 Task: Look for space in Libeň, Czech Republic from 8th June, 2023 to 19th June, 2023 for 1 adult in price range Rs.5000 to Rs.12000. Place can be shared room with 1  bedroom having 1 bed and 1 bathroom. Property type can be house, flat, guest house, hotel. Booking option can be shelf check-in. Required host language is English.
Action: Mouse moved to (453, 91)
Screenshot: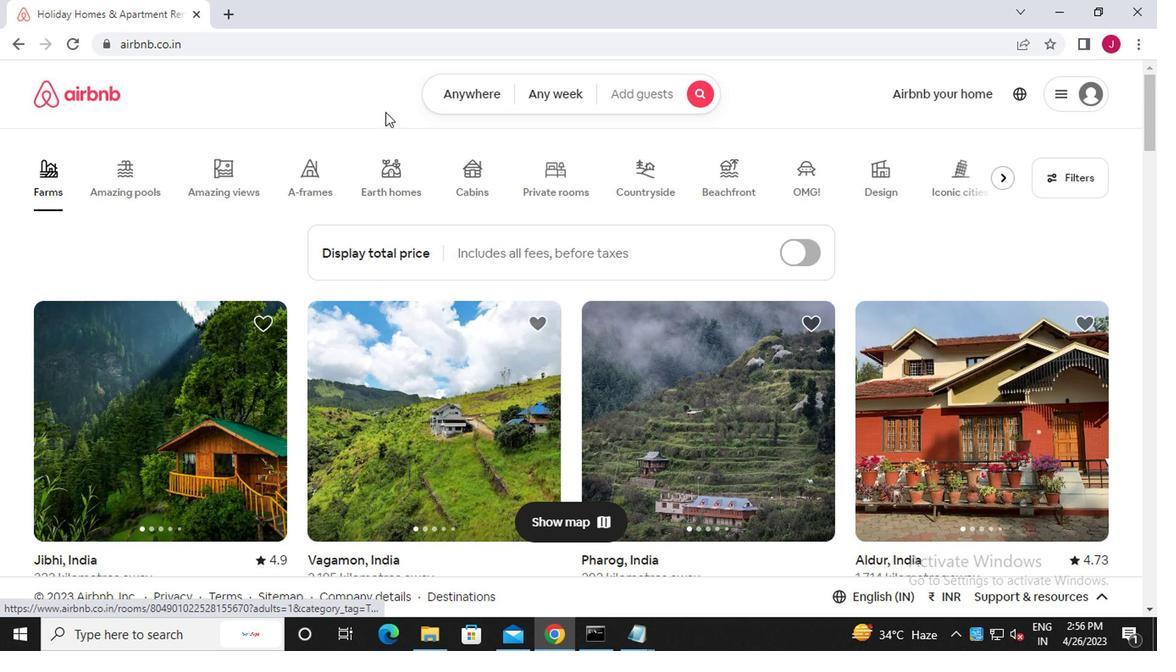 
Action: Mouse pressed left at (453, 91)
Screenshot: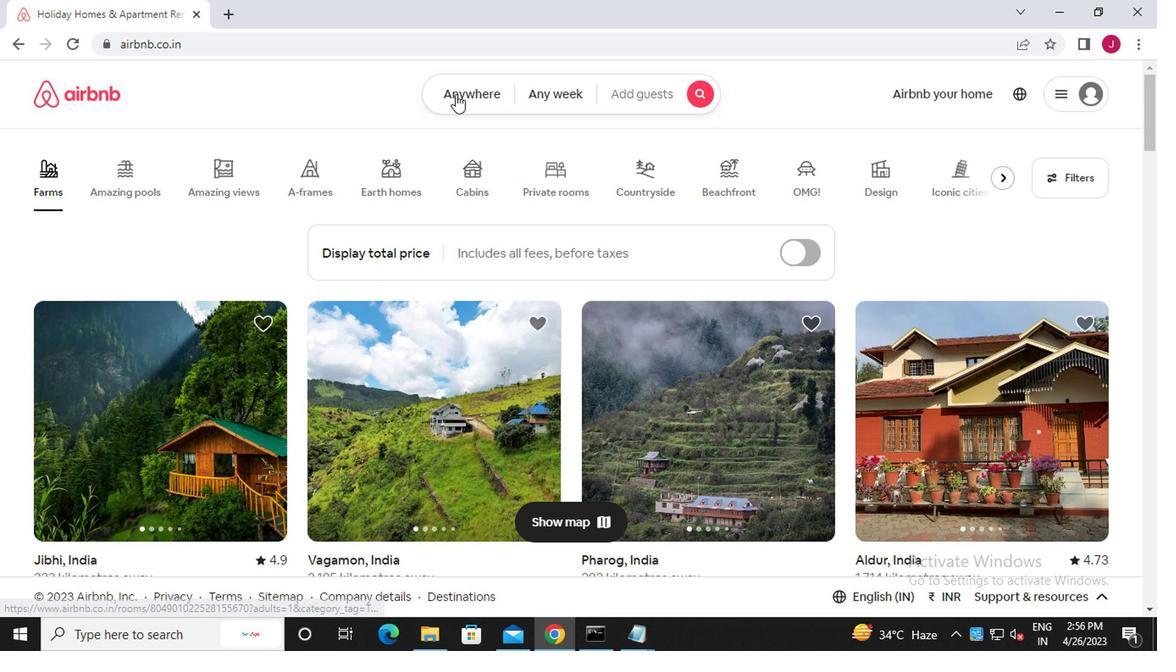 
Action: Mouse moved to (285, 164)
Screenshot: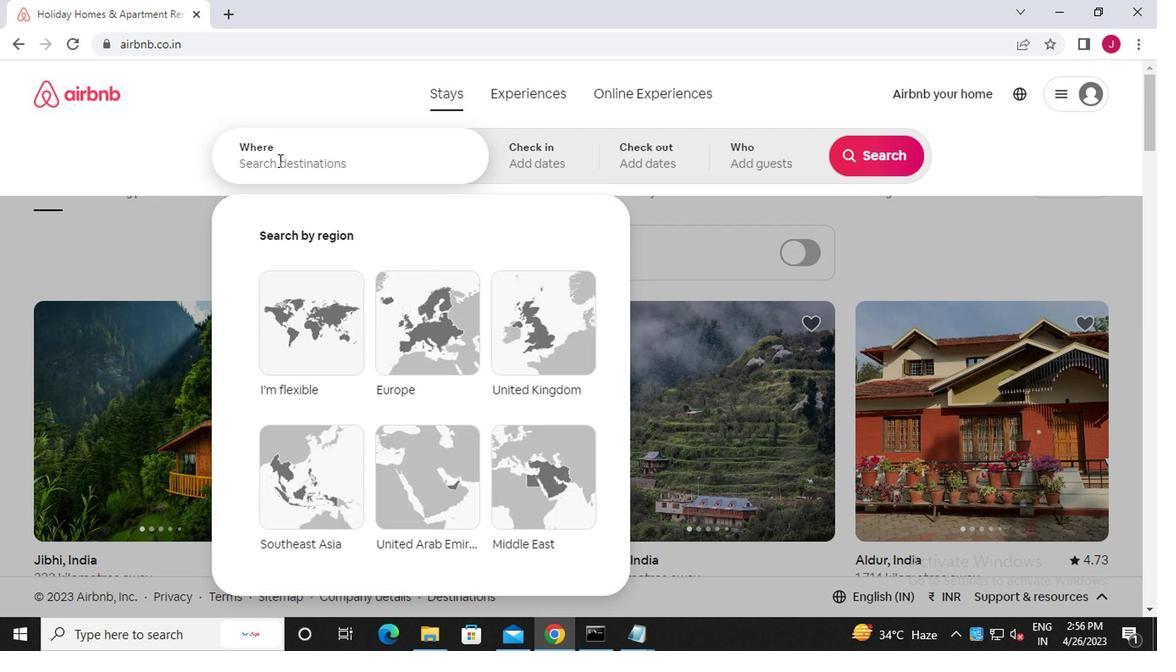 
Action: Mouse pressed left at (285, 164)
Screenshot: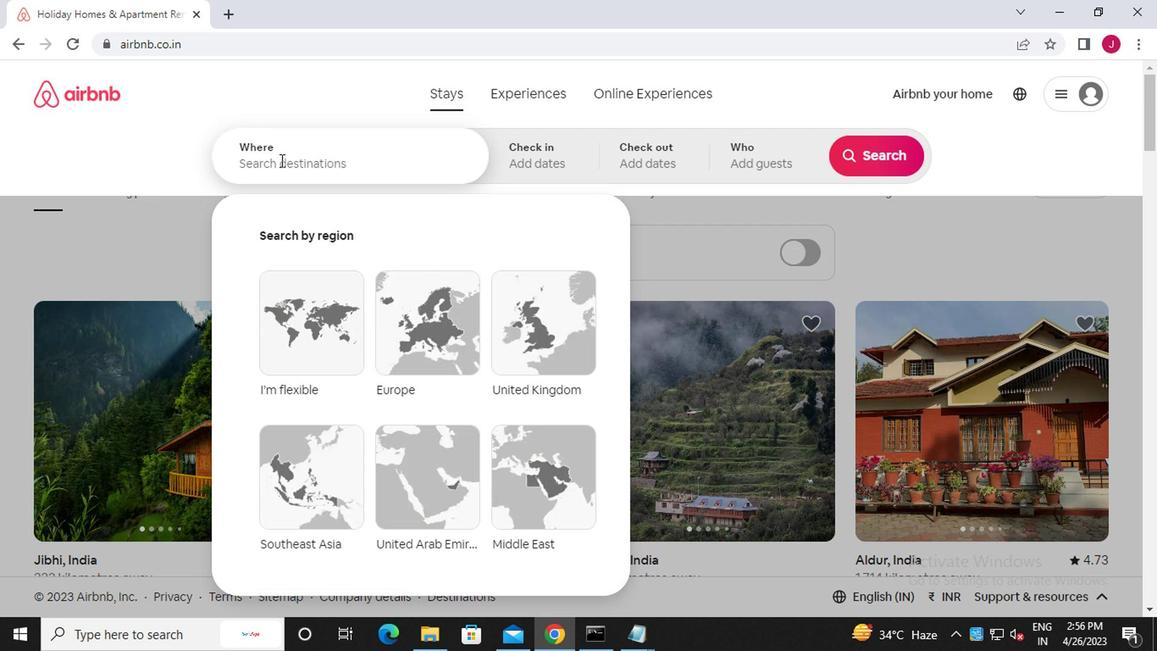 
Action: Key pressed <Key.caps_lock>l<Key.caps_lock>iben,<Key.caps_lock>c<Key.caps_lock>zech<Key.space><Key.caps_lock>r<Key.caps_lock>epublic
Screenshot: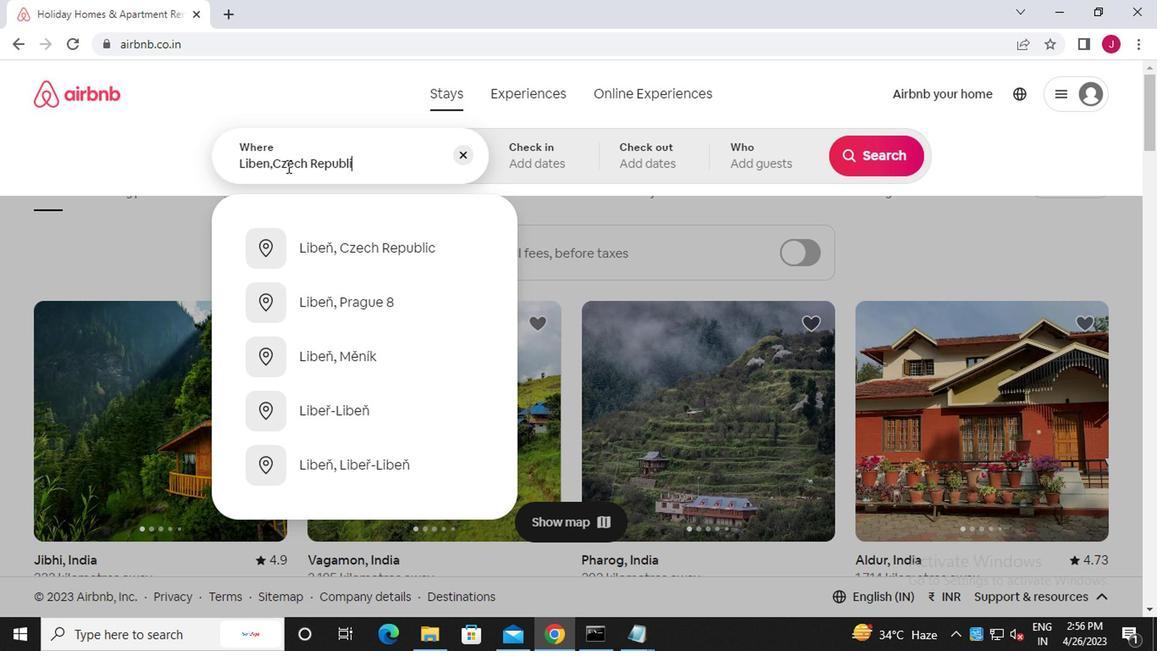 
Action: Mouse moved to (386, 244)
Screenshot: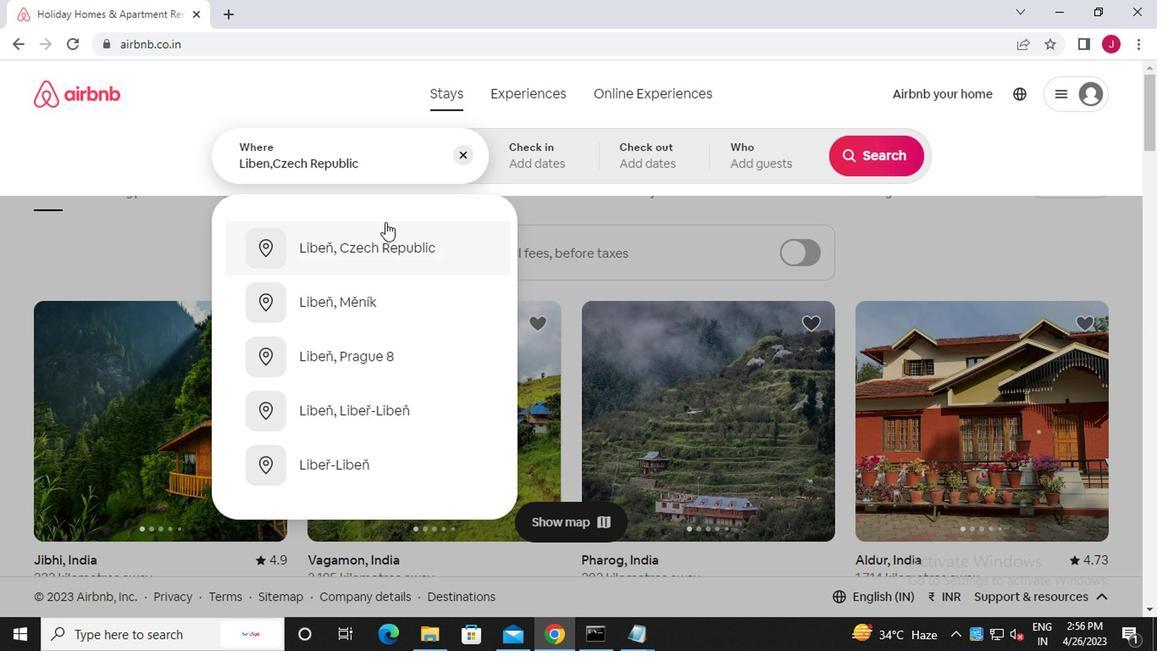 
Action: Mouse pressed left at (386, 244)
Screenshot: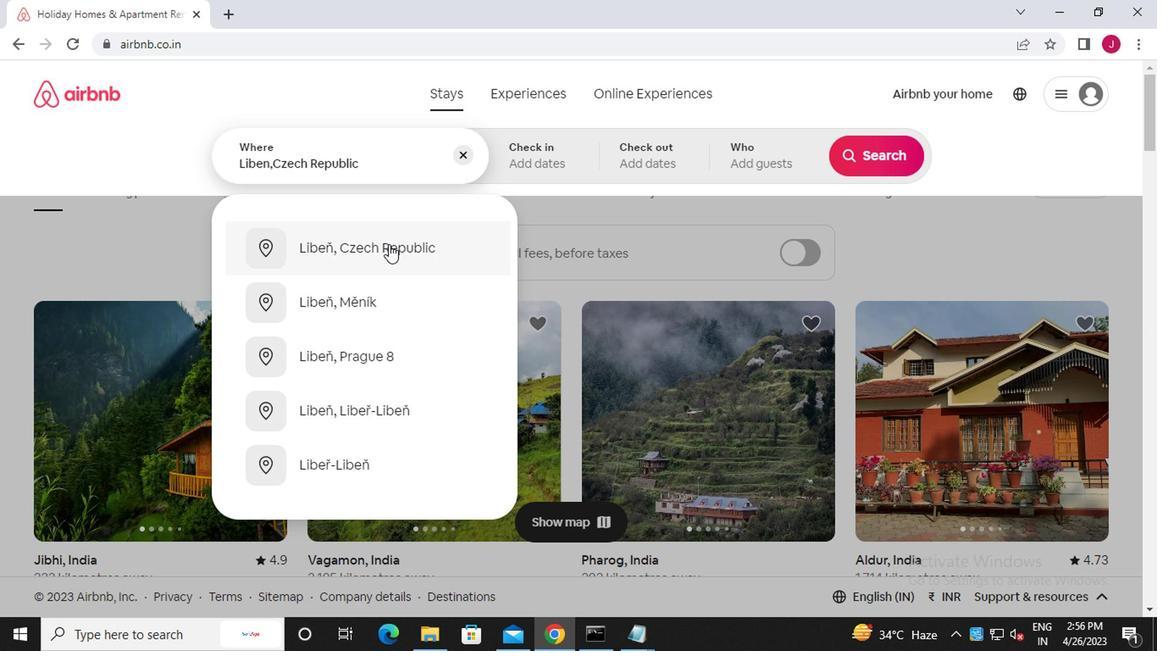 
Action: Mouse moved to (861, 295)
Screenshot: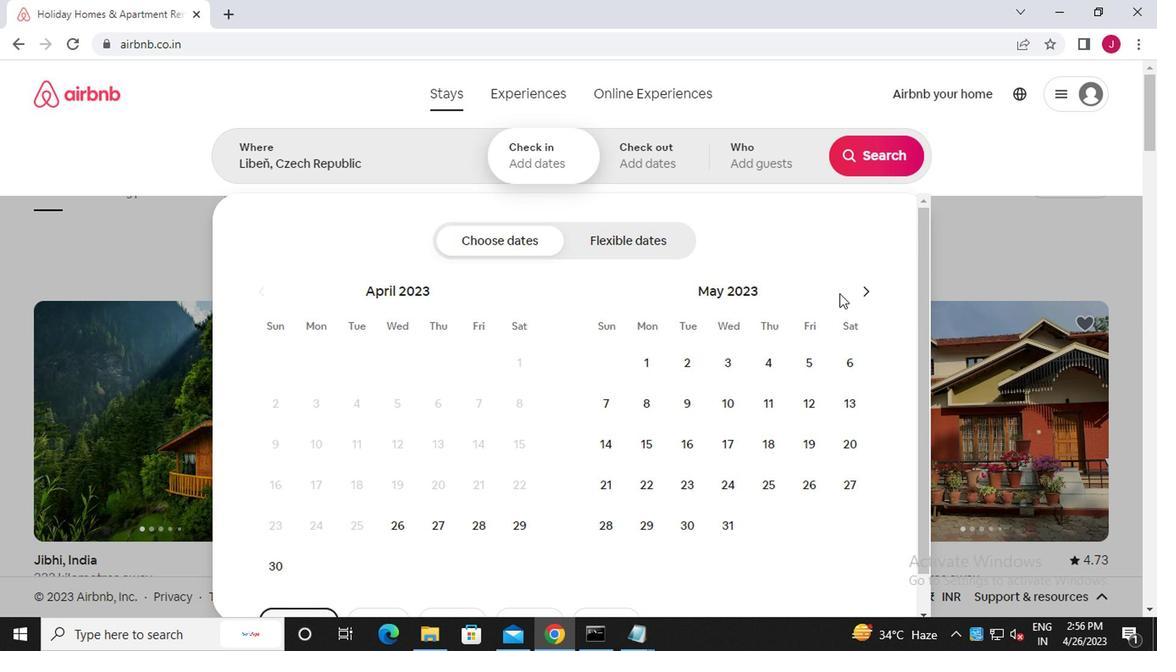 
Action: Mouse pressed left at (861, 295)
Screenshot: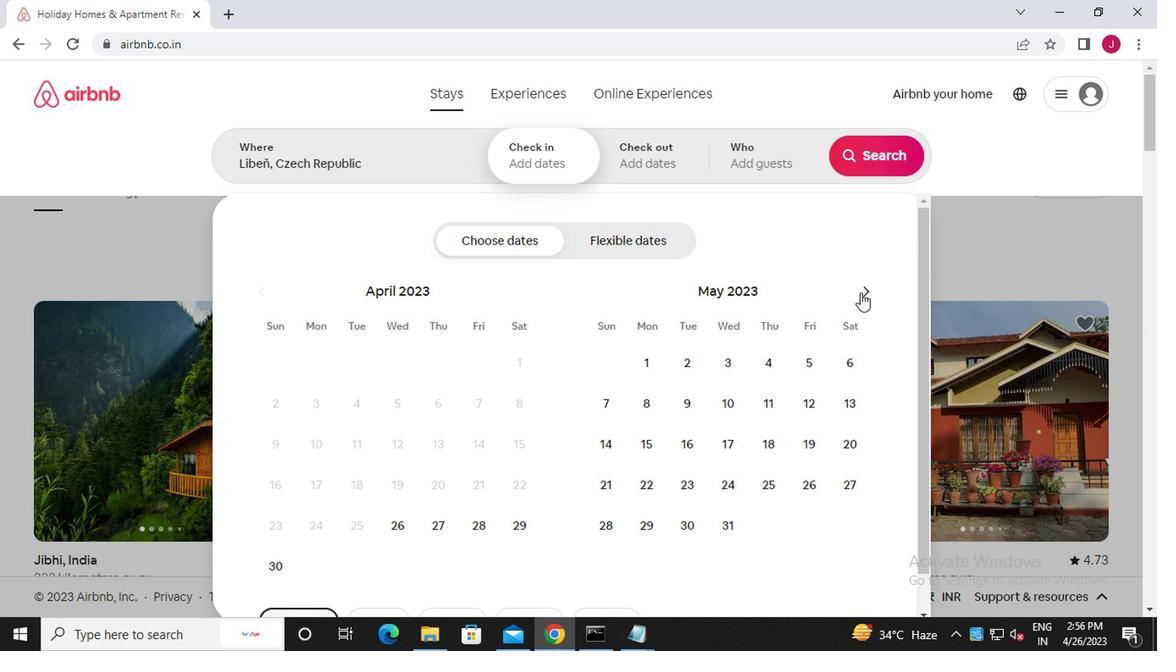 
Action: Mouse moved to (770, 407)
Screenshot: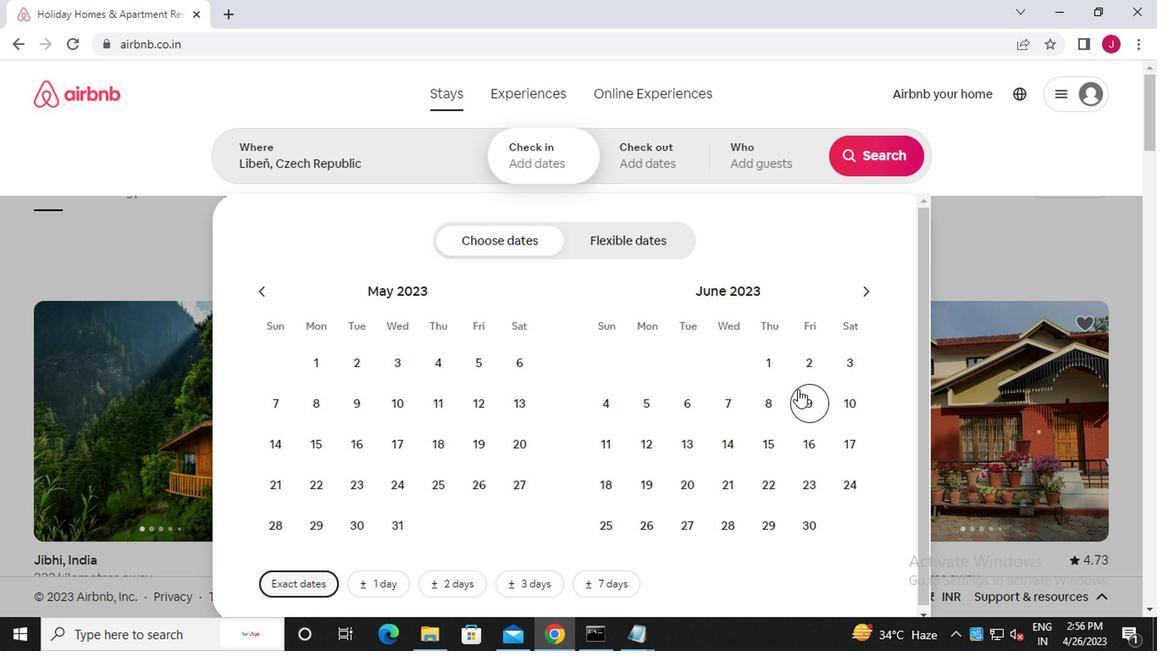
Action: Mouse pressed left at (770, 407)
Screenshot: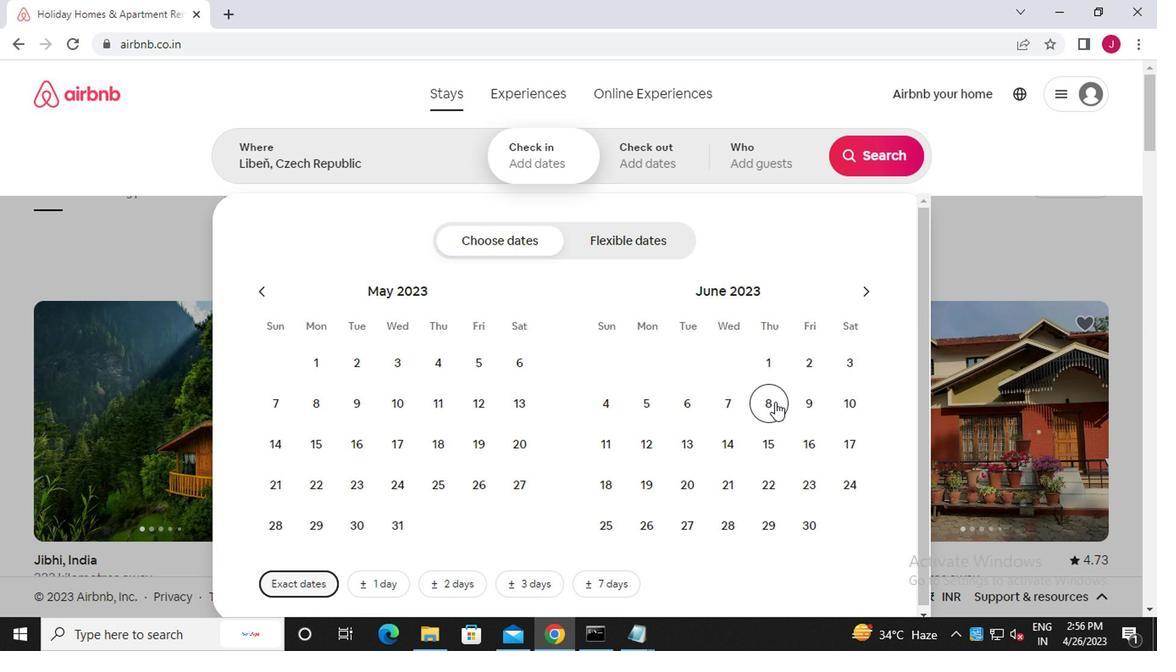 
Action: Mouse moved to (651, 489)
Screenshot: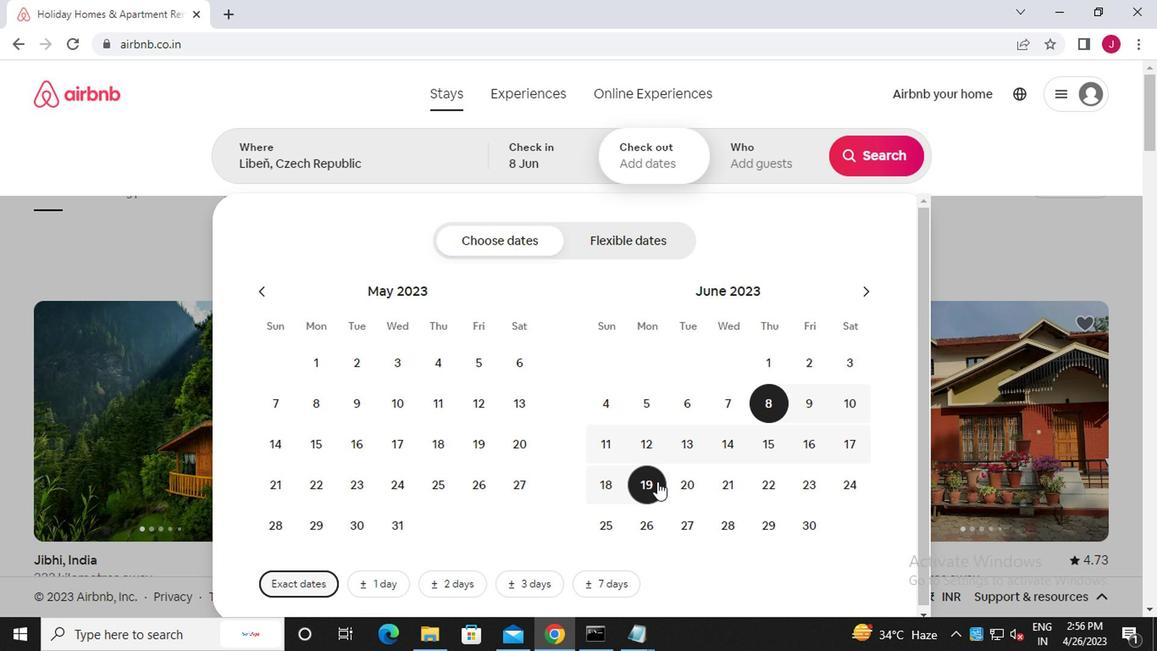 
Action: Mouse pressed left at (651, 489)
Screenshot: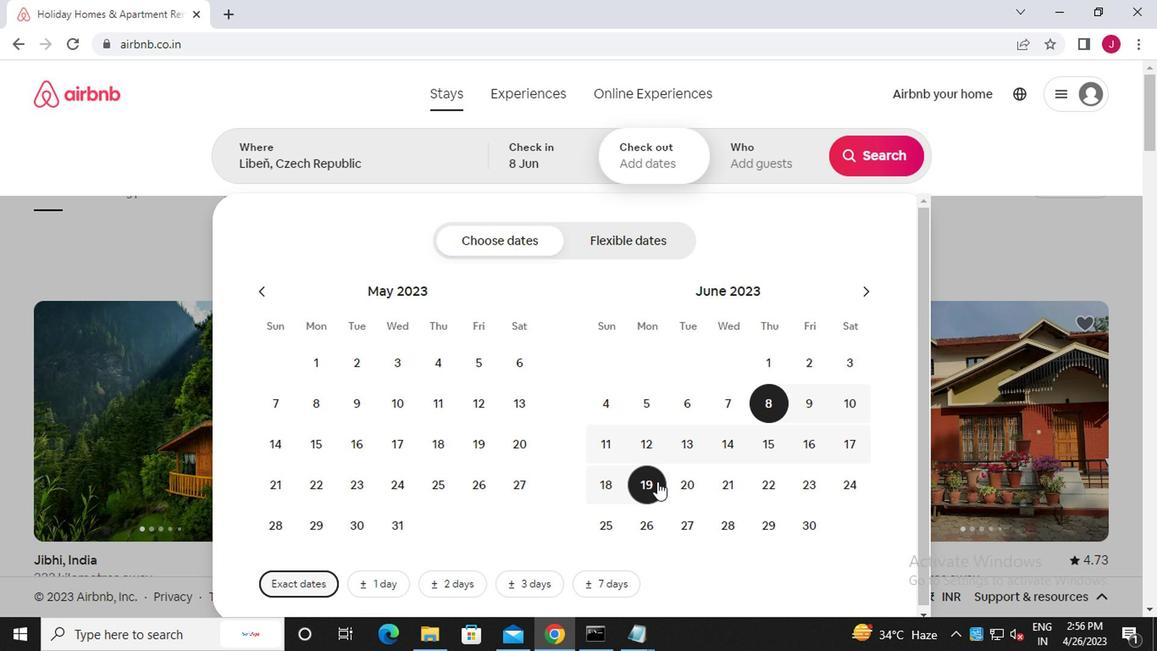 
Action: Mouse moved to (756, 150)
Screenshot: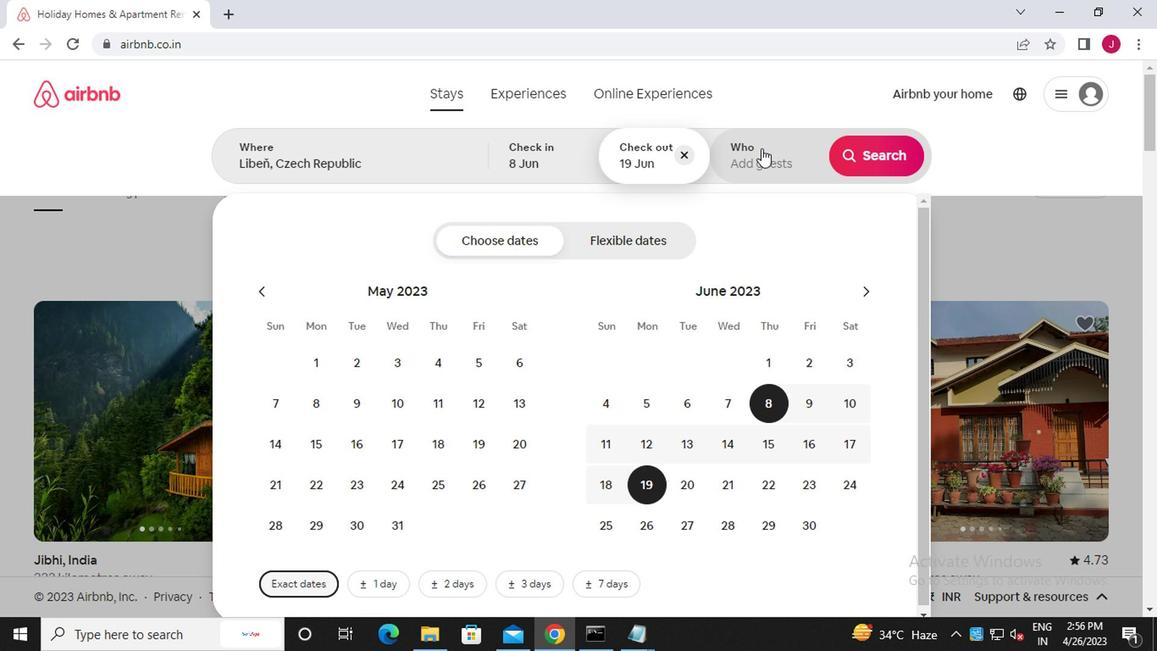 
Action: Mouse pressed left at (756, 150)
Screenshot: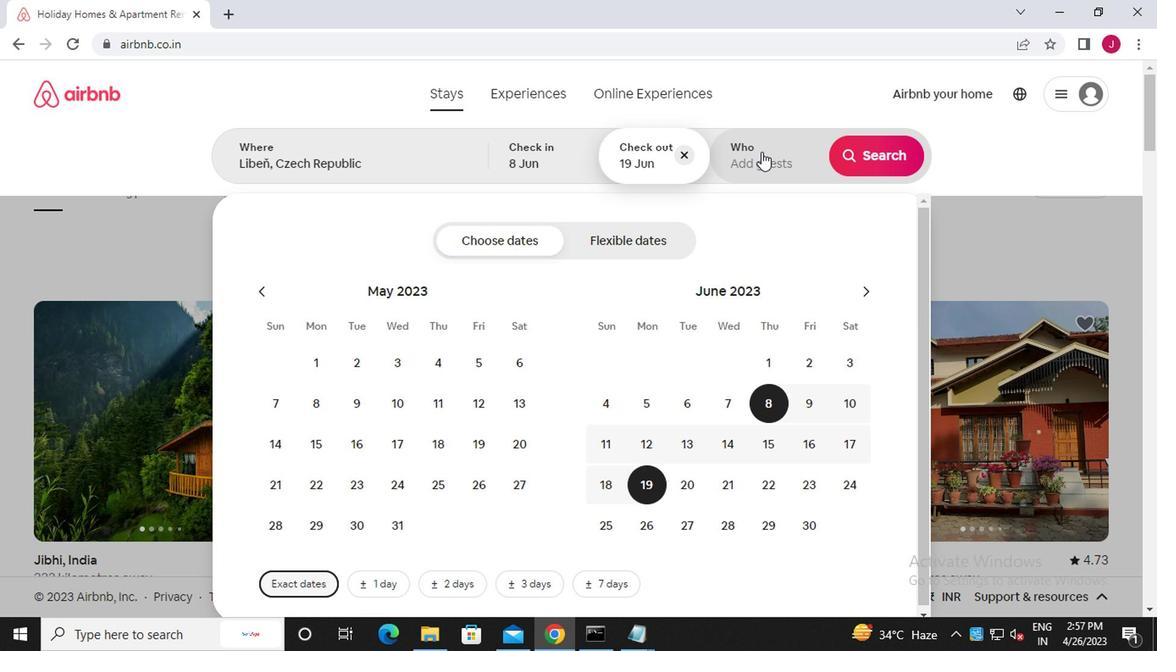 
Action: Mouse moved to (867, 252)
Screenshot: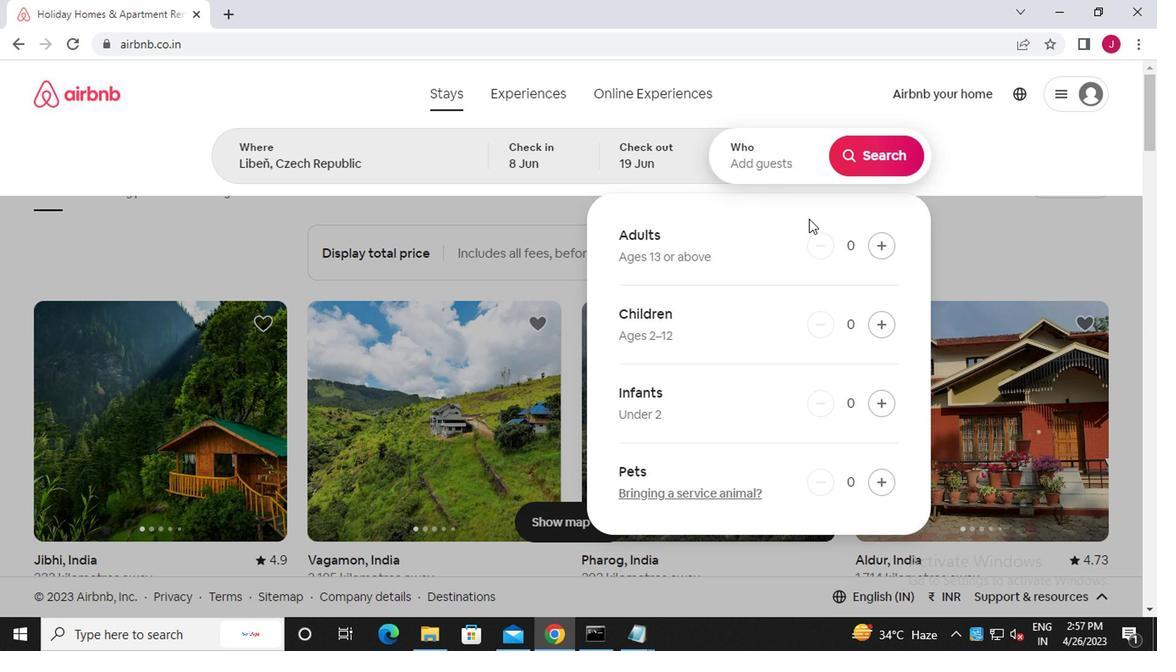 
Action: Mouse pressed left at (867, 252)
Screenshot: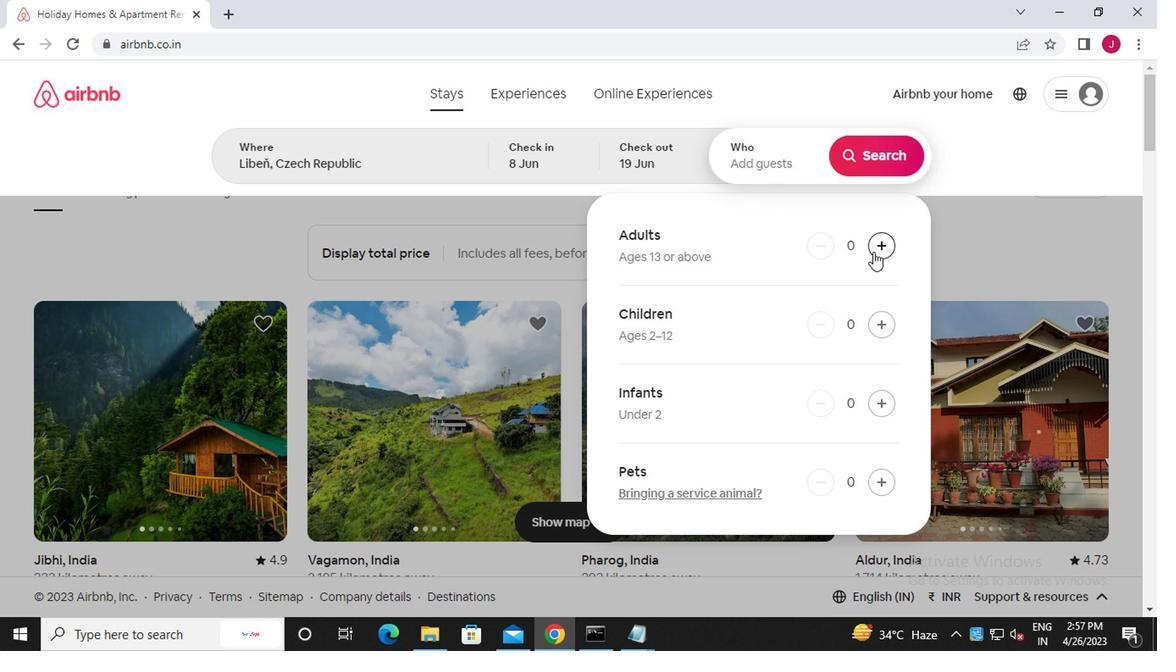 
Action: Mouse moved to (871, 147)
Screenshot: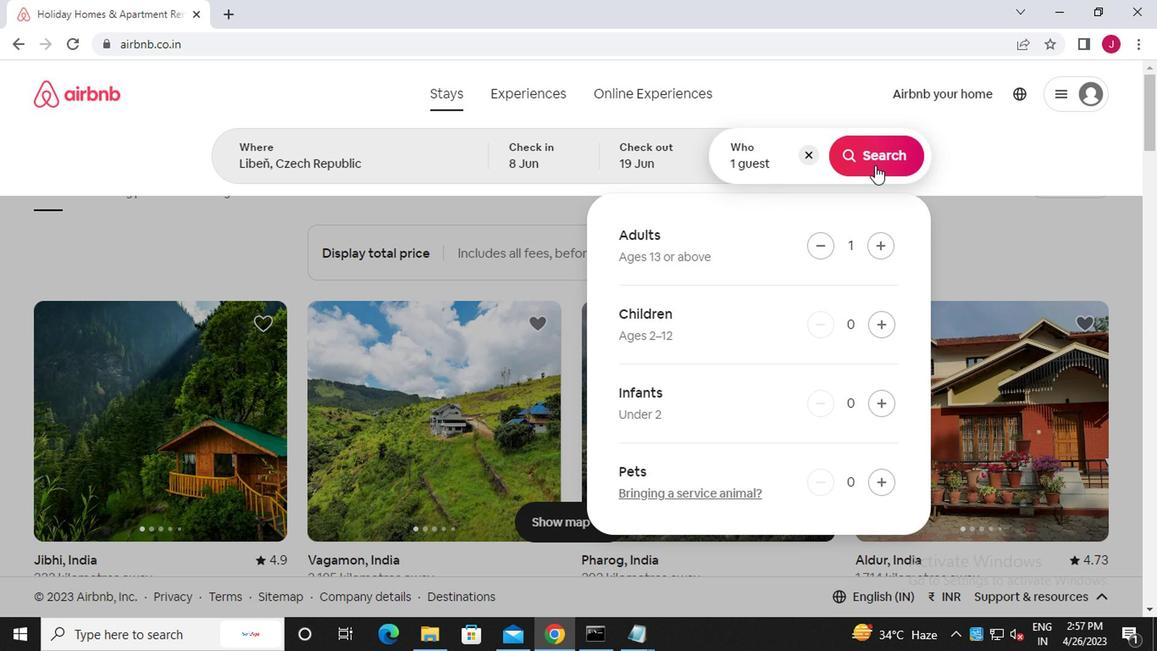 
Action: Mouse pressed left at (871, 147)
Screenshot: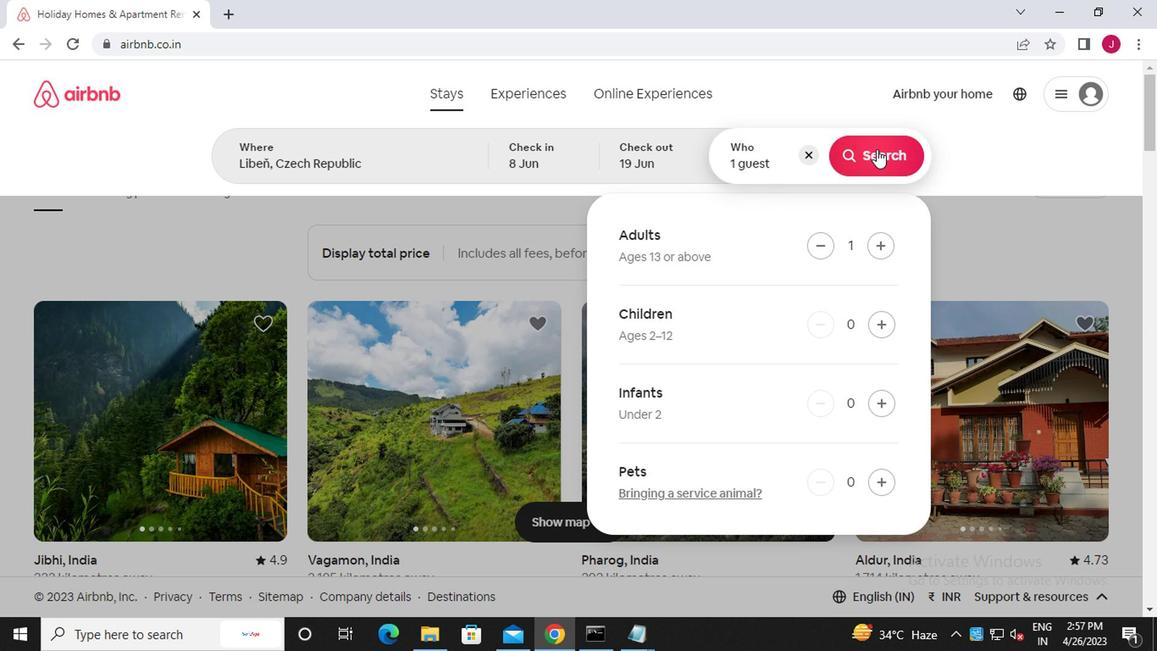 
Action: Mouse moved to (1089, 154)
Screenshot: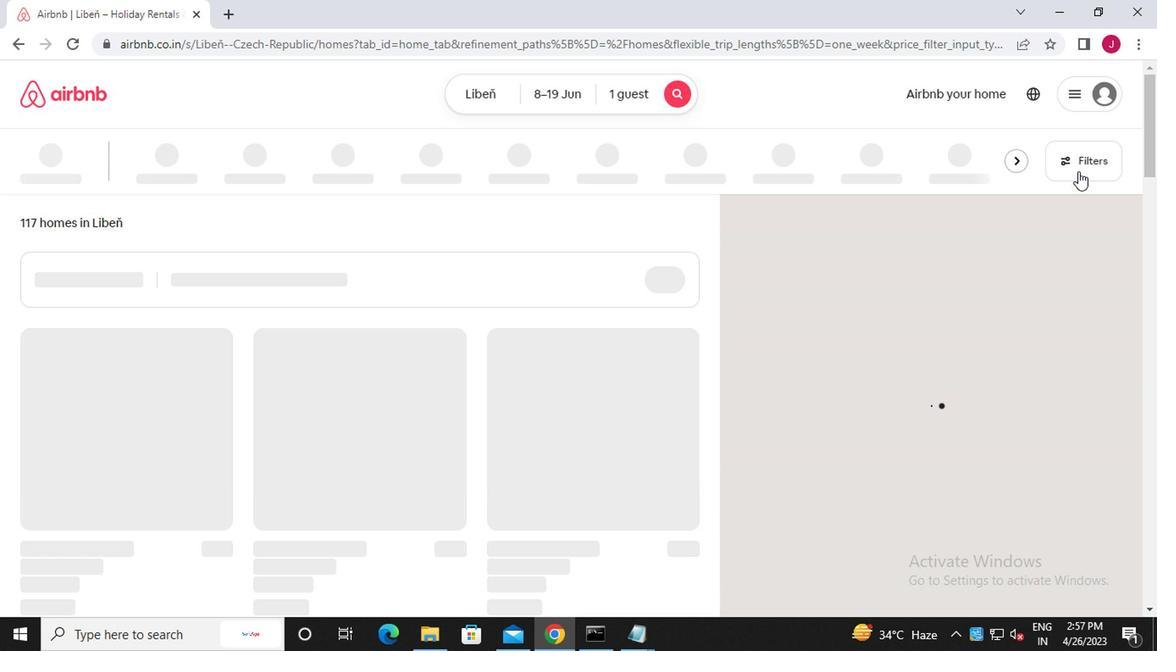 
Action: Mouse pressed left at (1089, 154)
Screenshot: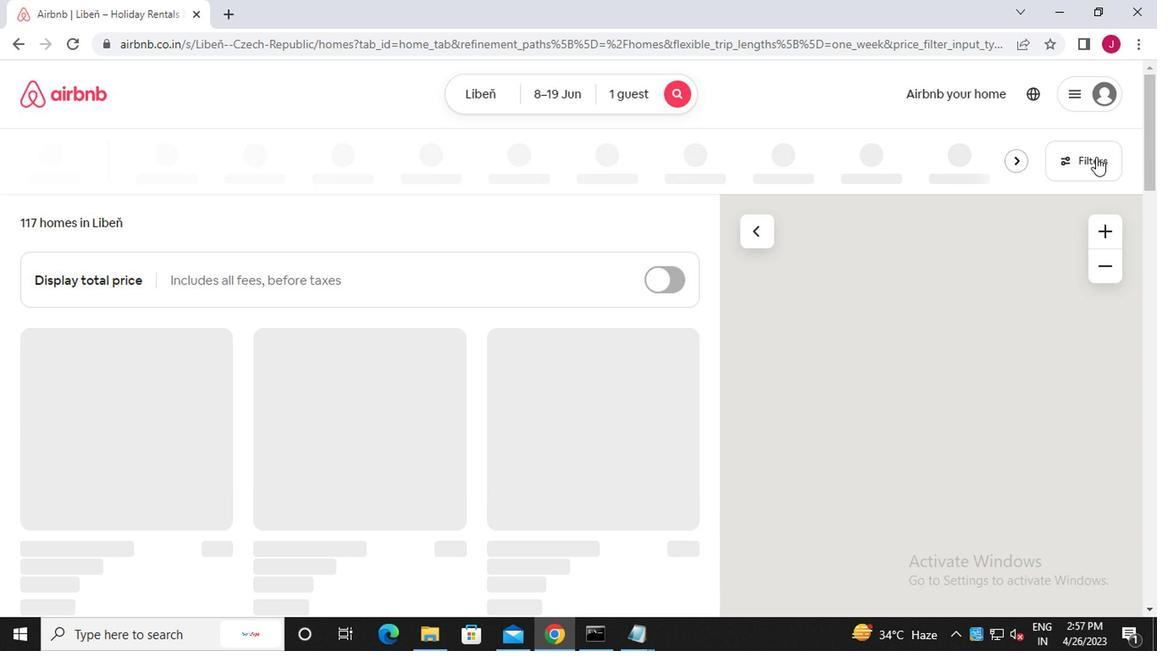 
Action: Mouse moved to (370, 379)
Screenshot: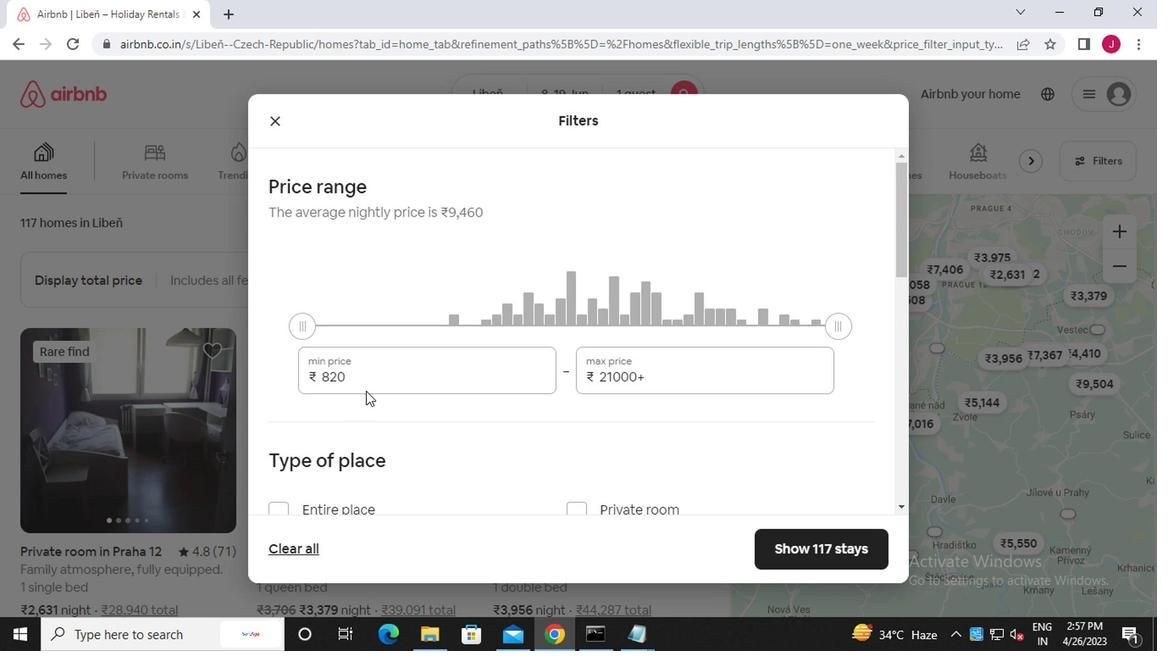 
Action: Mouse pressed left at (370, 379)
Screenshot: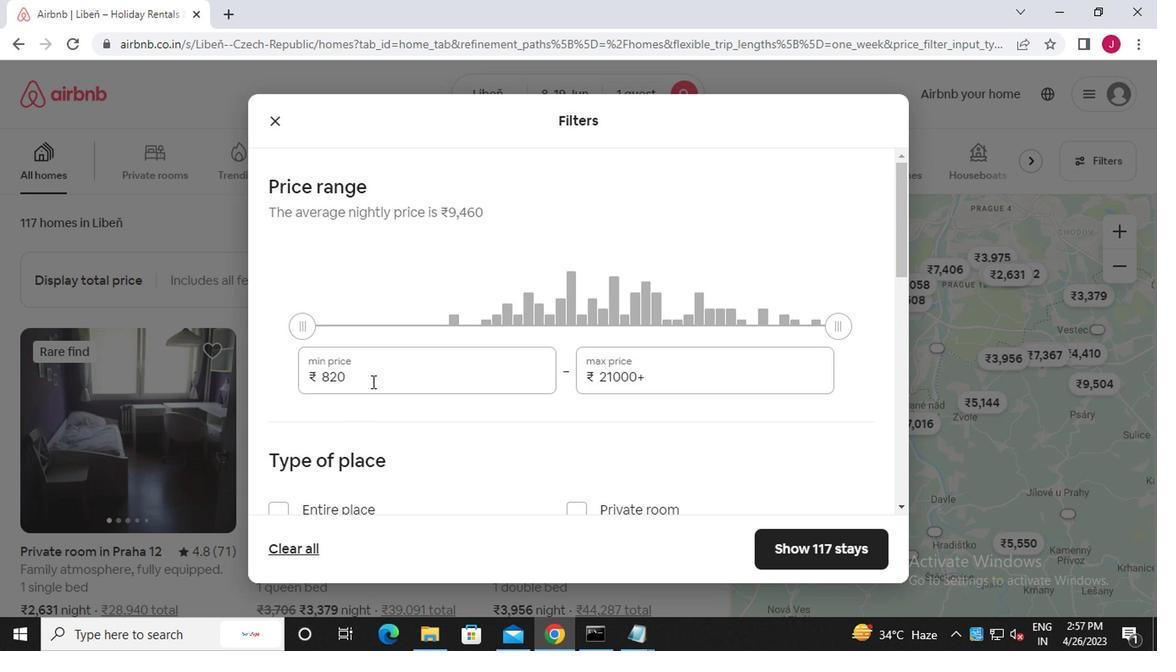 
Action: Mouse moved to (370, 379)
Screenshot: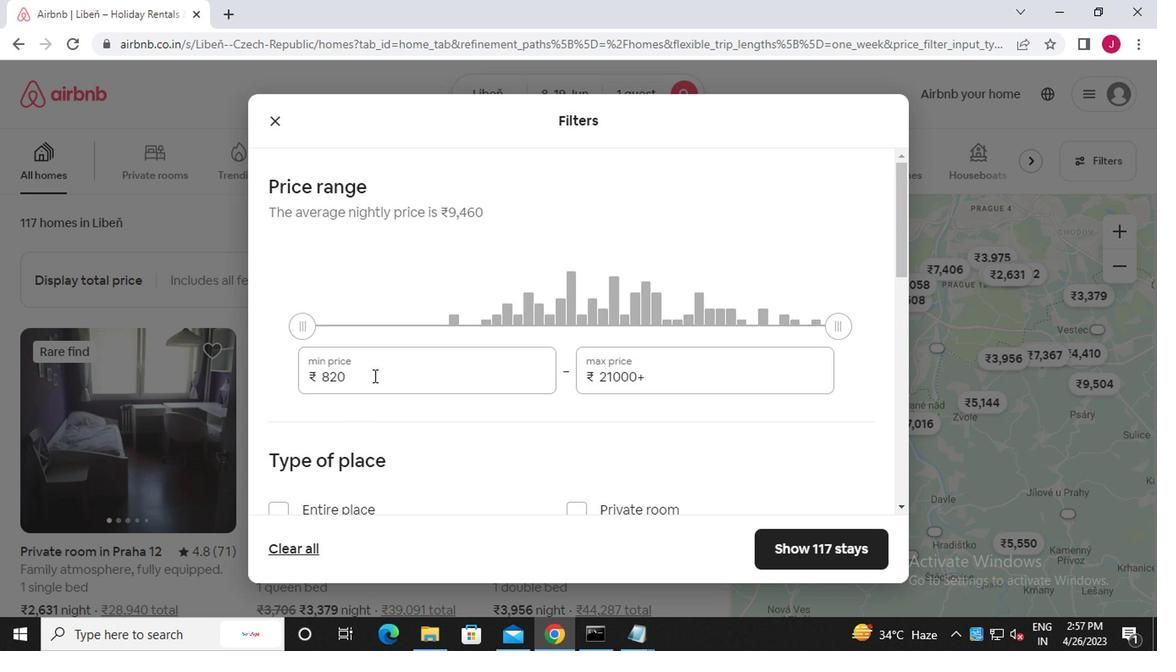 
Action: Key pressed <Key.backspace><Key.backspace><Key.backspace><<101>><<96>><<96>><<96>>
Screenshot: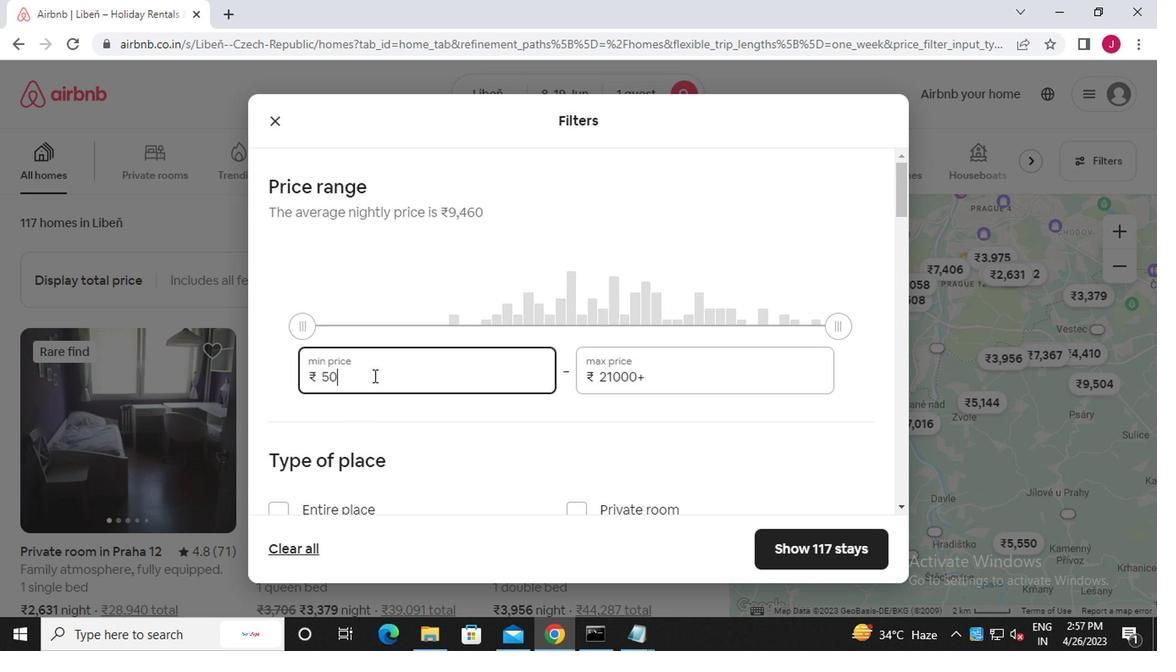 
Action: Mouse moved to (660, 391)
Screenshot: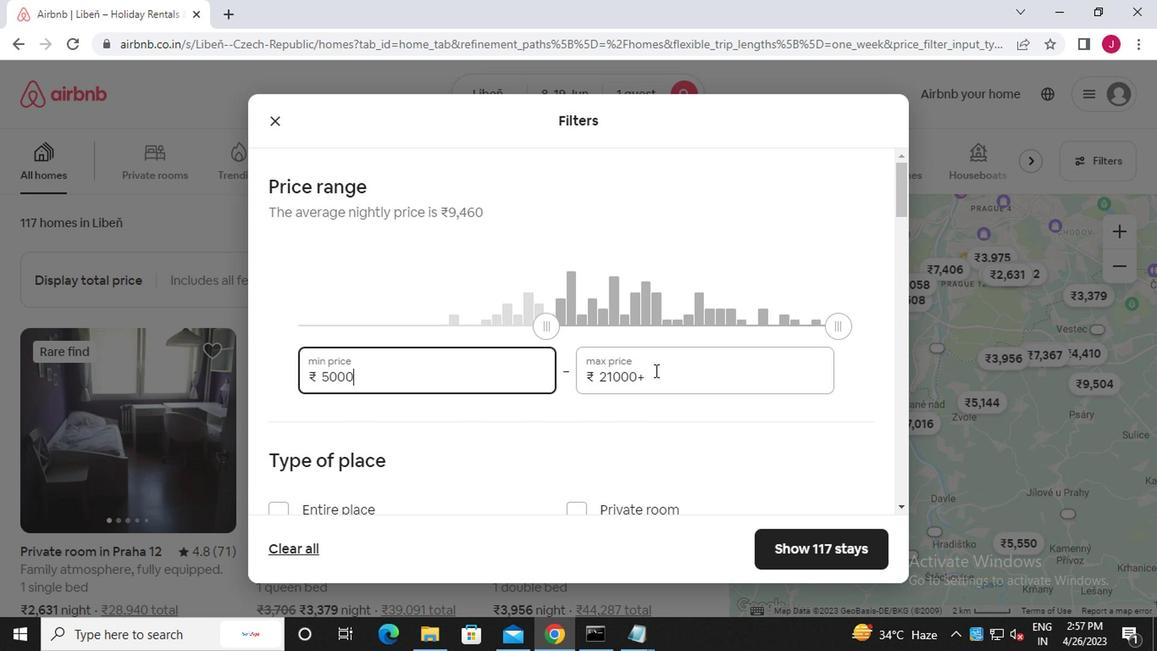
Action: Mouse pressed left at (660, 391)
Screenshot: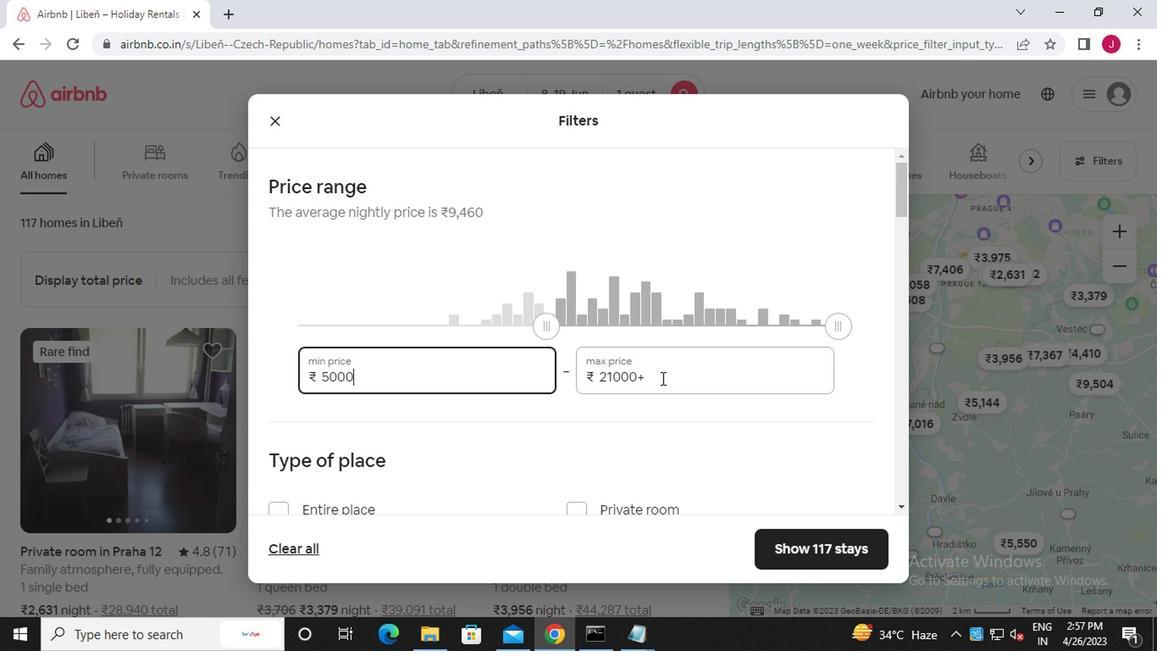 
Action: Mouse moved to (669, 386)
Screenshot: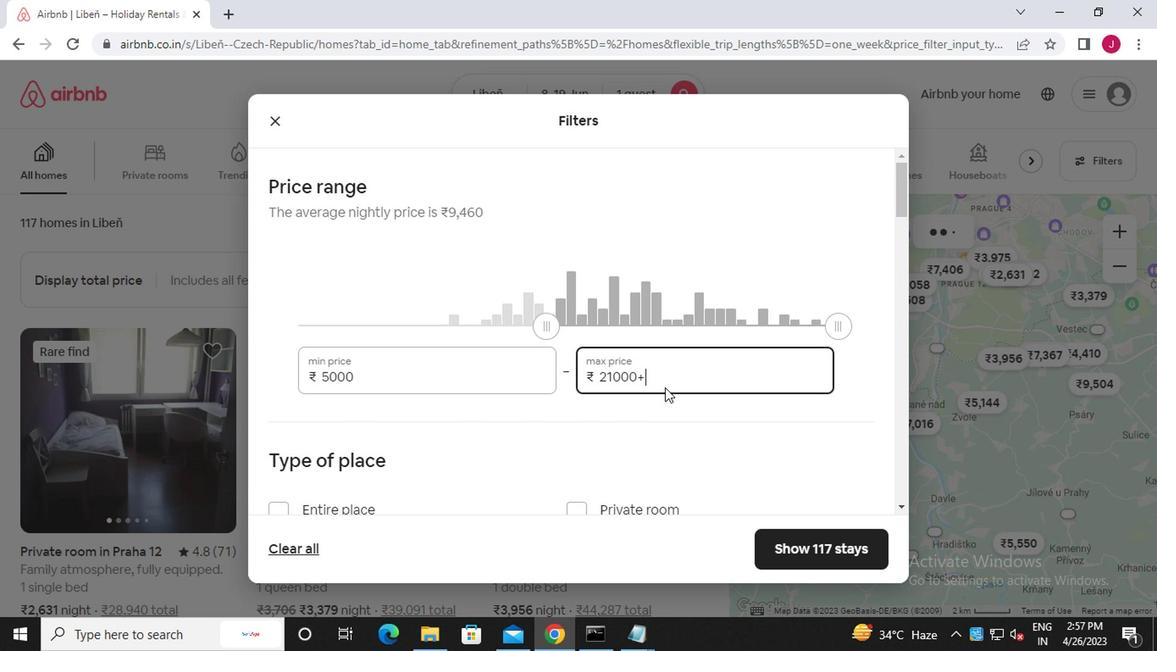 
Action: Key pressed <Key.backspace><Key.backspace><Key.backspace><Key.backspace><Key.backspace><Key.backspace><<97>><<98>><<96>><<96>><<96>>
Screenshot: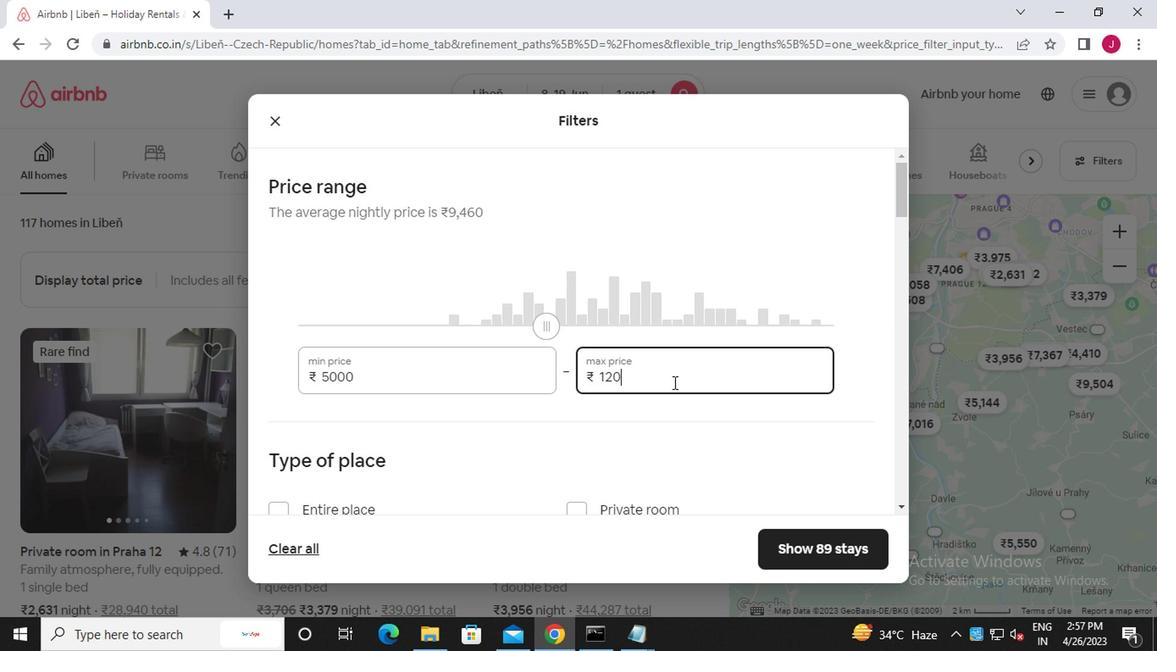 
Action: Mouse moved to (662, 397)
Screenshot: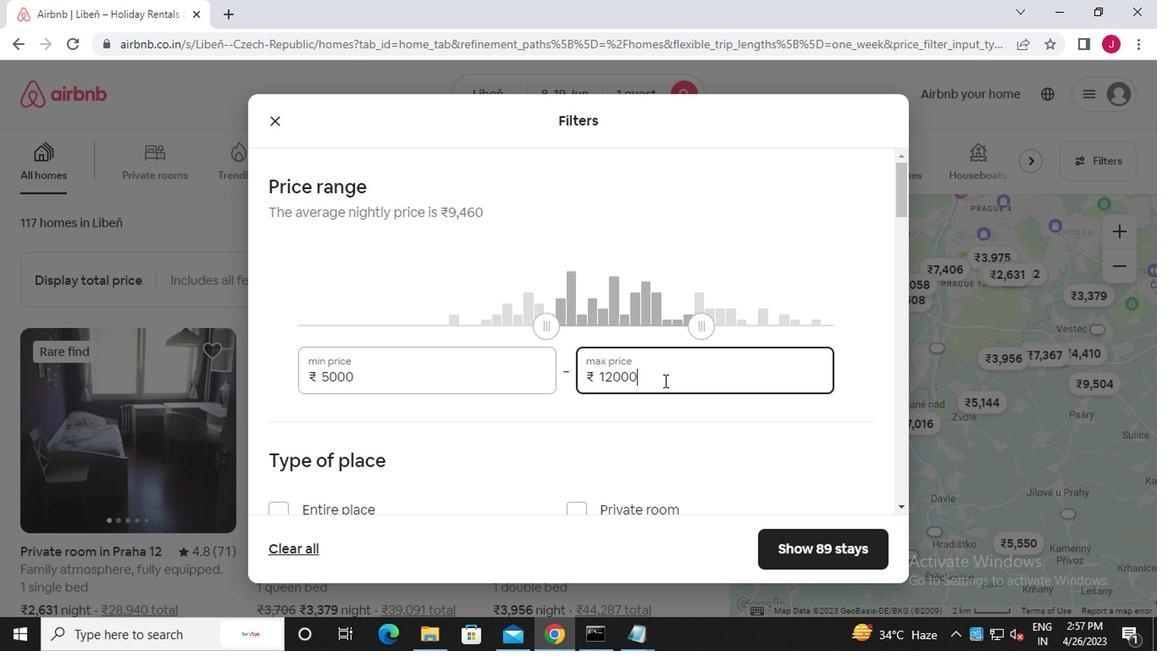 
Action: Mouse scrolled (662, 396) with delta (0, -1)
Screenshot: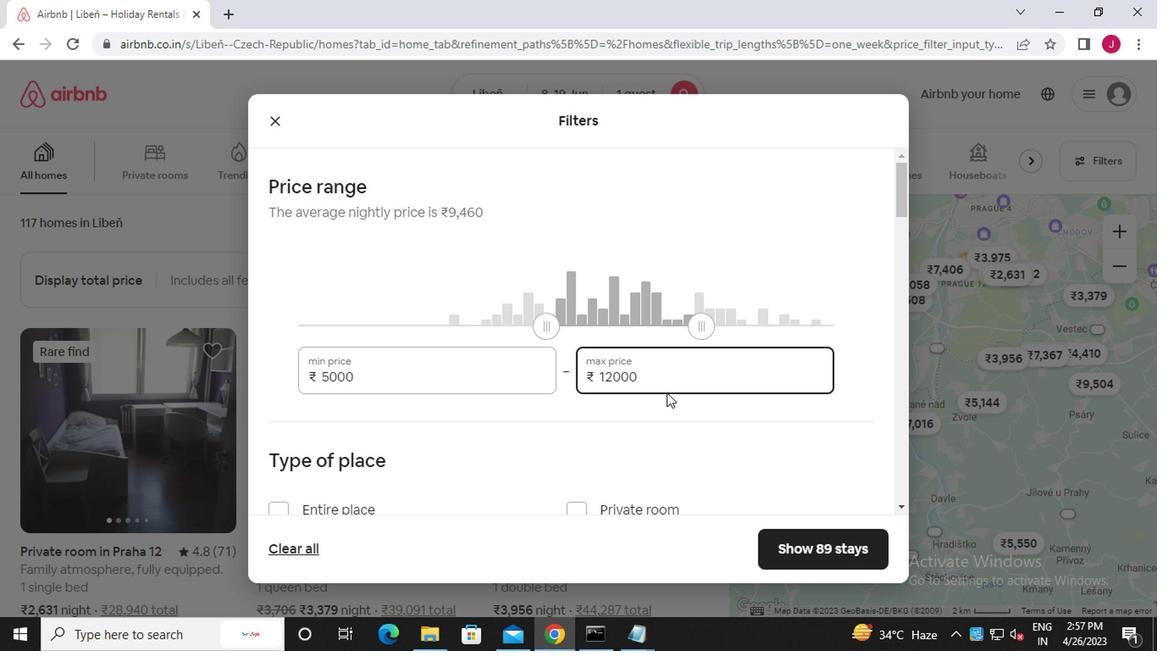 
Action: Mouse scrolled (662, 396) with delta (0, -1)
Screenshot: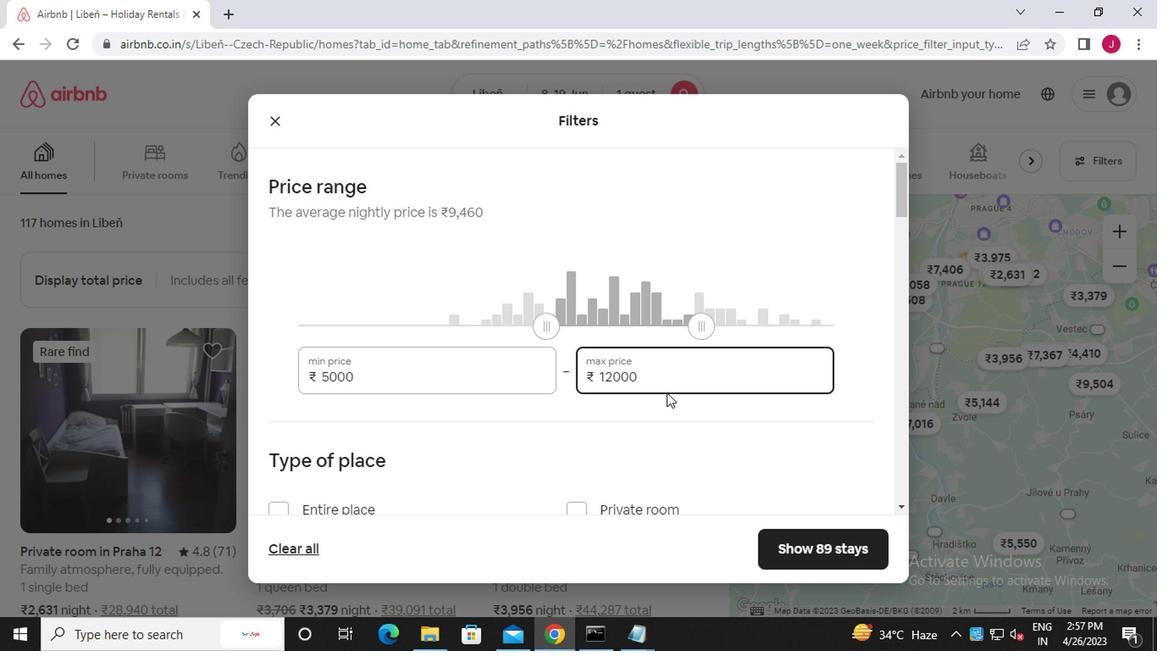 
Action: Mouse moved to (283, 416)
Screenshot: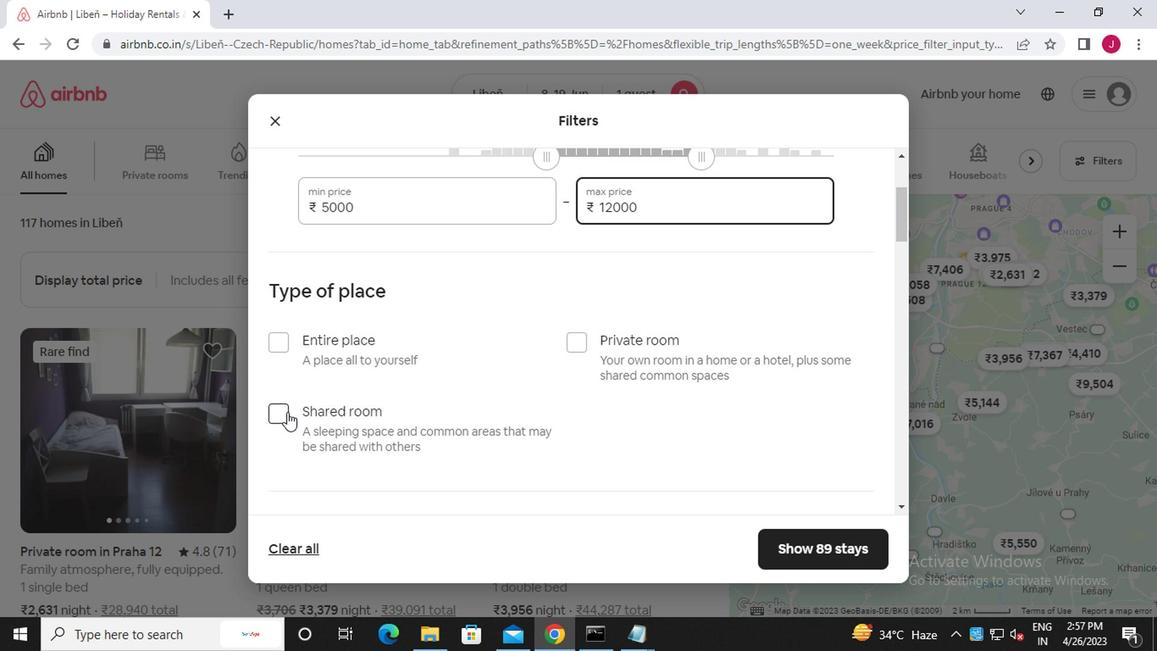 
Action: Mouse pressed left at (283, 416)
Screenshot: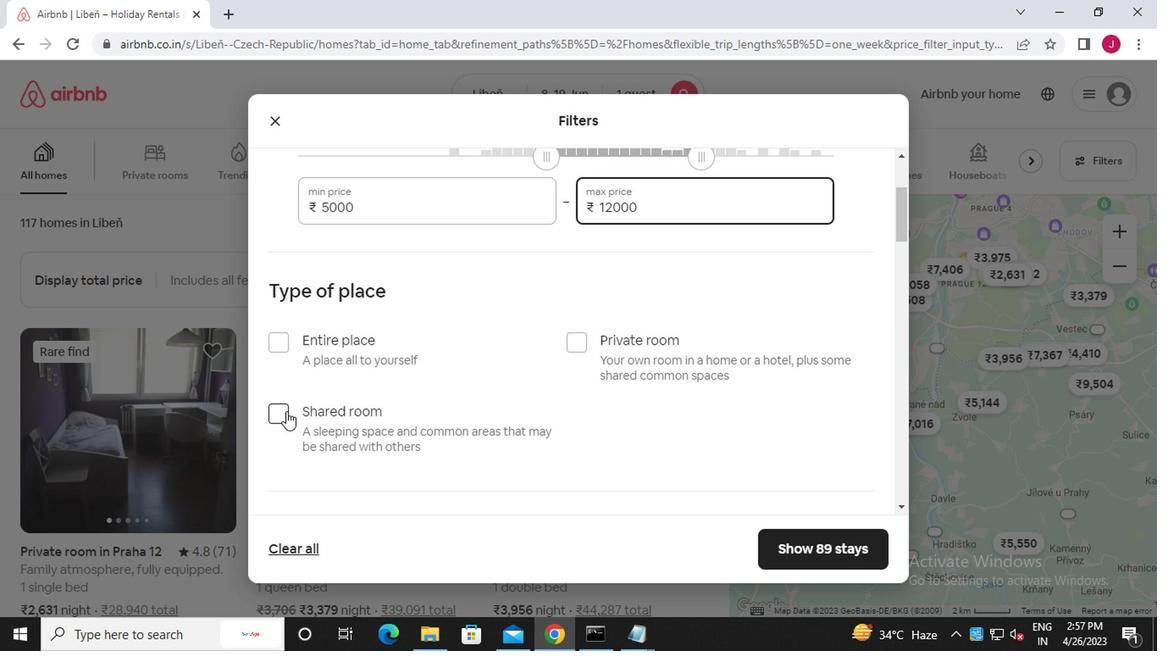 
Action: Mouse moved to (441, 423)
Screenshot: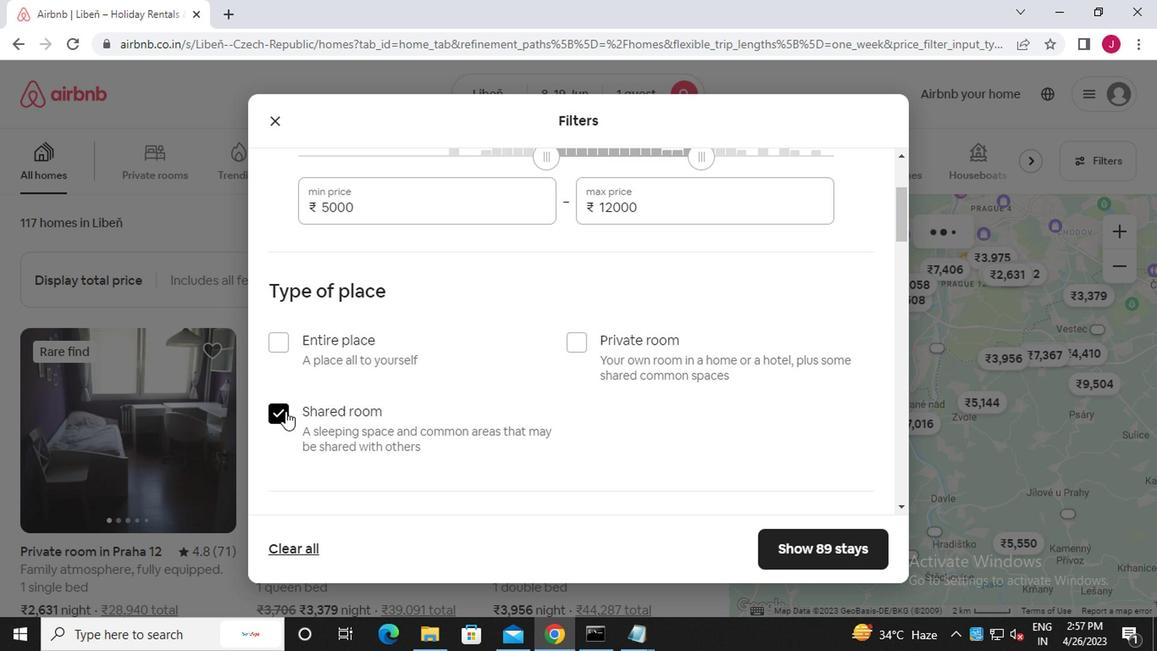 
Action: Mouse scrolled (441, 422) with delta (0, 0)
Screenshot: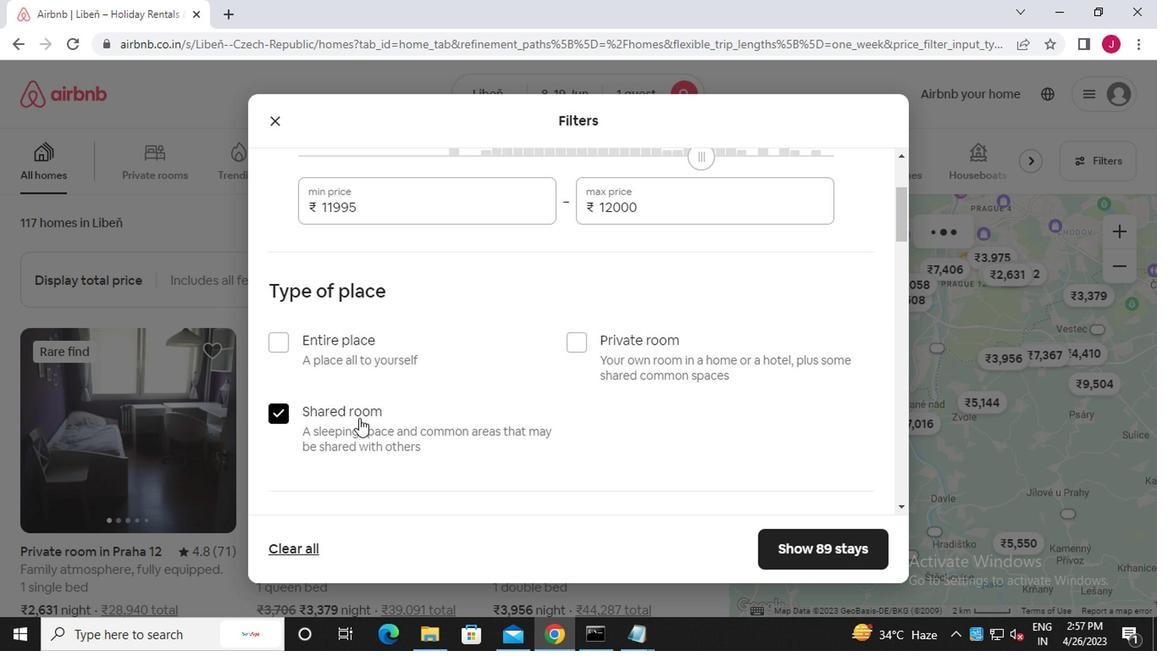 
Action: Mouse scrolled (441, 422) with delta (0, 0)
Screenshot: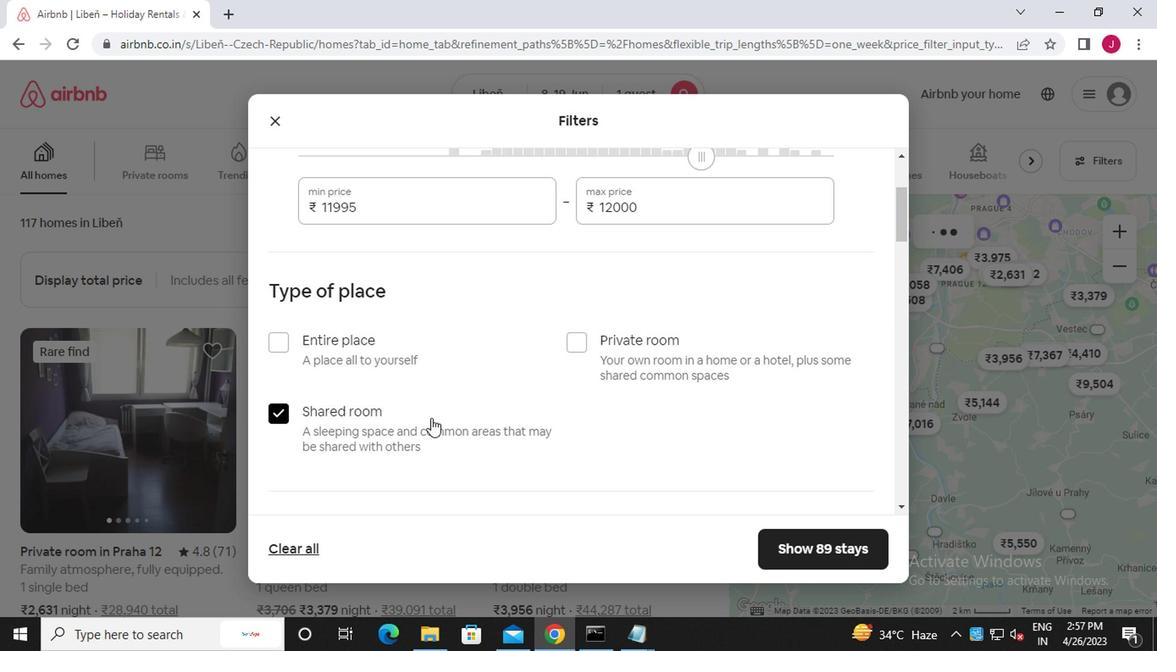 
Action: Mouse scrolled (441, 422) with delta (0, 0)
Screenshot: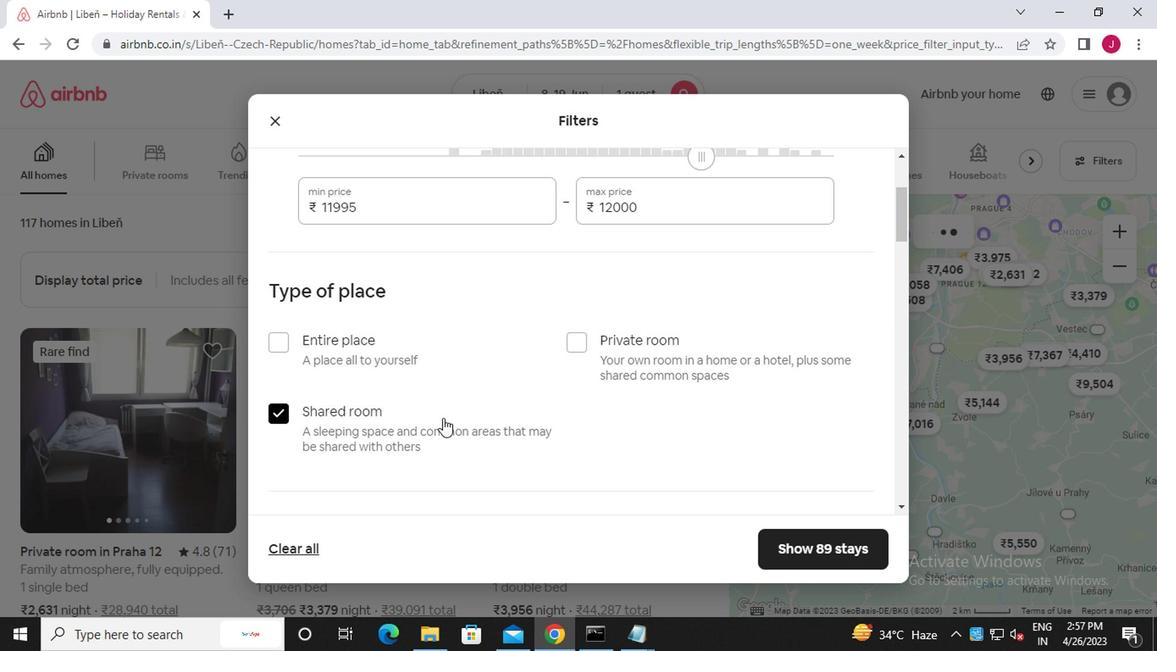 
Action: Mouse scrolled (441, 422) with delta (0, 0)
Screenshot: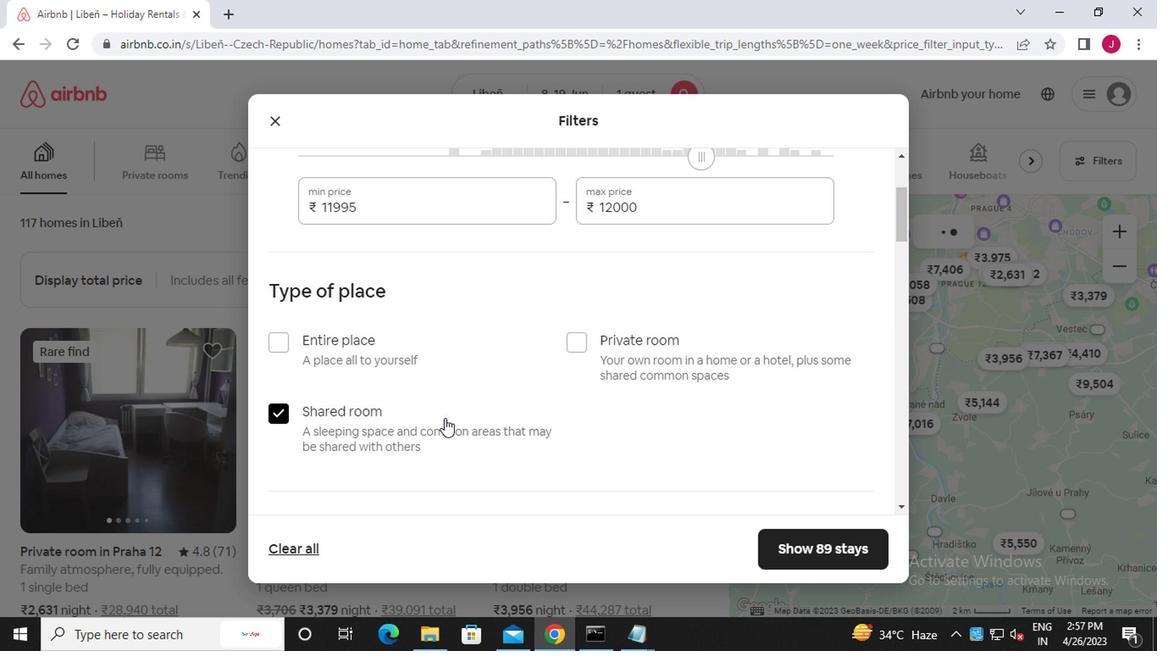 
Action: Mouse scrolled (441, 422) with delta (0, 0)
Screenshot: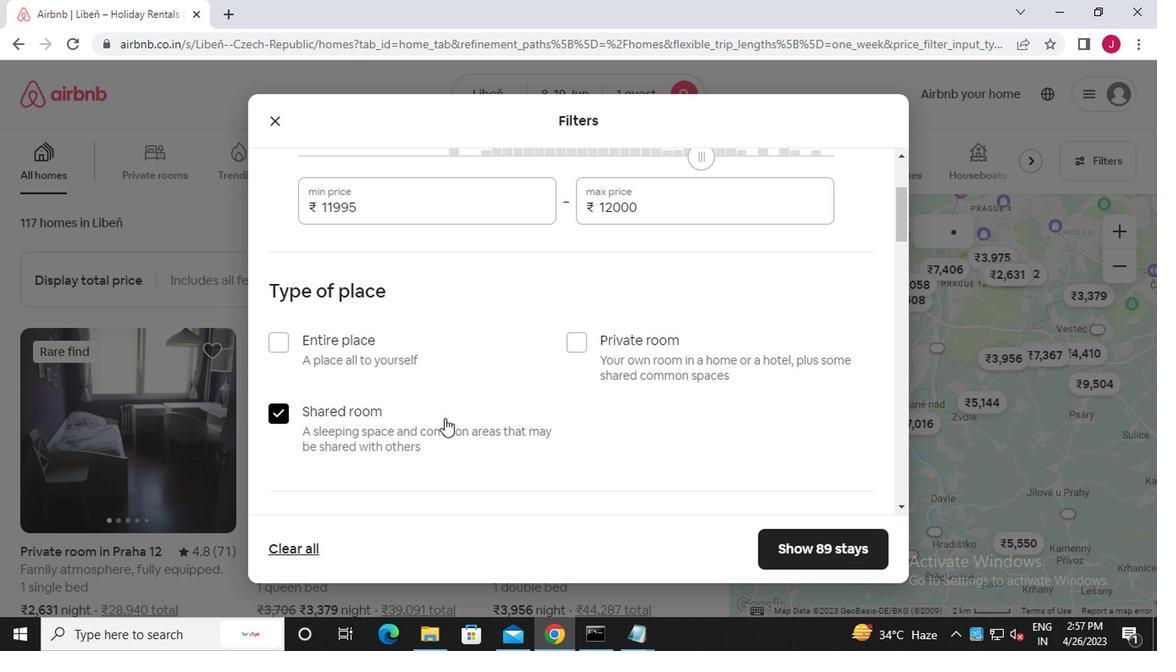 
Action: Mouse moved to (374, 200)
Screenshot: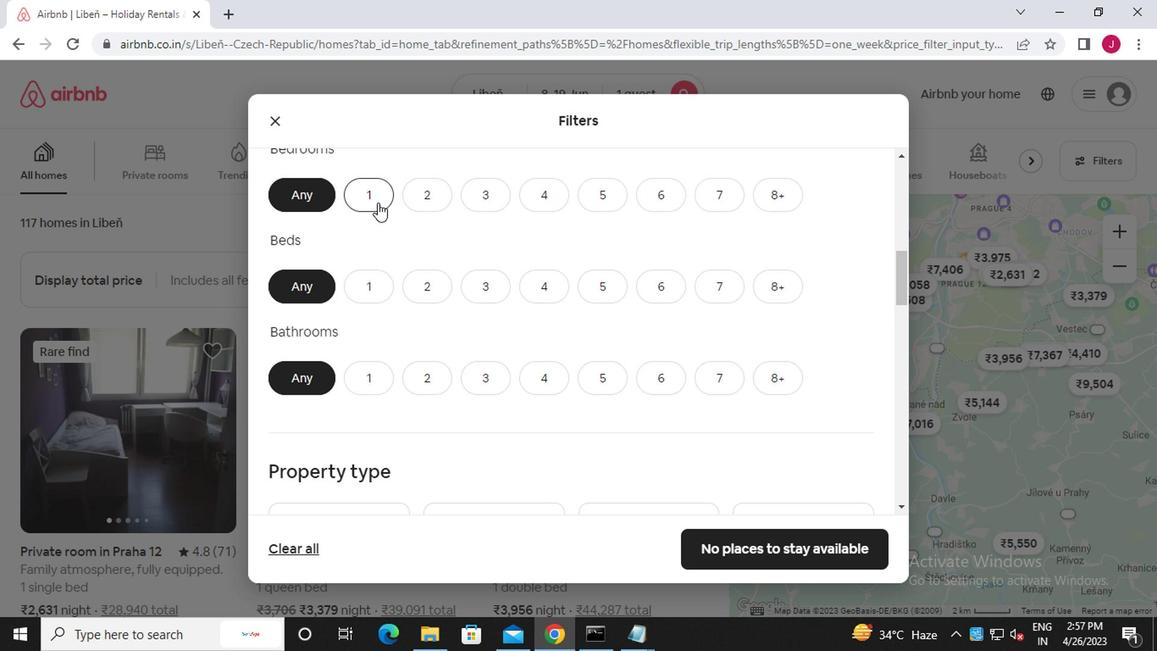 
Action: Mouse pressed left at (374, 200)
Screenshot: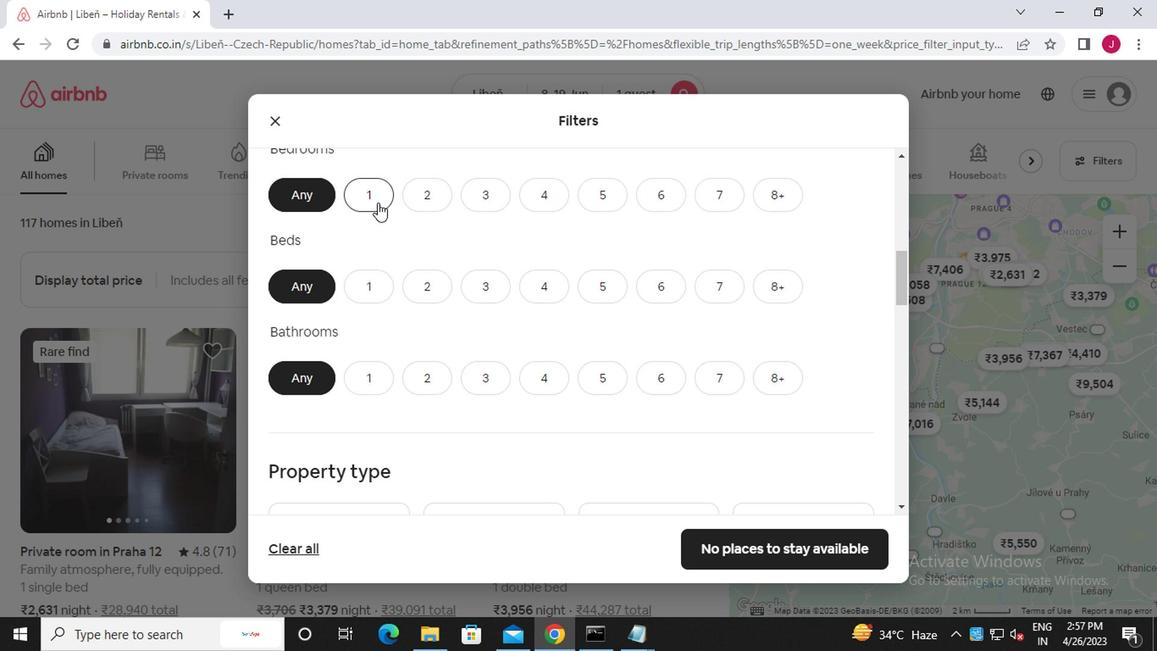 
Action: Mouse moved to (370, 283)
Screenshot: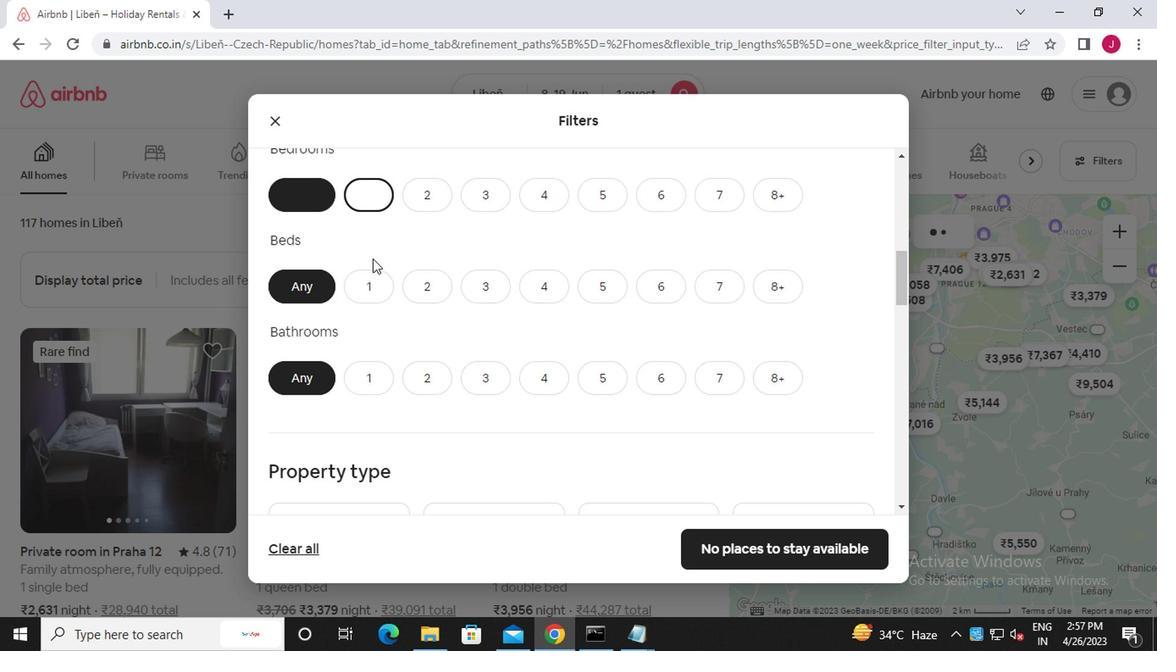 
Action: Mouse pressed left at (370, 283)
Screenshot: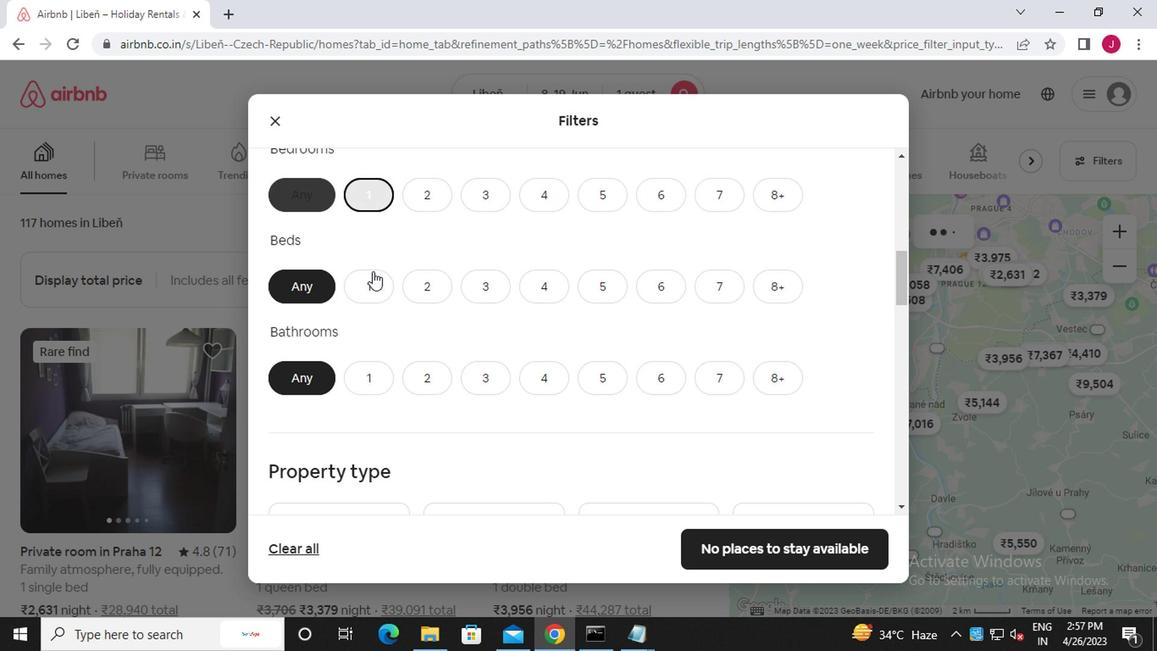 
Action: Mouse moved to (366, 383)
Screenshot: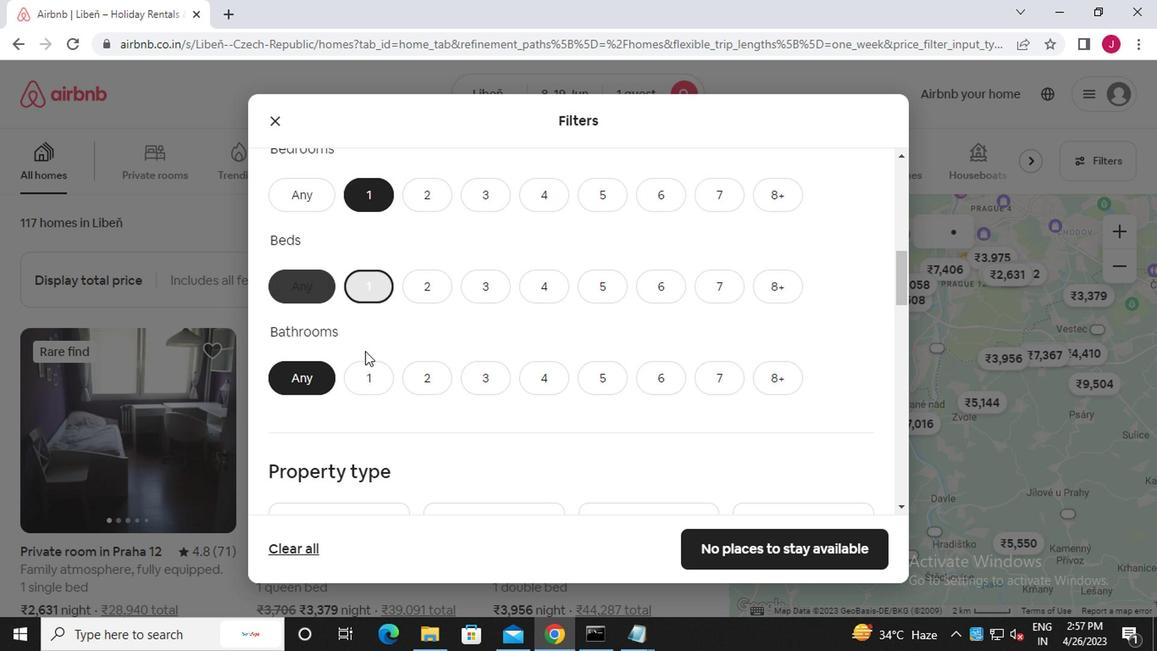 
Action: Mouse pressed left at (366, 383)
Screenshot: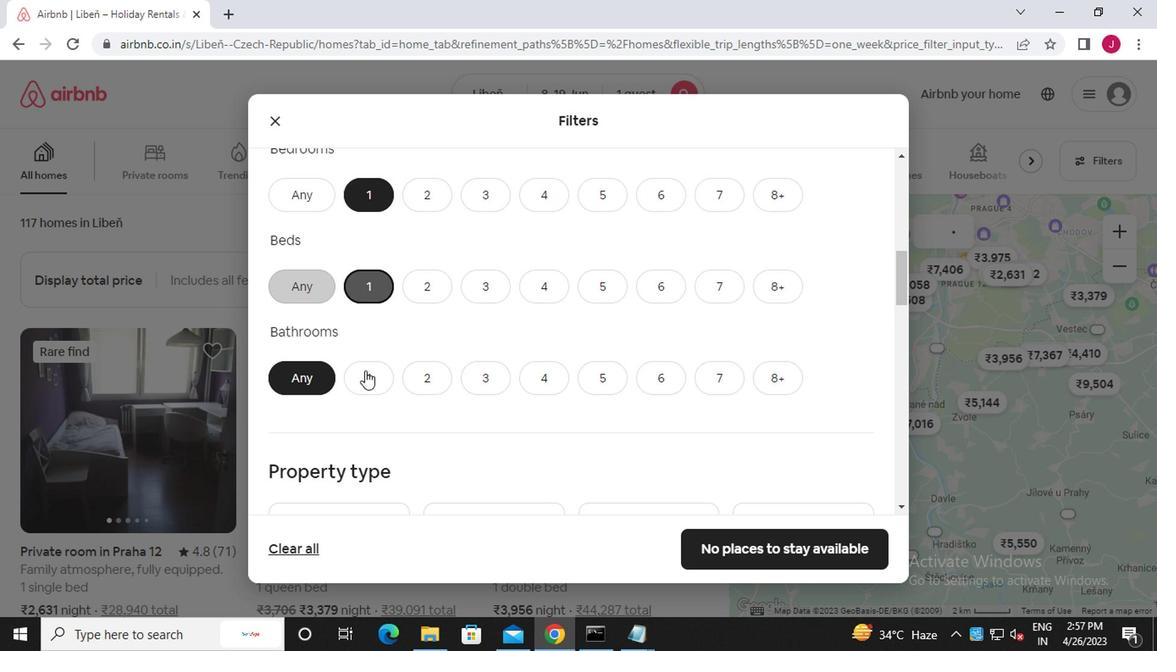 
Action: Mouse moved to (426, 358)
Screenshot: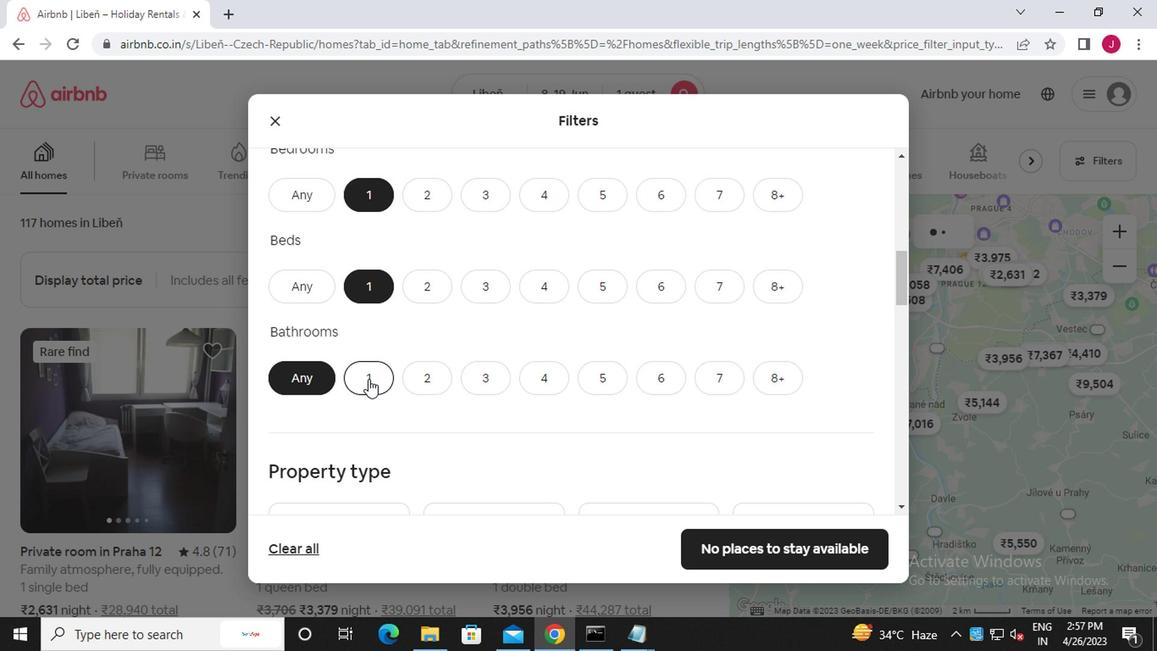 
Action: Mouse scrolled (426, 358) with delta (0, 0)
Screenshot: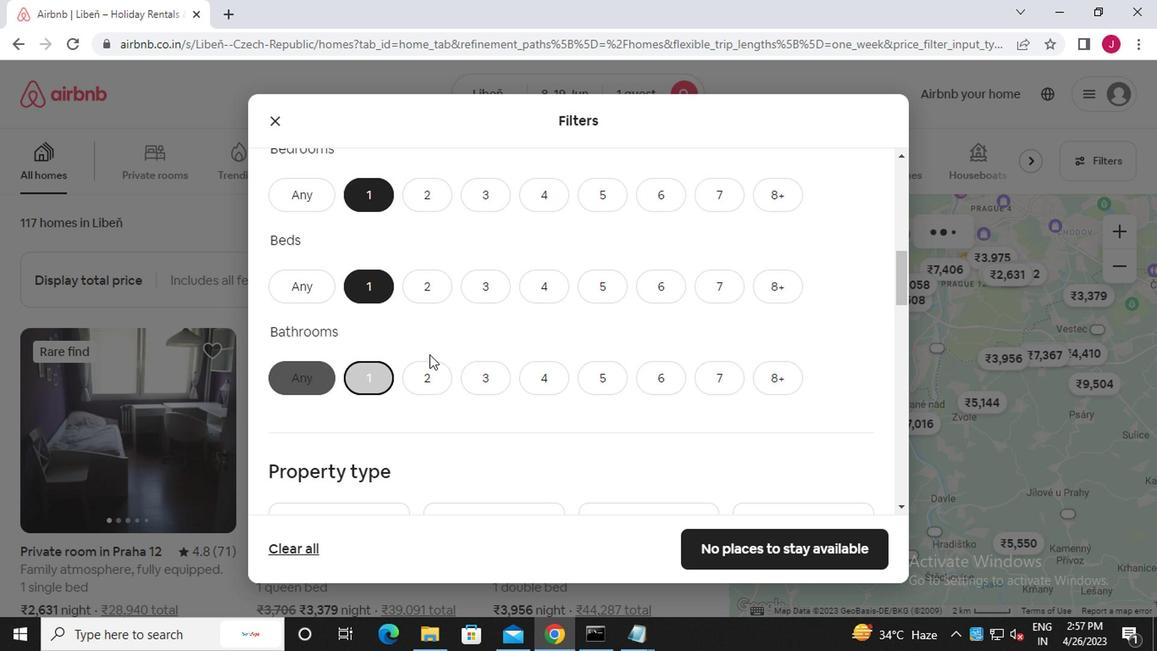 
Action: Mouse scrolled (426, 358) with delta (0, 0)
Screenshot: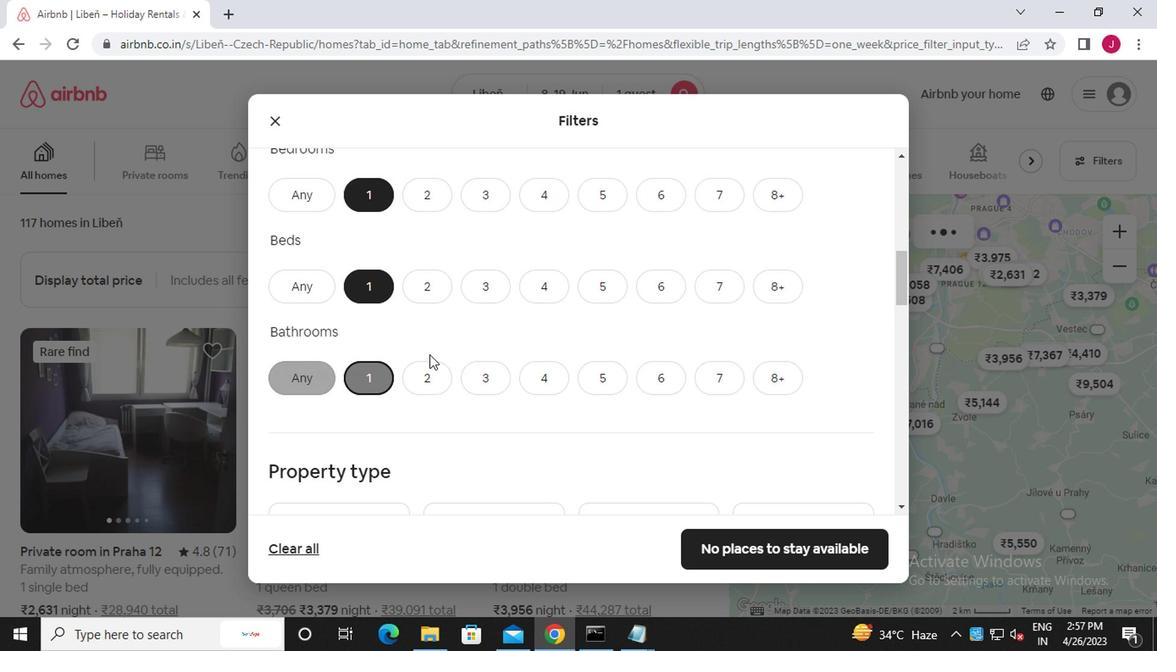 
Action: Mouse scrolled (426, 358) with delta (0, 0)
Screenshot: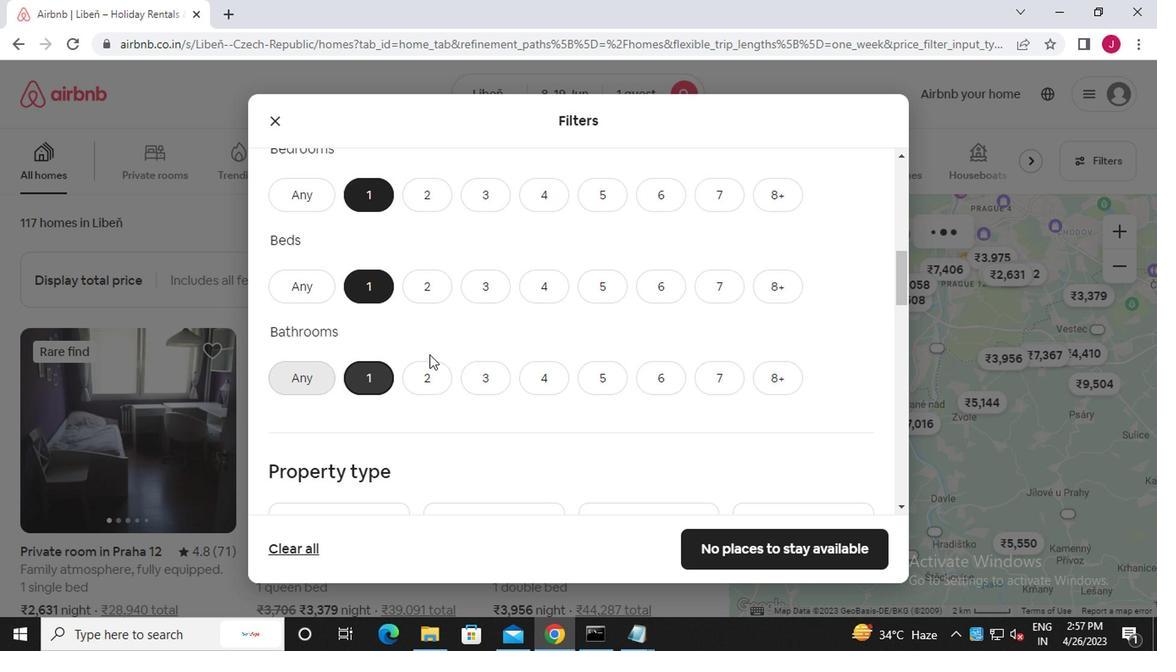 
Action: Mouse scrolled (426, 358) with delta (0, 0)
Screenshot: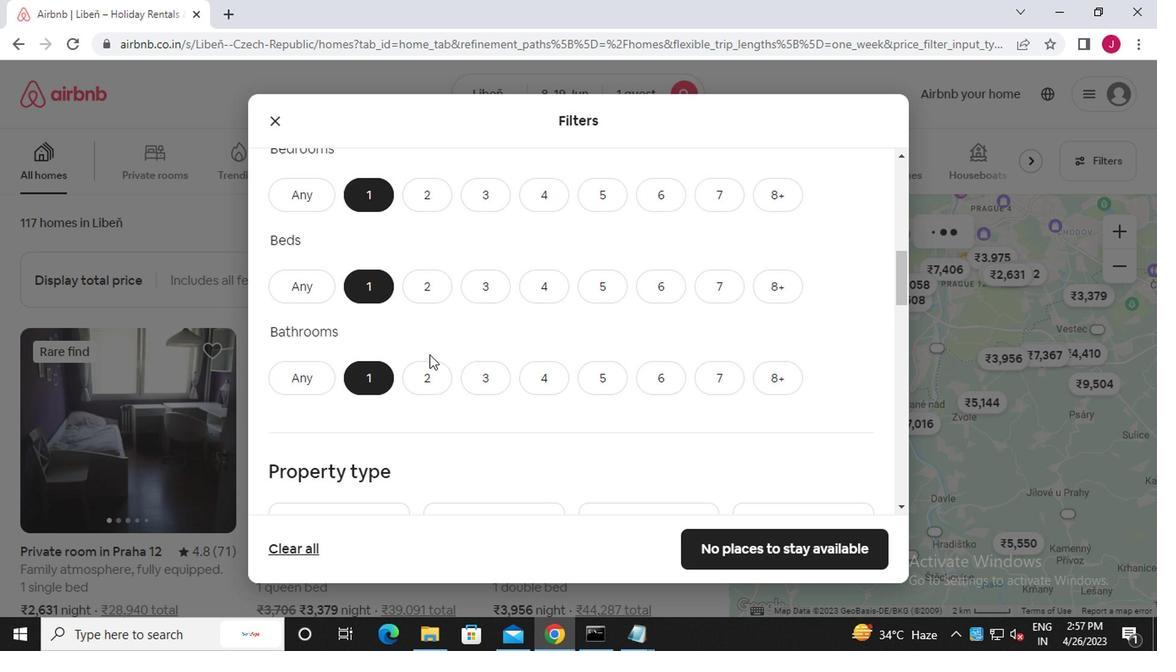 
Action: Mouse scrolled (426, 358) with delta (0, 0)
Screenshot: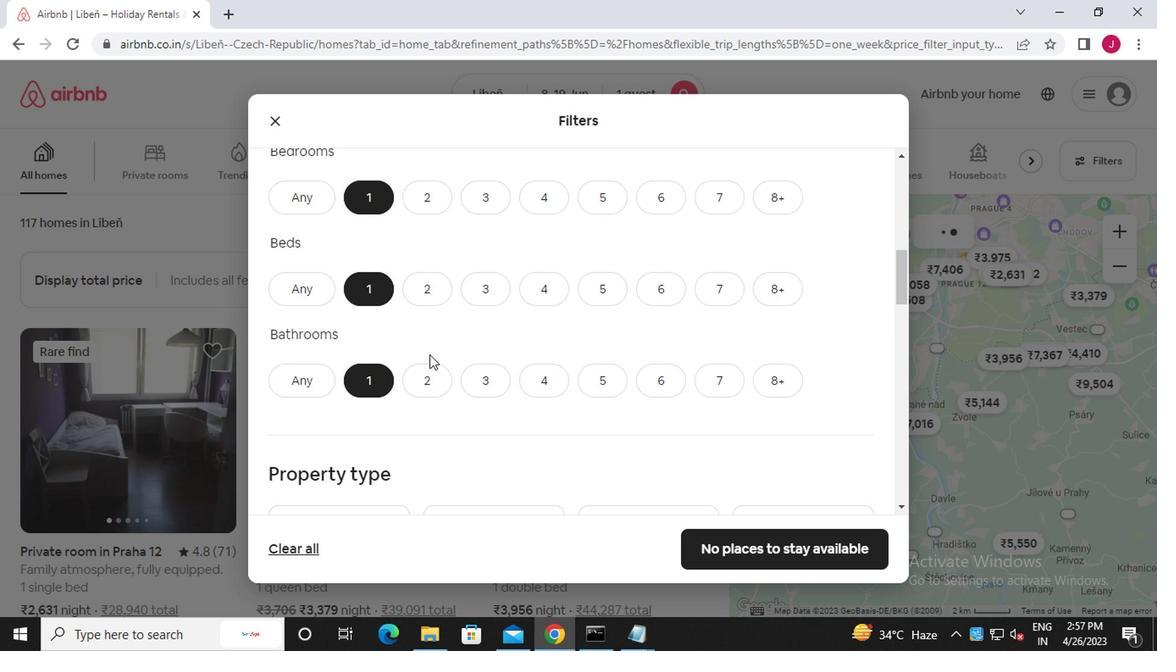 
Action: Mouse moved to (426, 356)
Screenshot: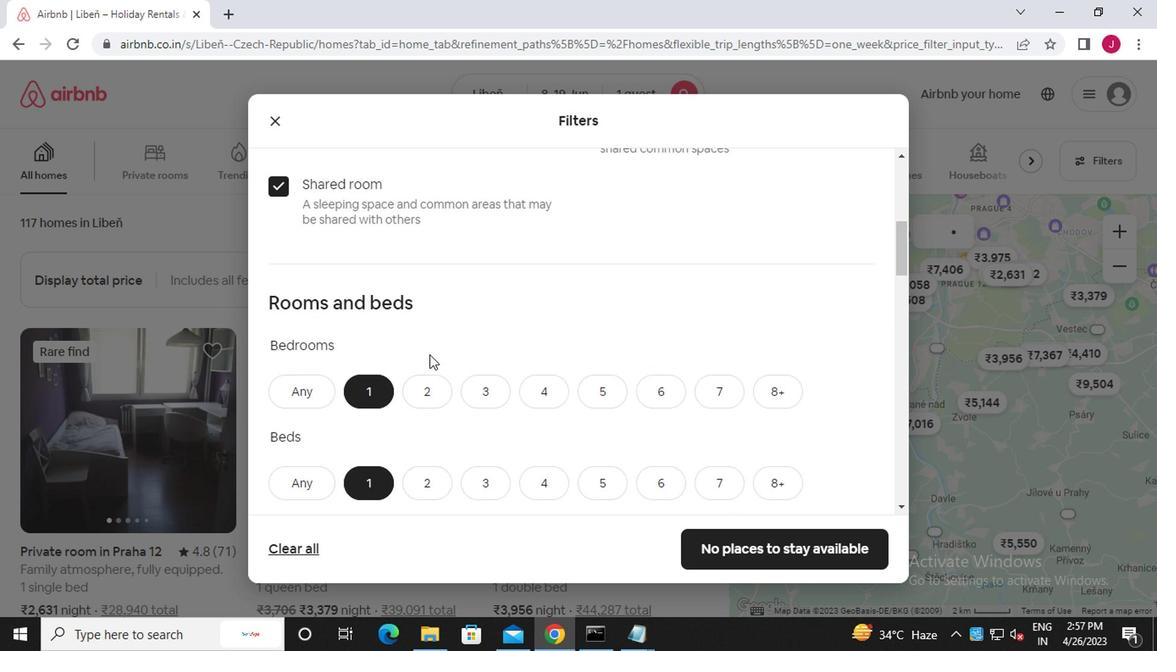 
Action: Mouse scrolled (426, 355) with delta (0, -1)
Screenshot: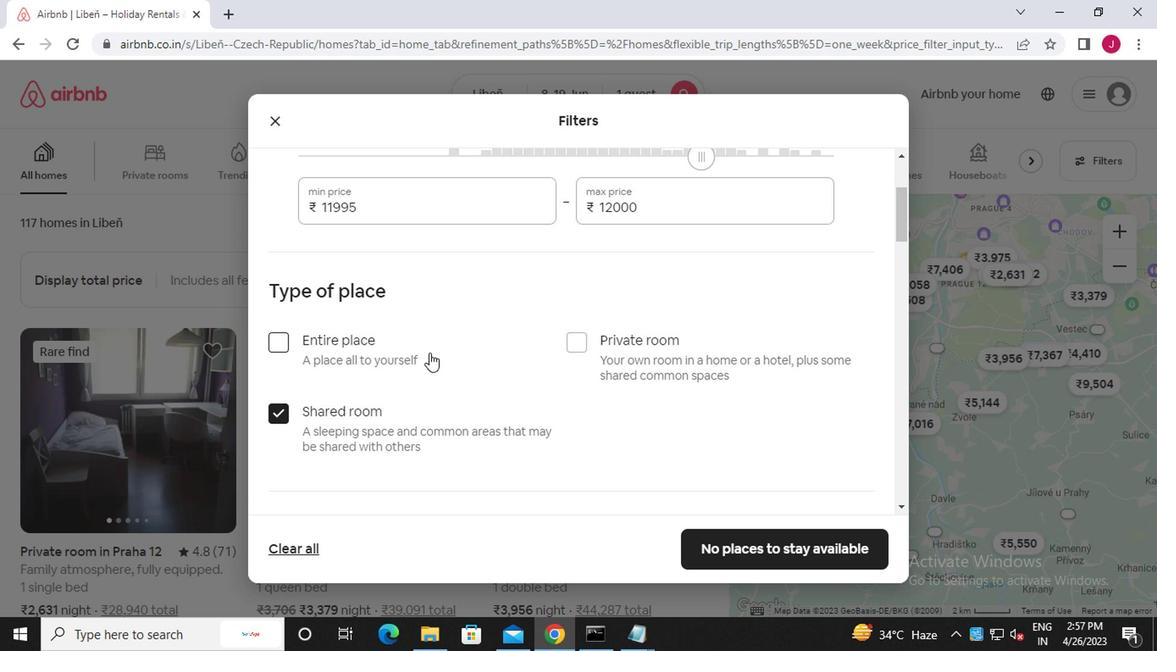 
Action: Mouse scrolled (426, 355) with delta (0, -1)
Screenshot: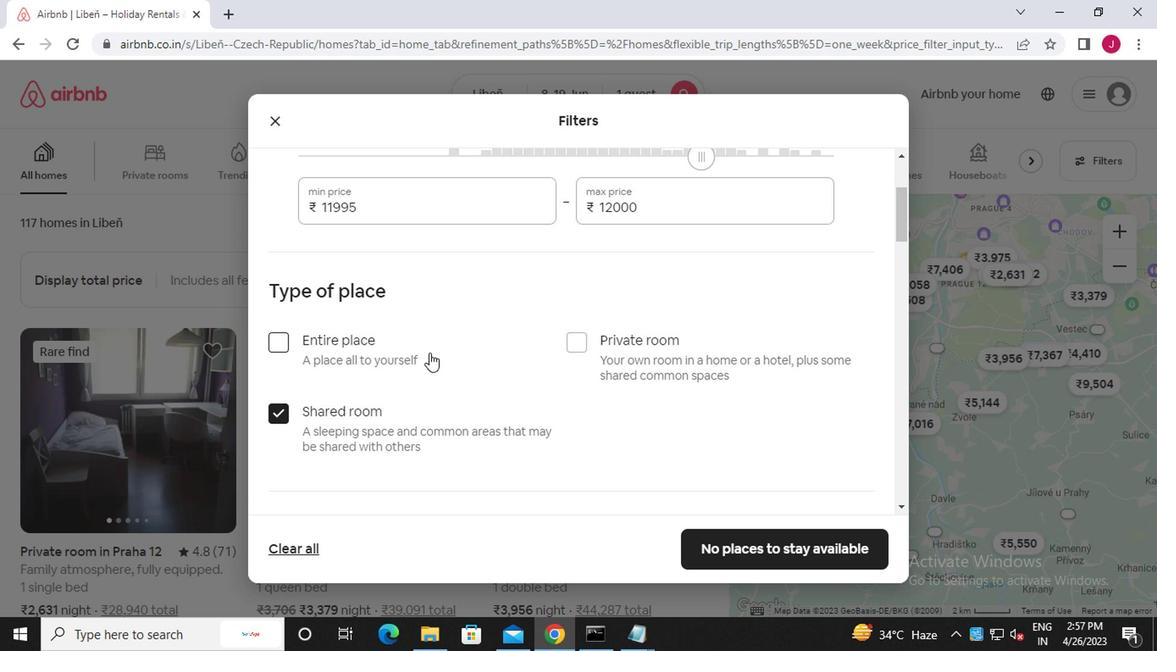 
Action: Mouse scrolled (426, 355) with delta (0, -1)
Screenshot: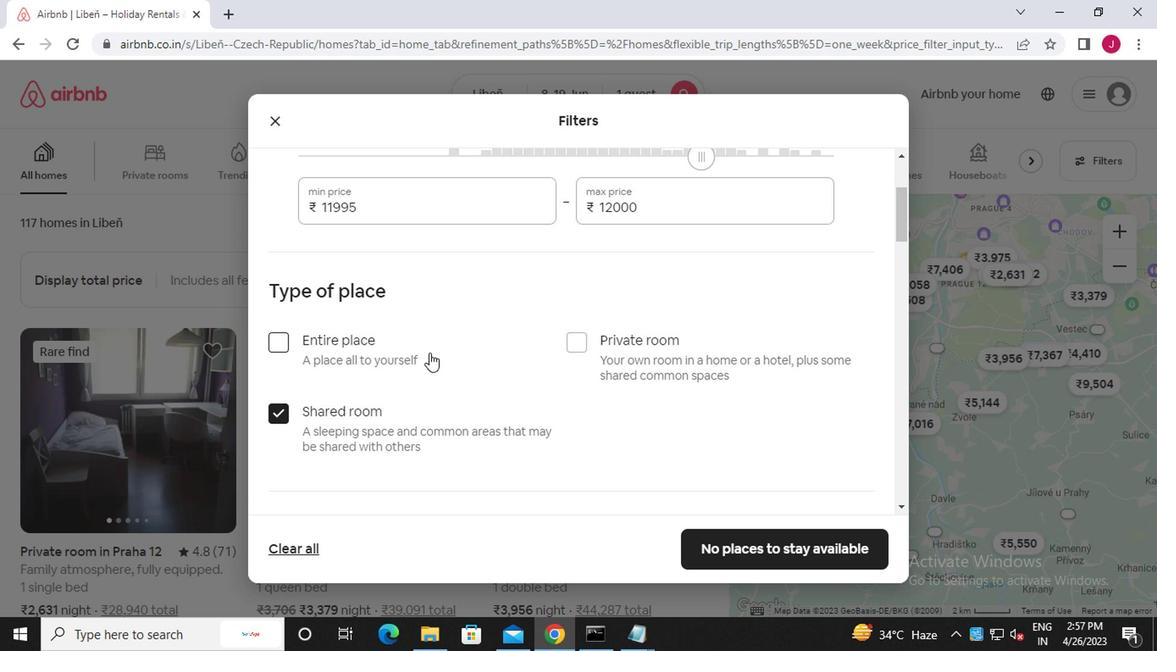 
Action: Mouse scrolled (426, 355) with delta (0, -1)
Screenshot: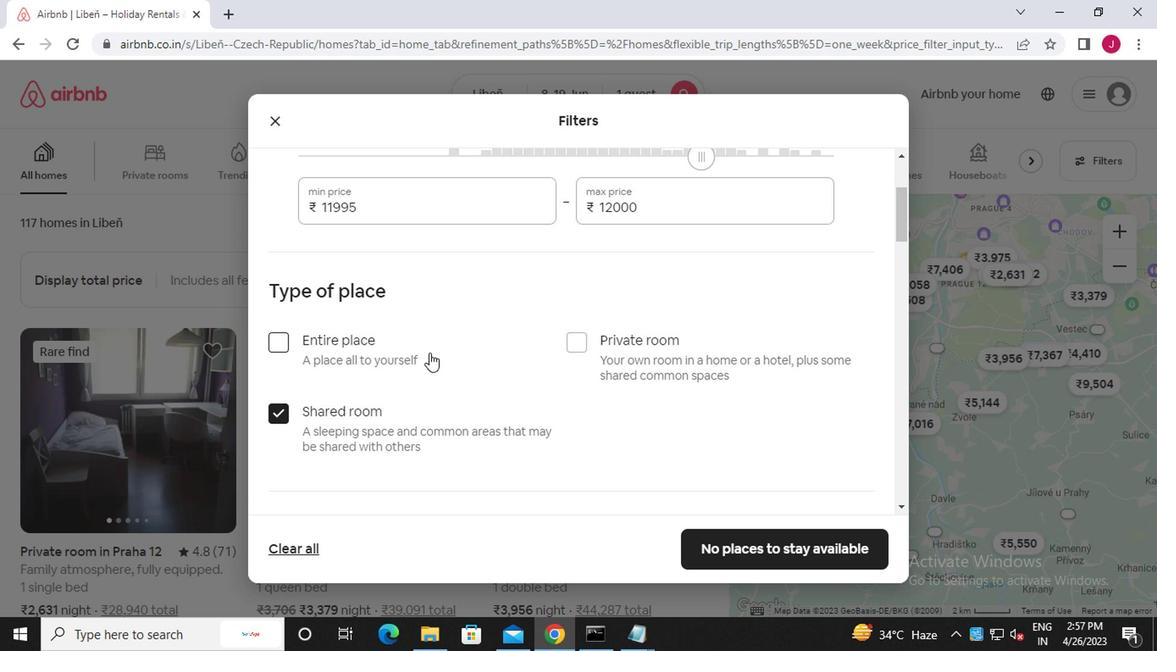 
Action: Mouse scrolled (426, 355) with delta (0, -1)
Screenshot: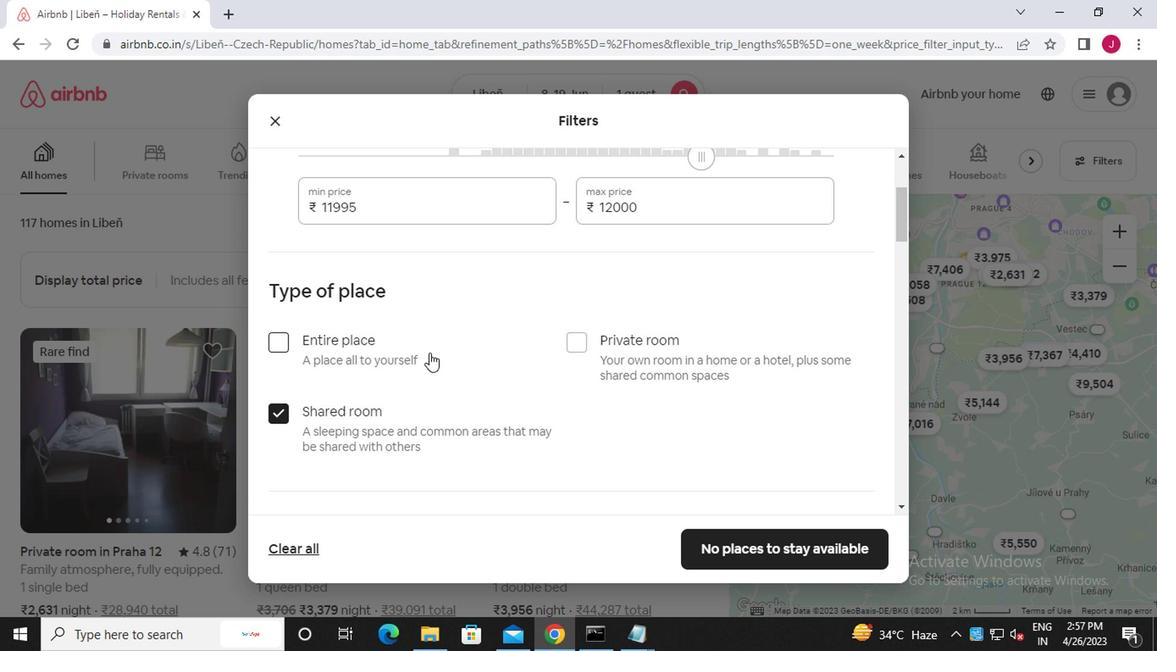
Action: Mouse scrolled (426, 355) with delta (0, -1)
Screenshot: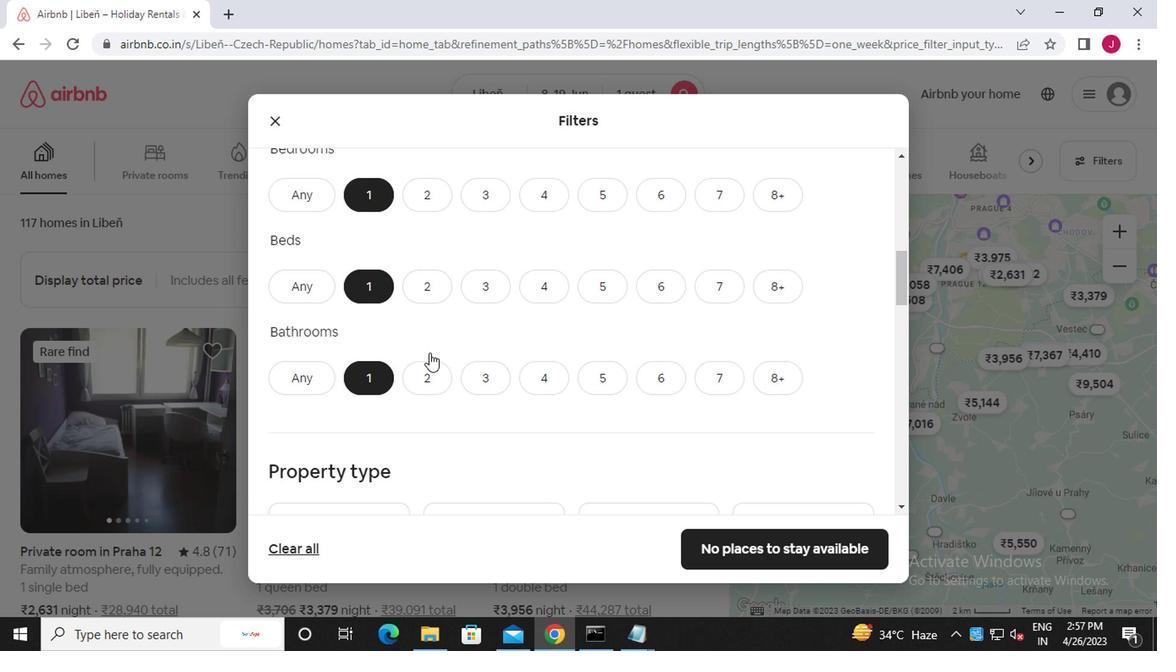 
Action: Mouse scrolled (426, 355) with delta (0, -1)
Screenshot: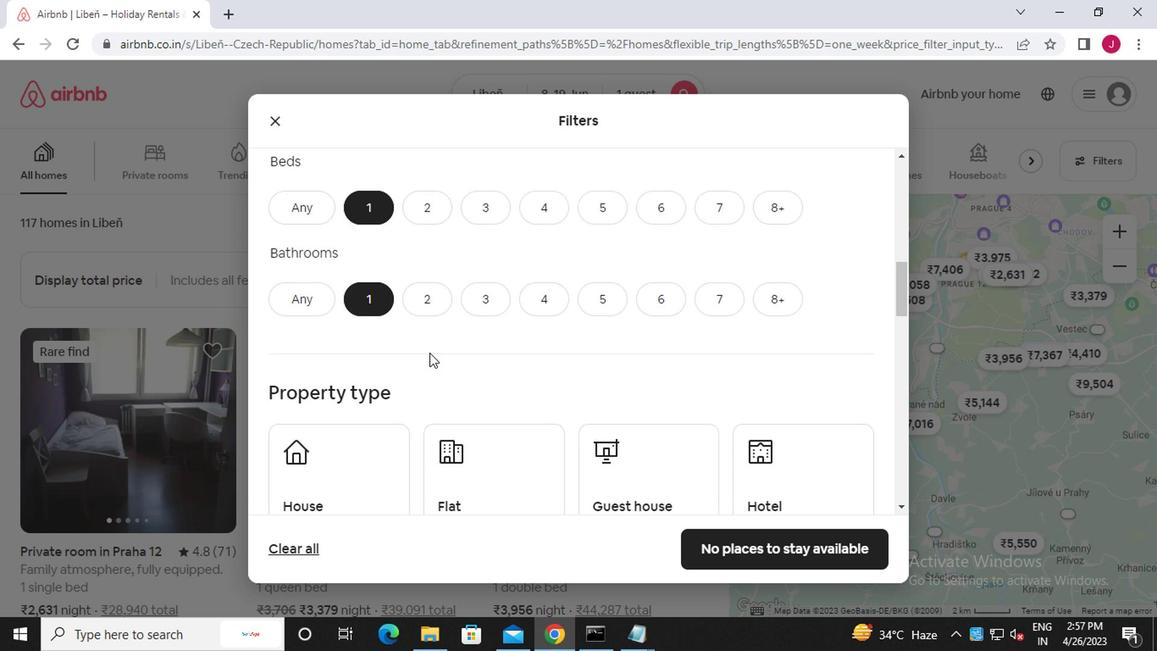 
Action: Mouse scrolled (426, 355) with delta (0, -1)
Screenshot: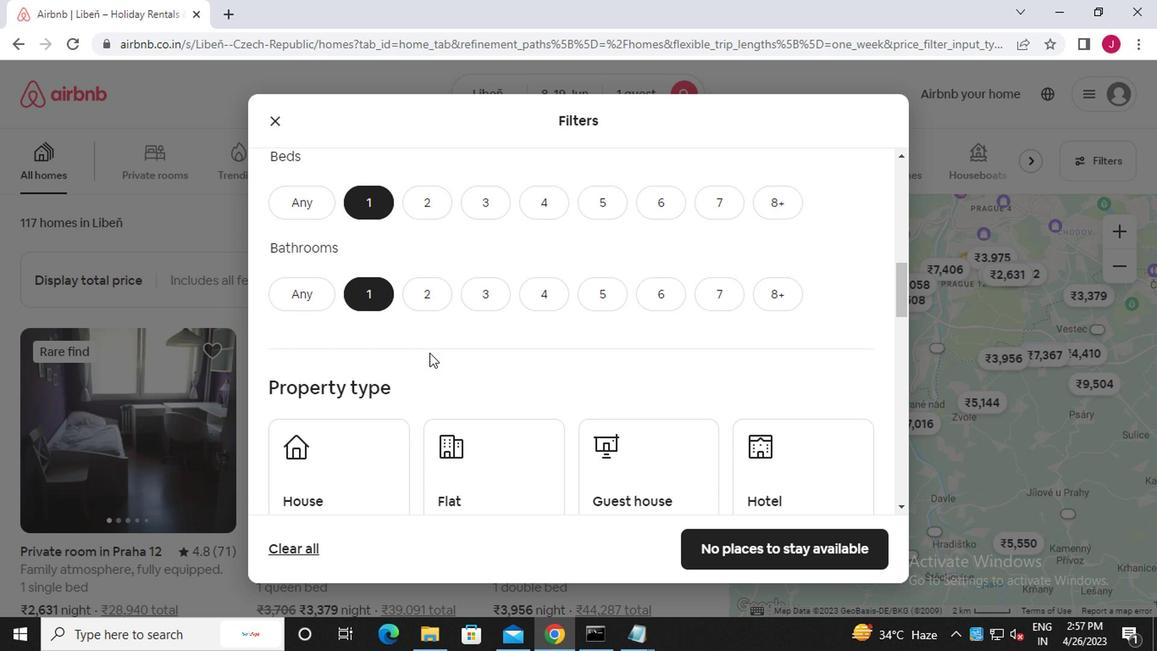 
Action: Mouse scrolled (426, 355) with delta (0, -1)
Screenshot: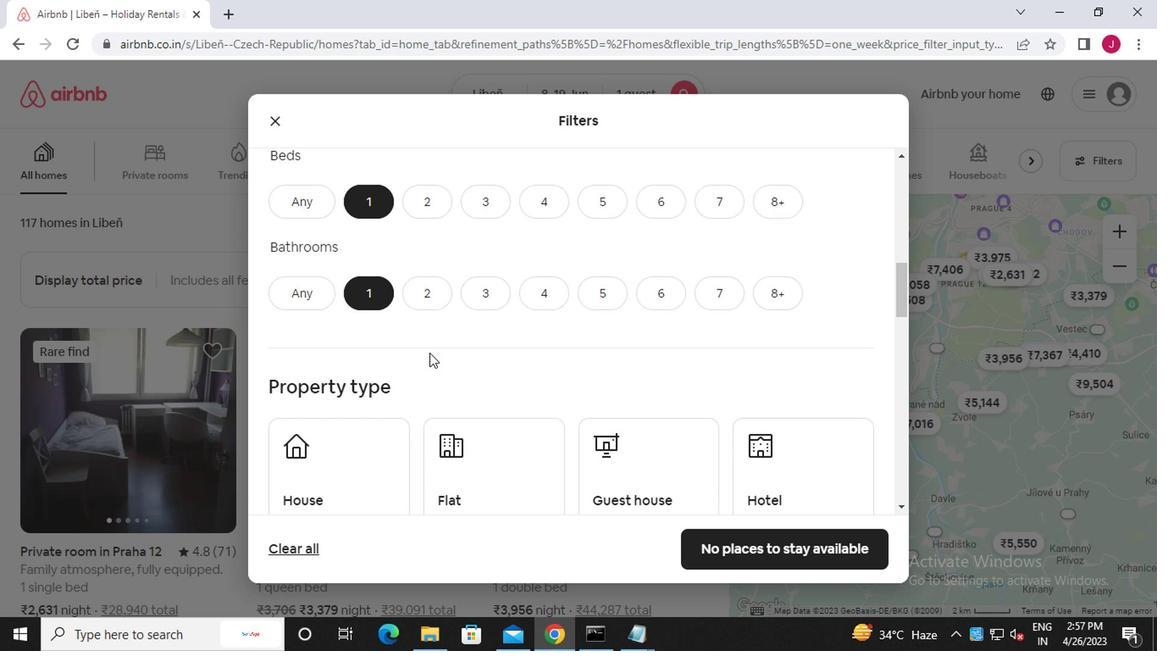 
Action: Mouse moved to (317, 209)
Screenshot: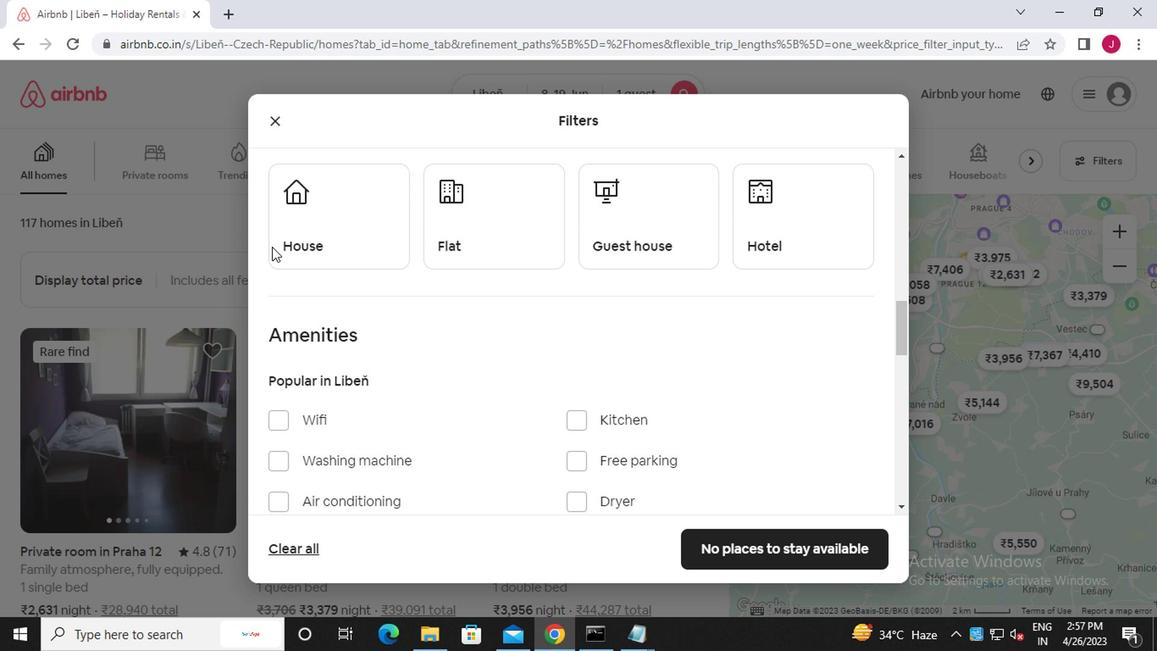 
Action: Mouse pressed left at (317, 209)
Screenshot: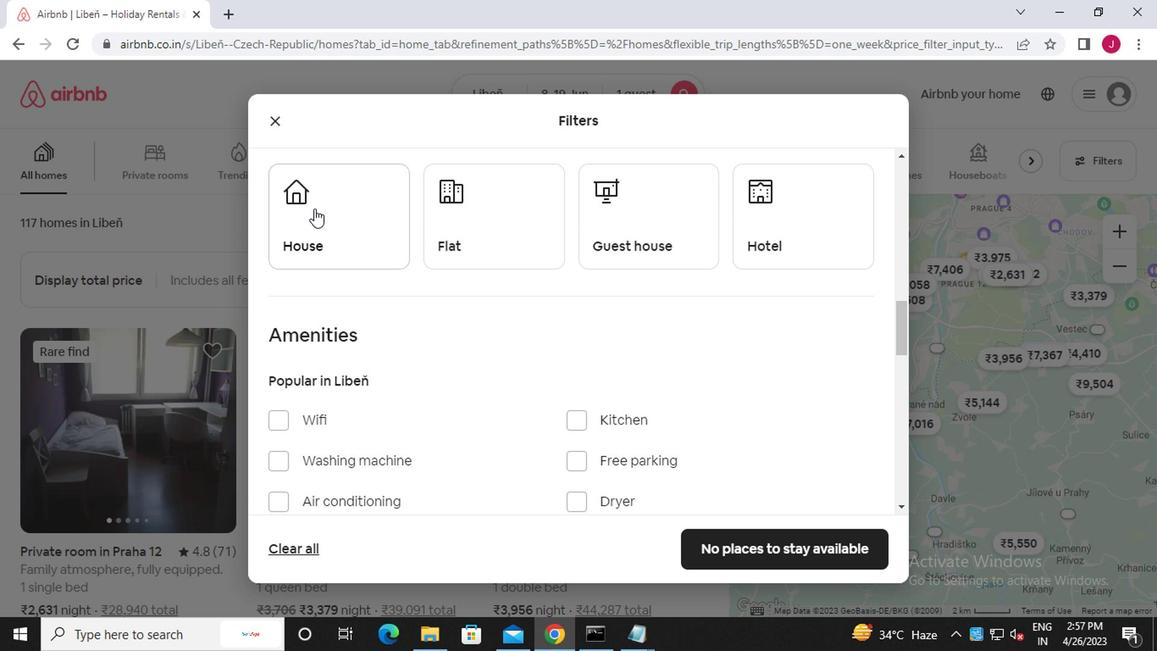 
Action: Mouse moved to (493, 244)
Screenshot: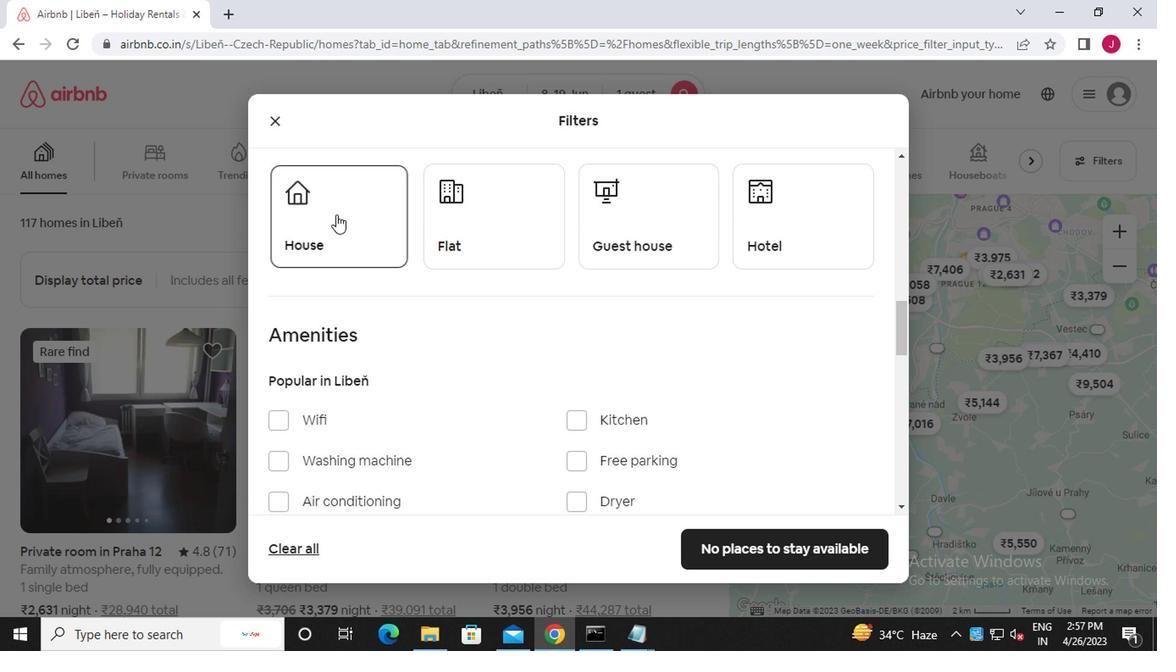 
Action: Mouse pressed left at (493, 244)
Screenshot: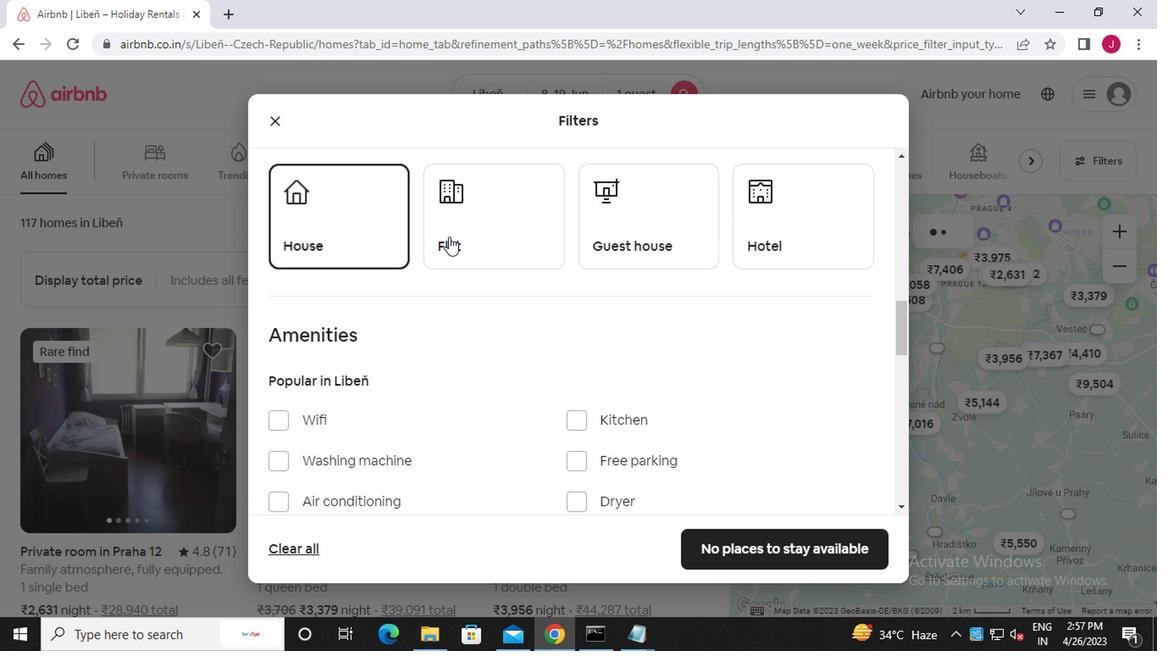 
Action: Mouse moved to (667, 217)
Screenshot: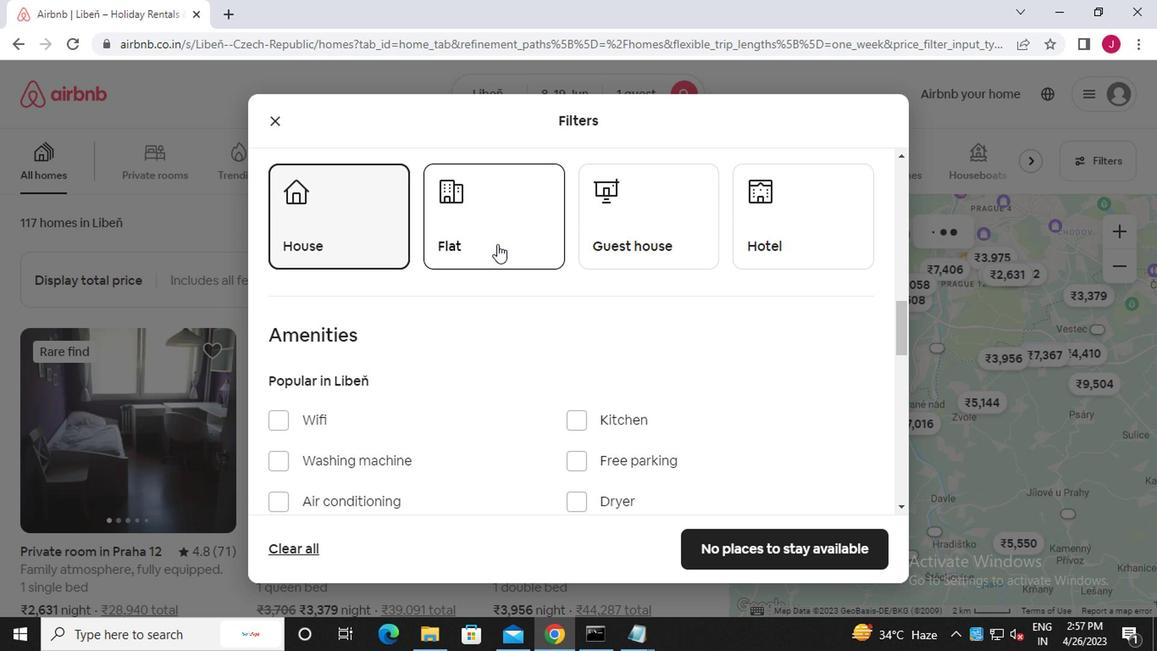 
Action: Mouse pressed left at (667, 217)
Screenshot: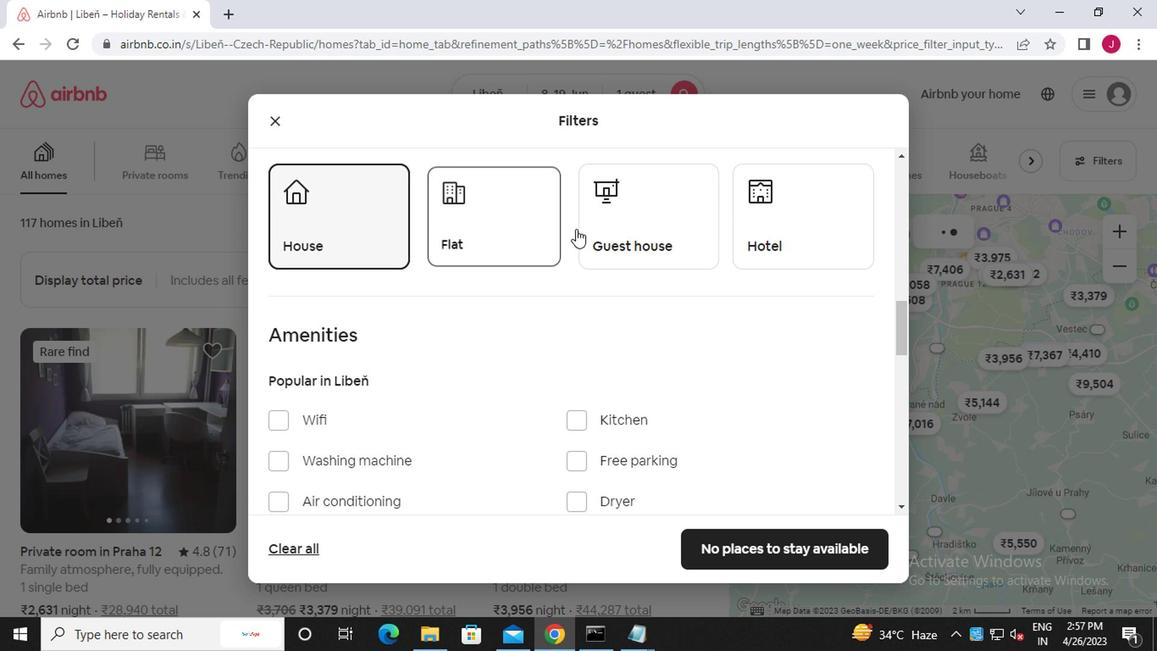 
Action: Mouse moved to (797, 228)
Screenshot: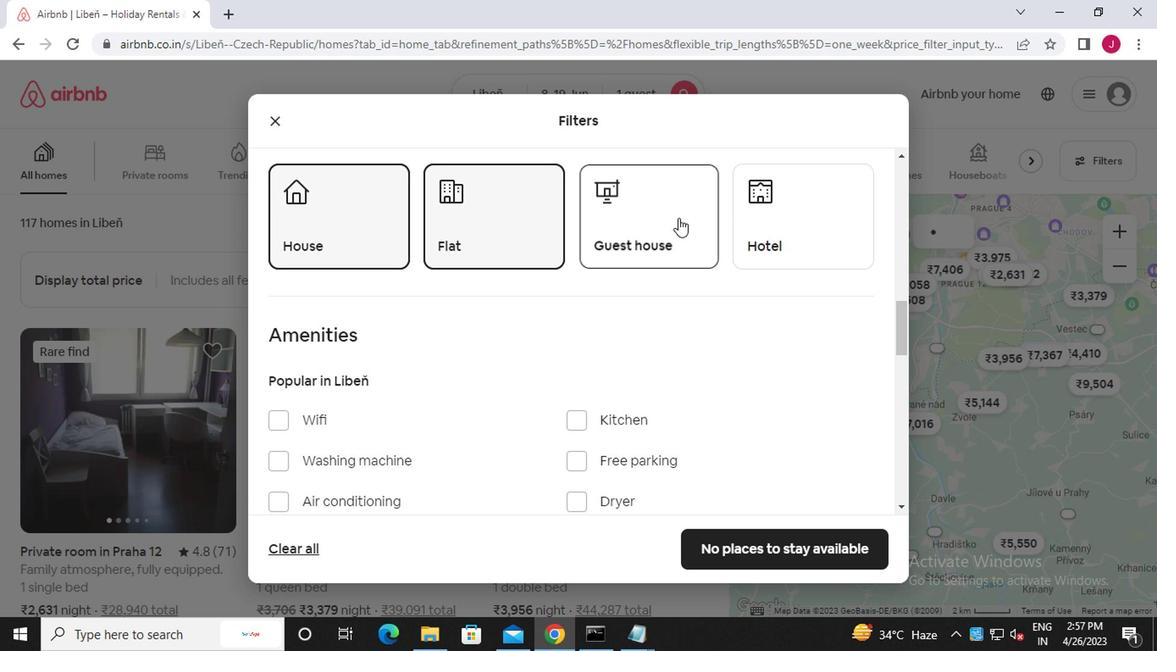 
Action: Mouse pressed left at (797, 228)
Screenshot: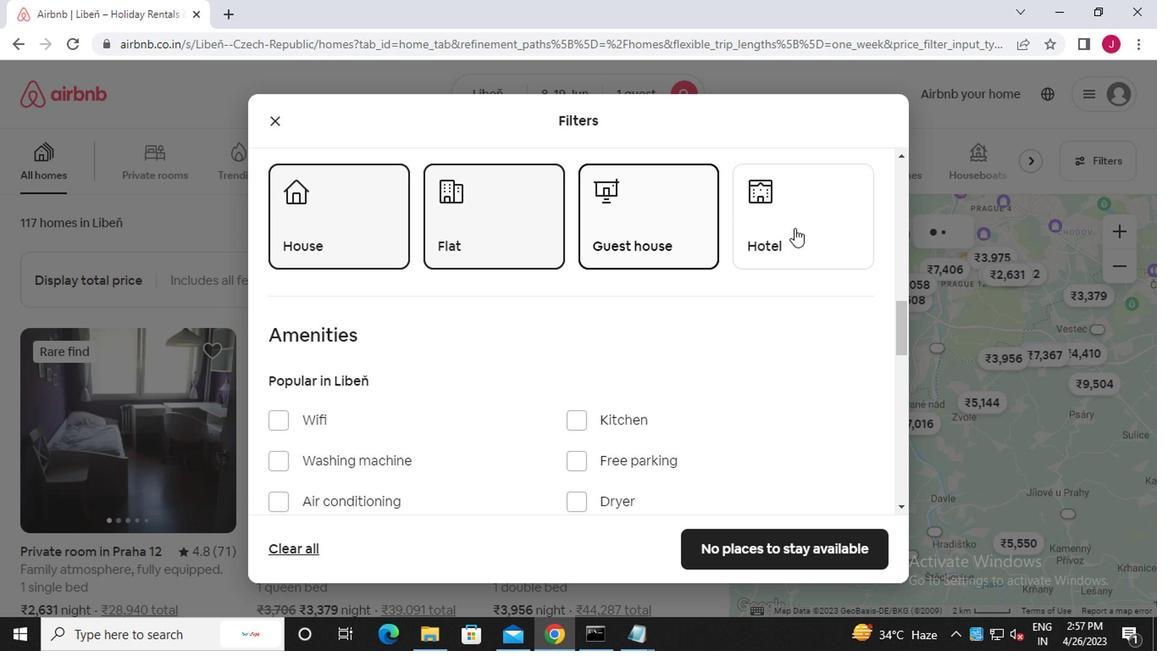 
Action: Mouse moved to (587, 278)
Screenshot: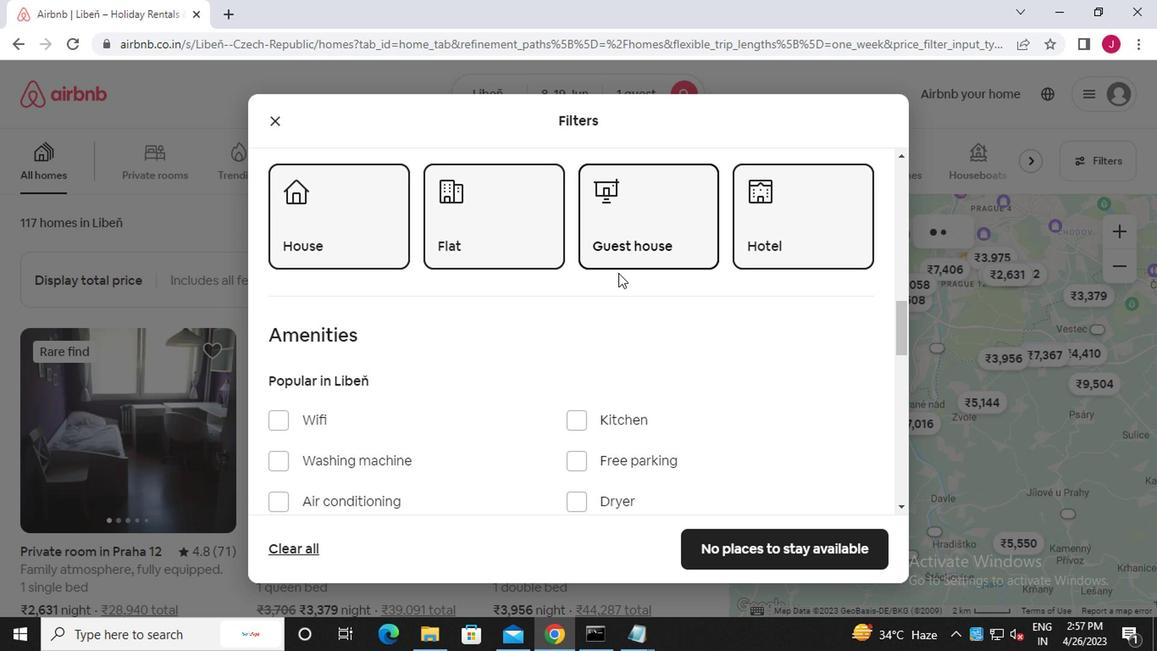 
Action: Mouse scrolled (587, 277) with delta (0, 0)
Screenshot: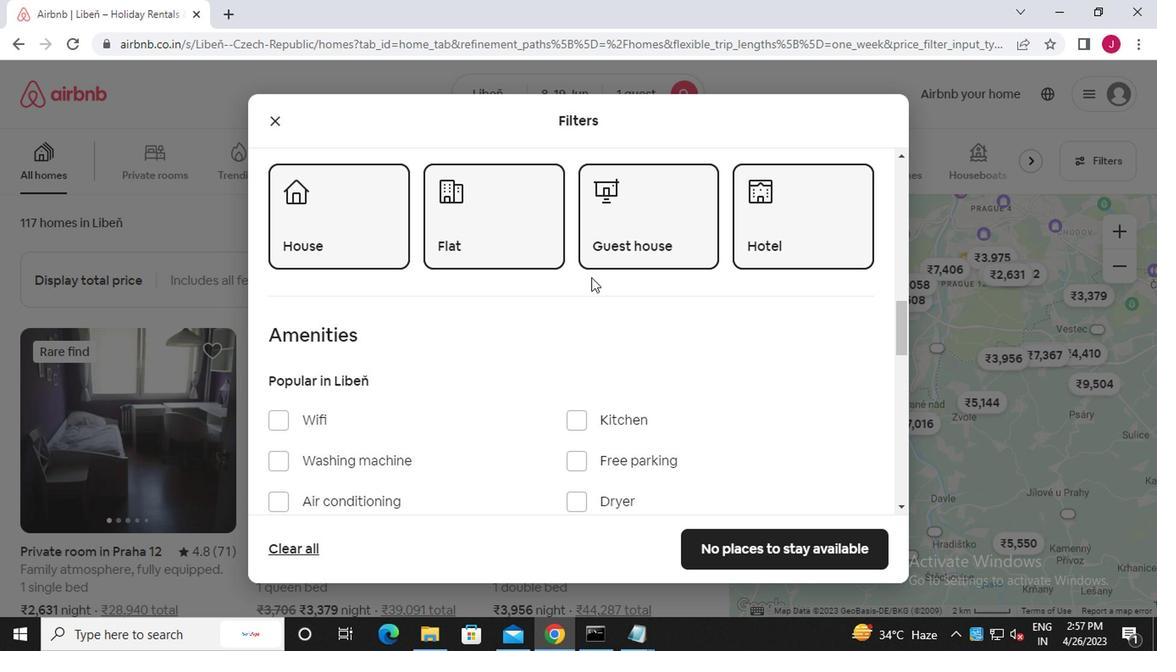 
Action: Mouse scrolled (587, 277) with delta (0, 0)
Screenshot: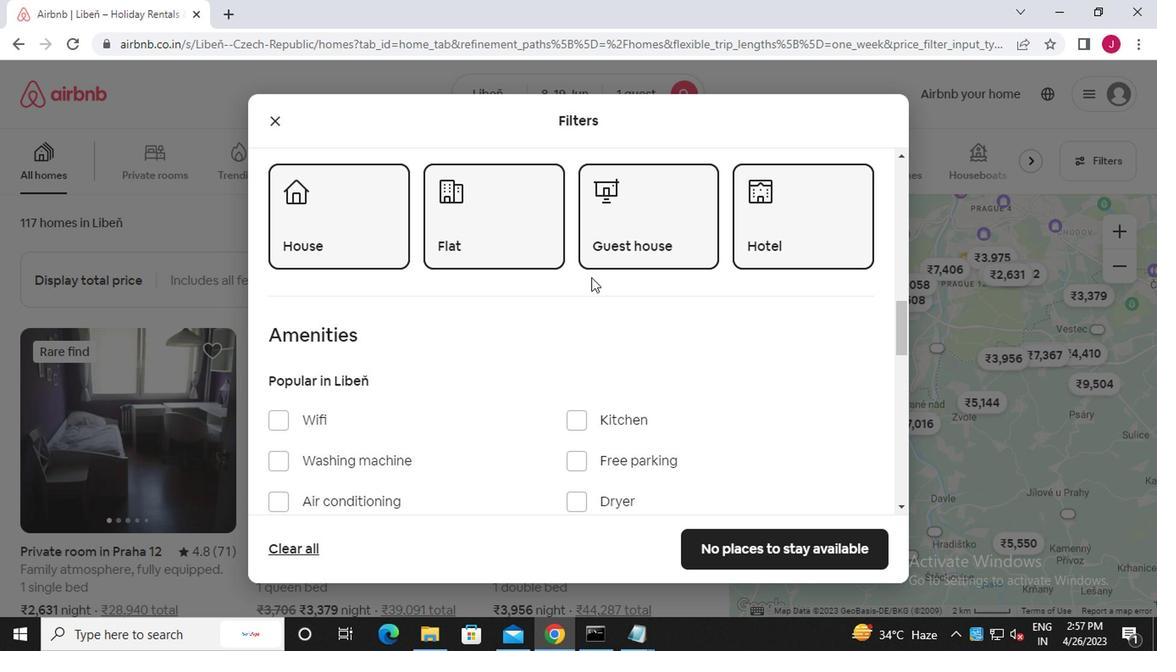 
Action: Mouse scrolled (587, 277) with delta (0, 0)
Screenshot: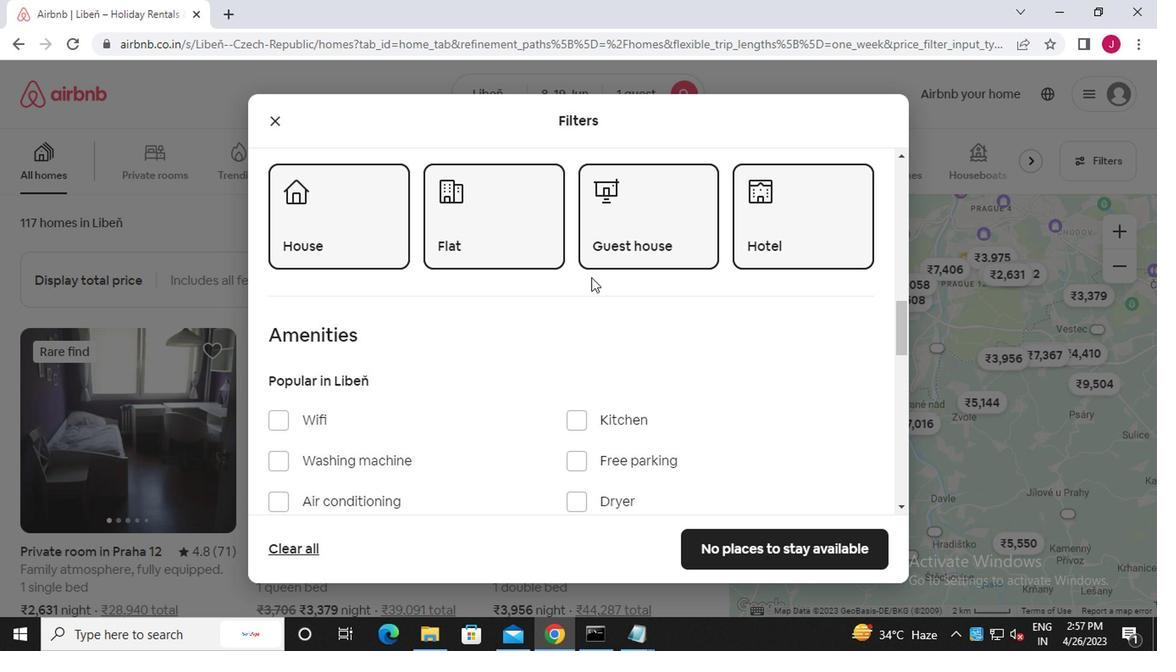 
Action: Mouse scrolled (587, 277) with delta (0, 0)
Screenshot: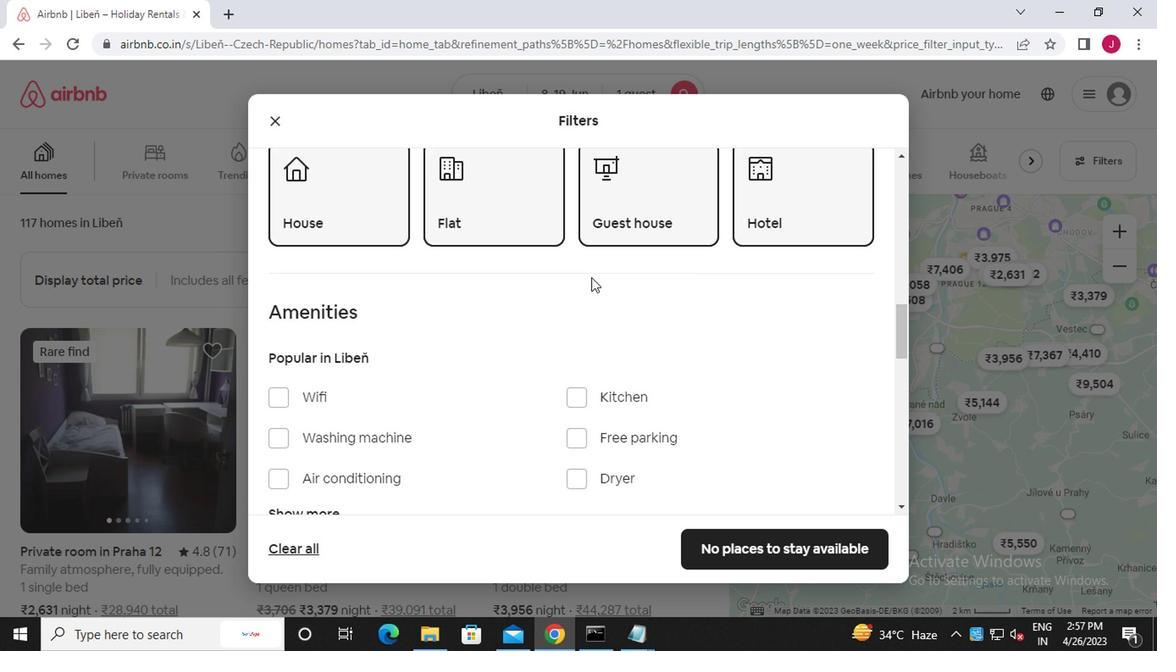 
Action: Mouse scrolled (587, 277) with delta (0, 0)
Screenshot: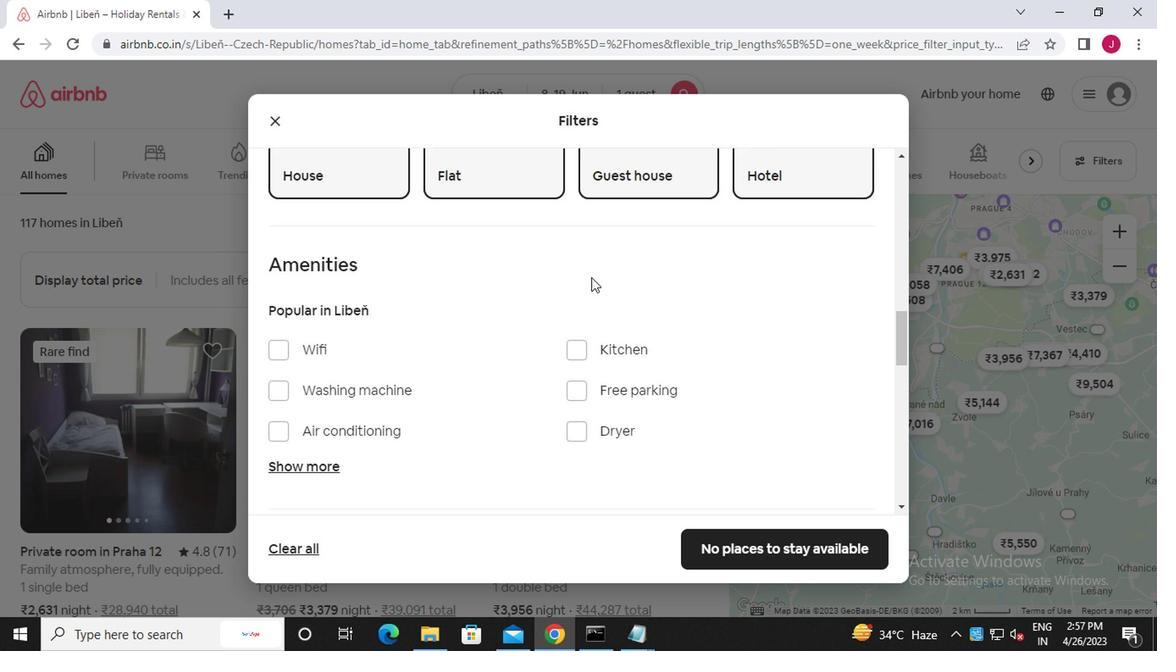 
Action: Mouse moved to (841, 305)
Screenshot: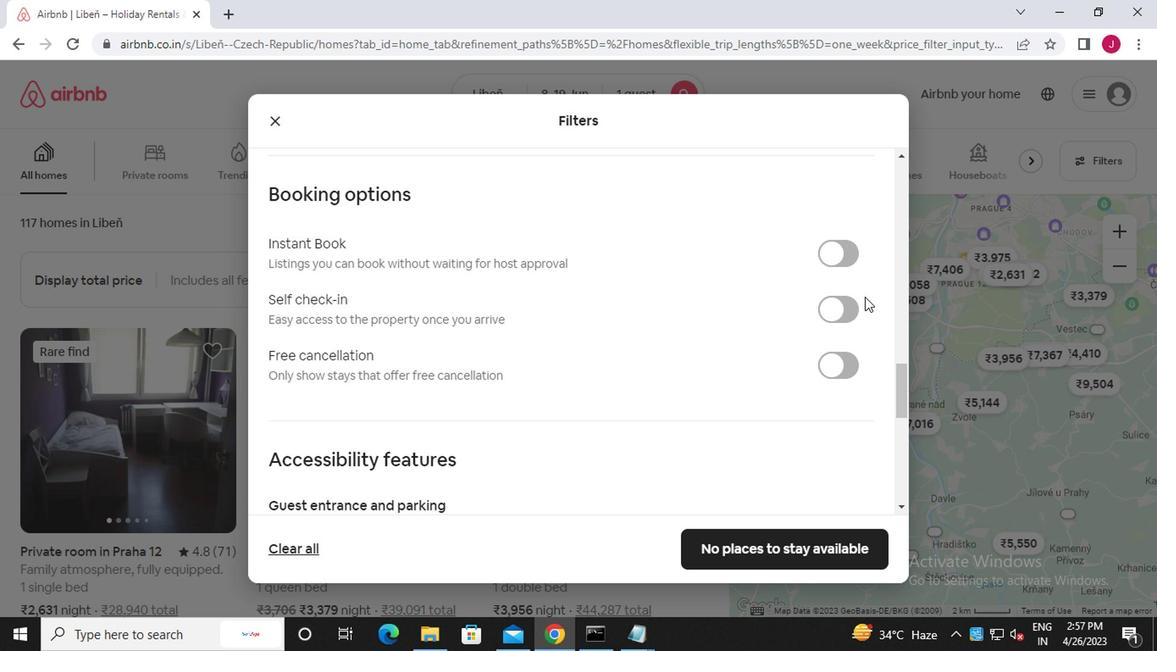 
Action: Mouse pressed left at (841, 305)
Screenshot: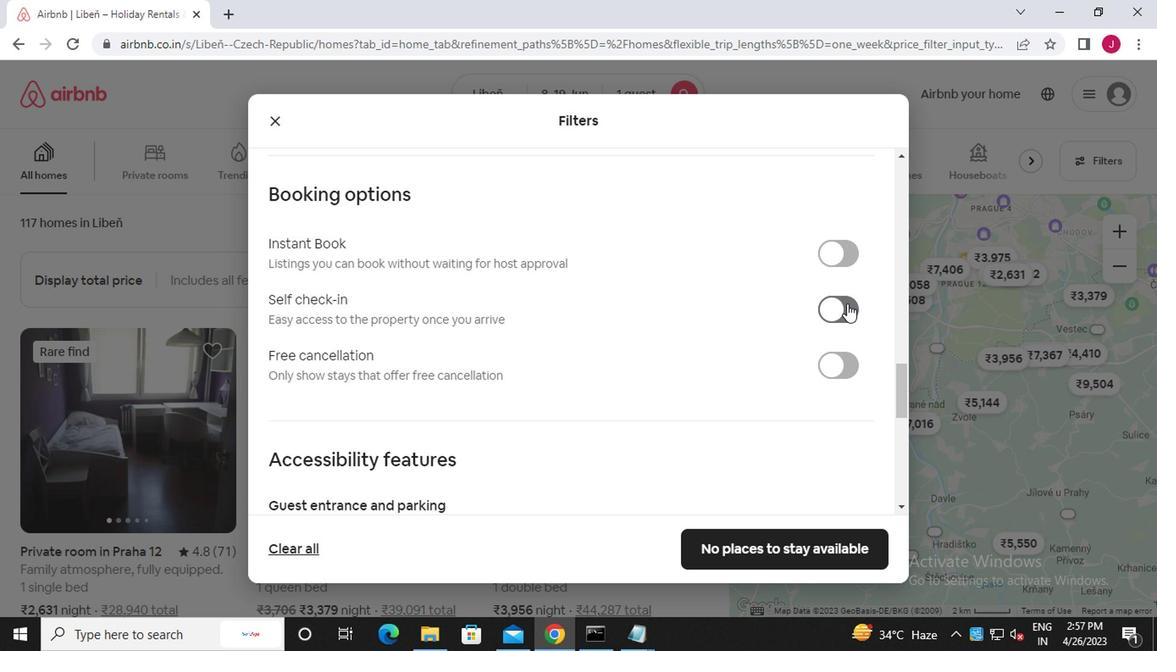 
Action: Mouse moved to (674, 317)
Screenshot: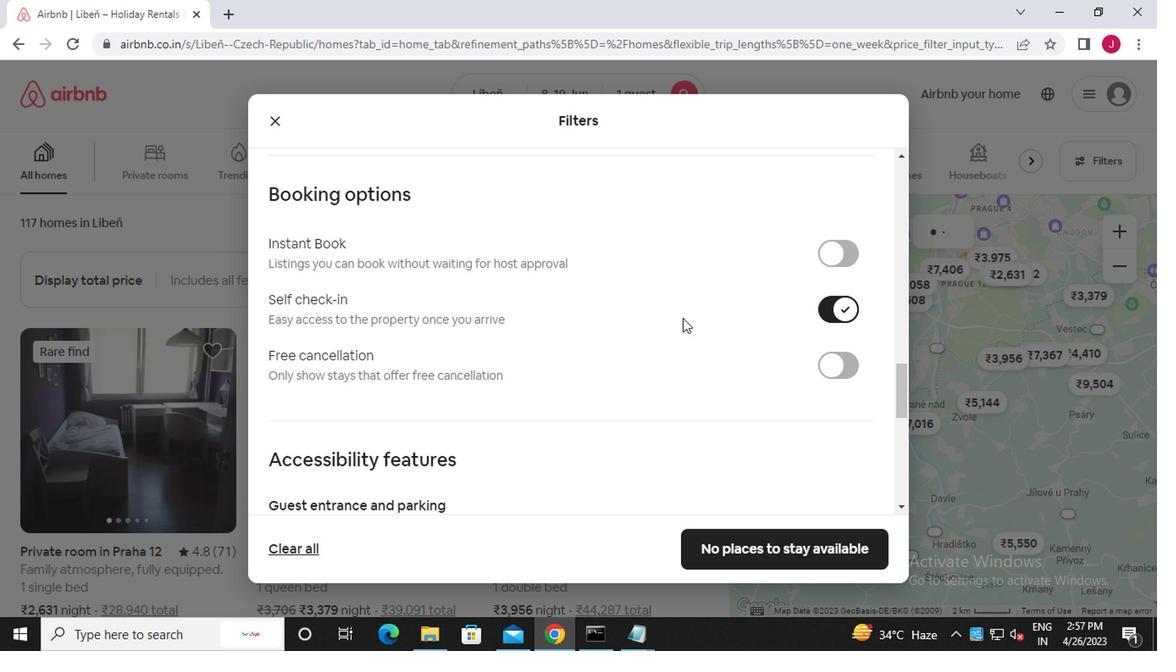 
Action: Mouse scrolled (674, 315) with delta (0, -1)
Screenshot: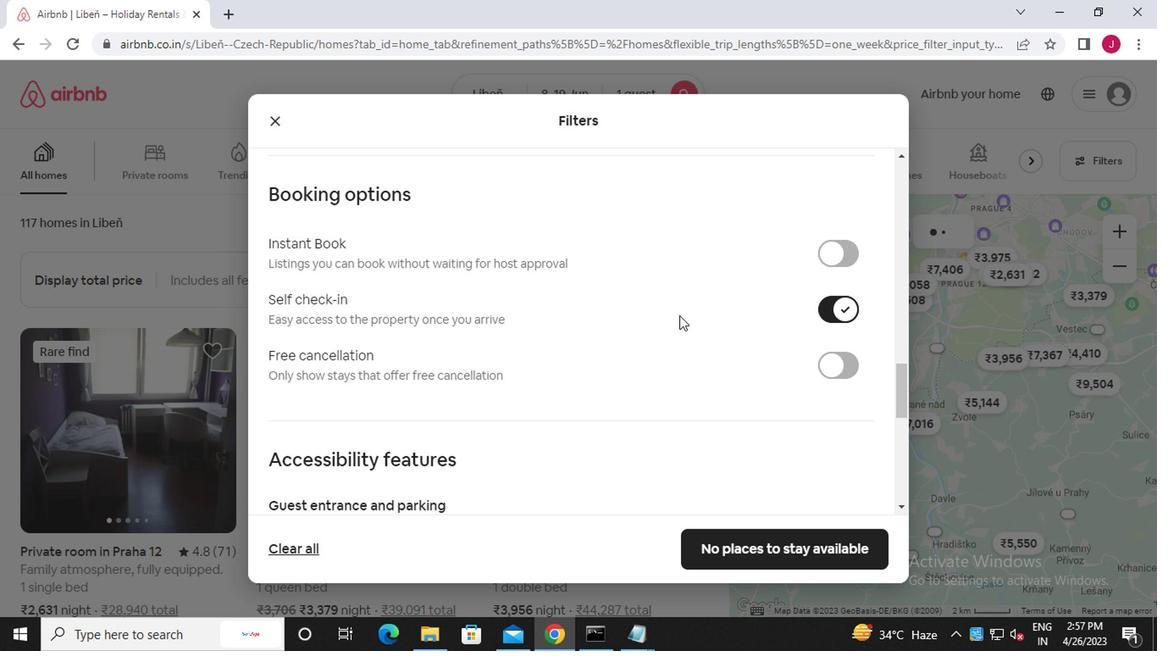 
Action: Mouse scrolled (674, 315) with delta (0, -1)
Screenshot: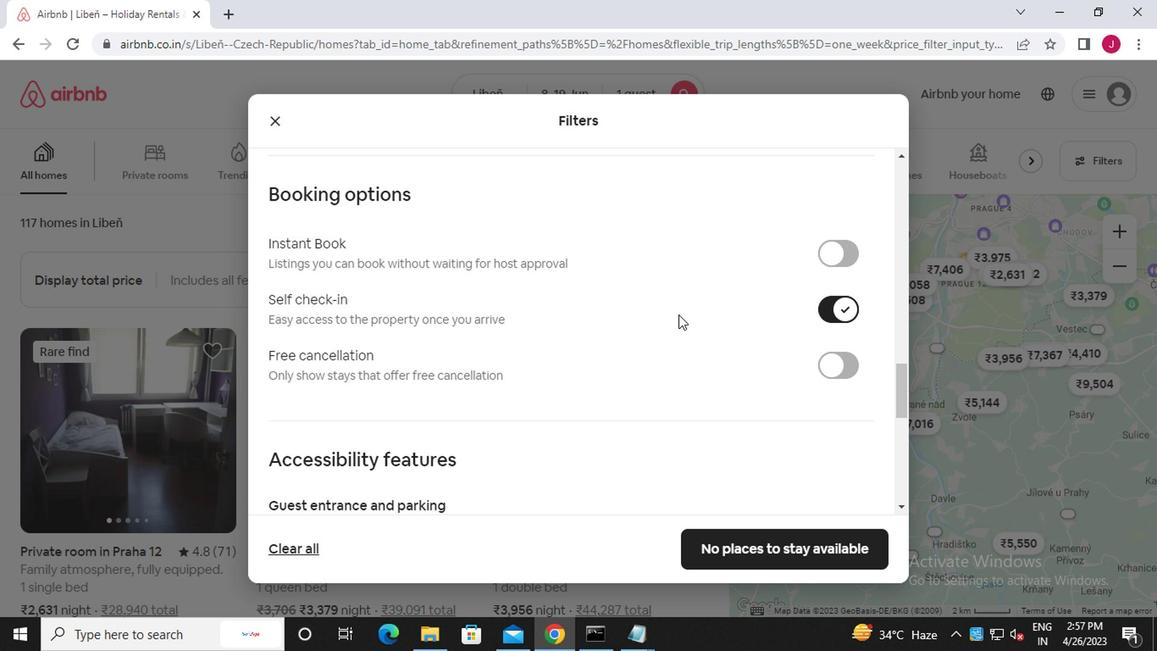 
Action: Mouse scrolled (674, 315) with delta (0, -1)
Screenshot: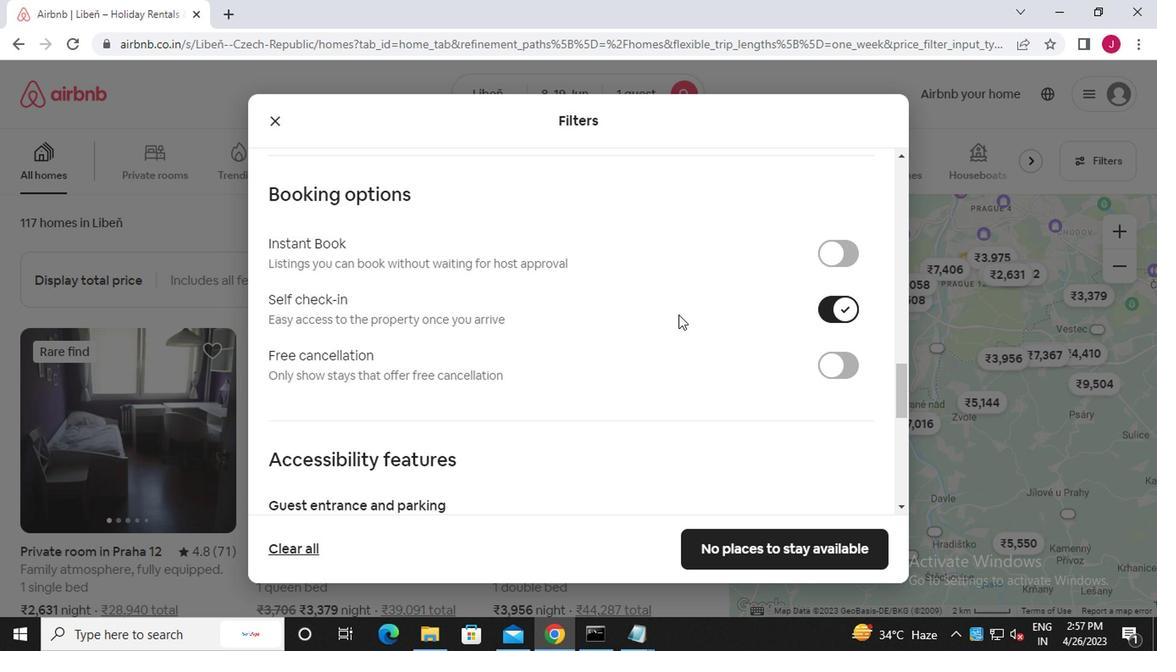
Action: Mouse scrolled (674, 315) with delta (0, -1)
Screenshot: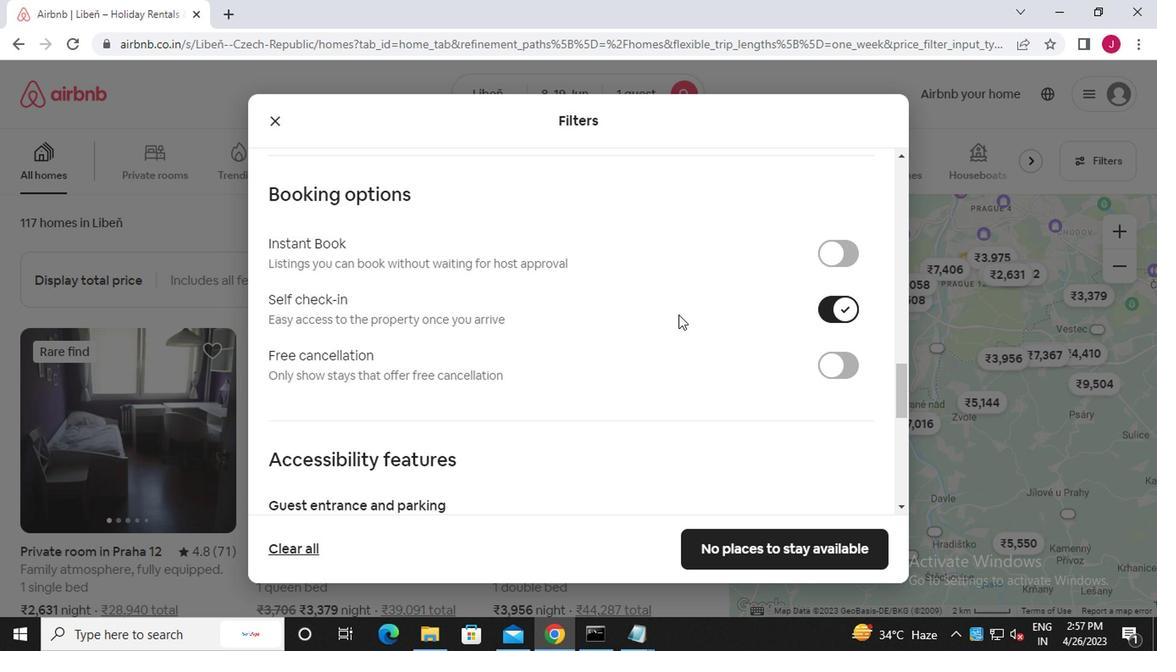 
Action: Mouse scrolled (674, 315) with delta (0, -1)
Screenshot: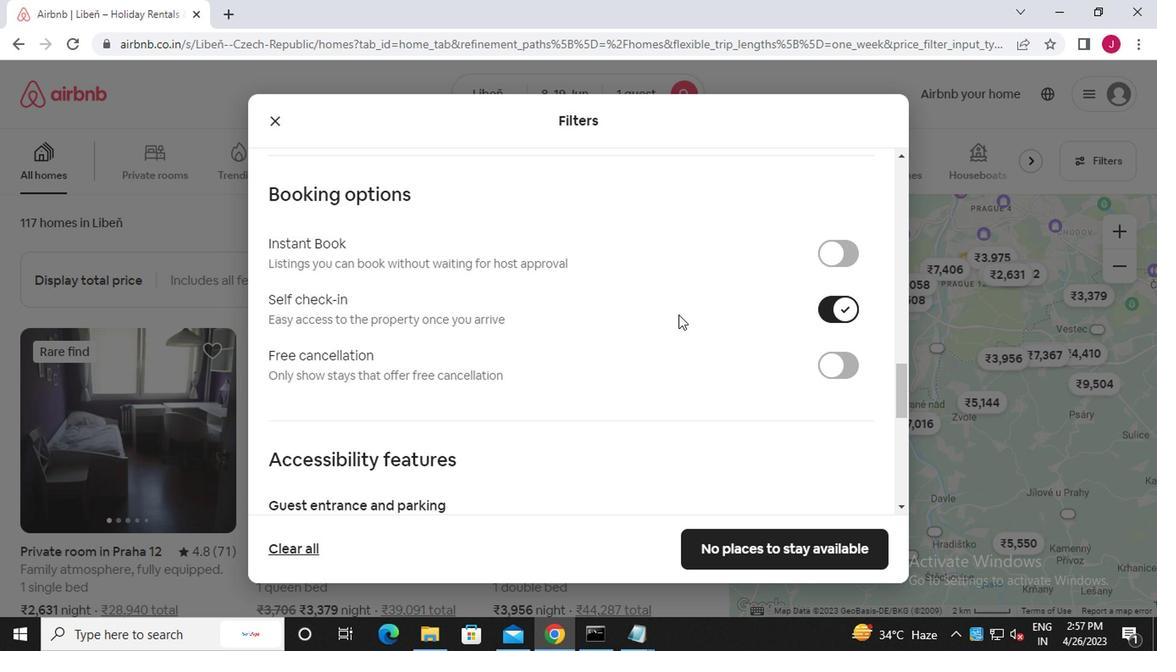 
Action: Mouse scrolled (674, 315) with delta (0, -1)
Screenshot: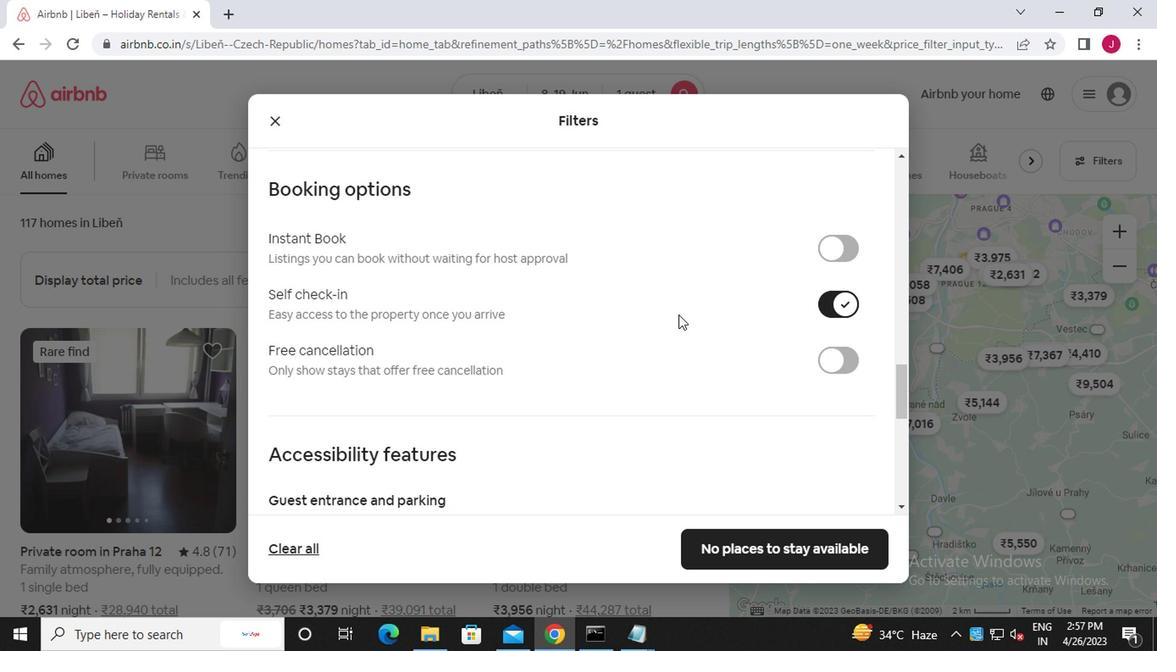
Action: Mouse moved to (277, 441)
Screenshot: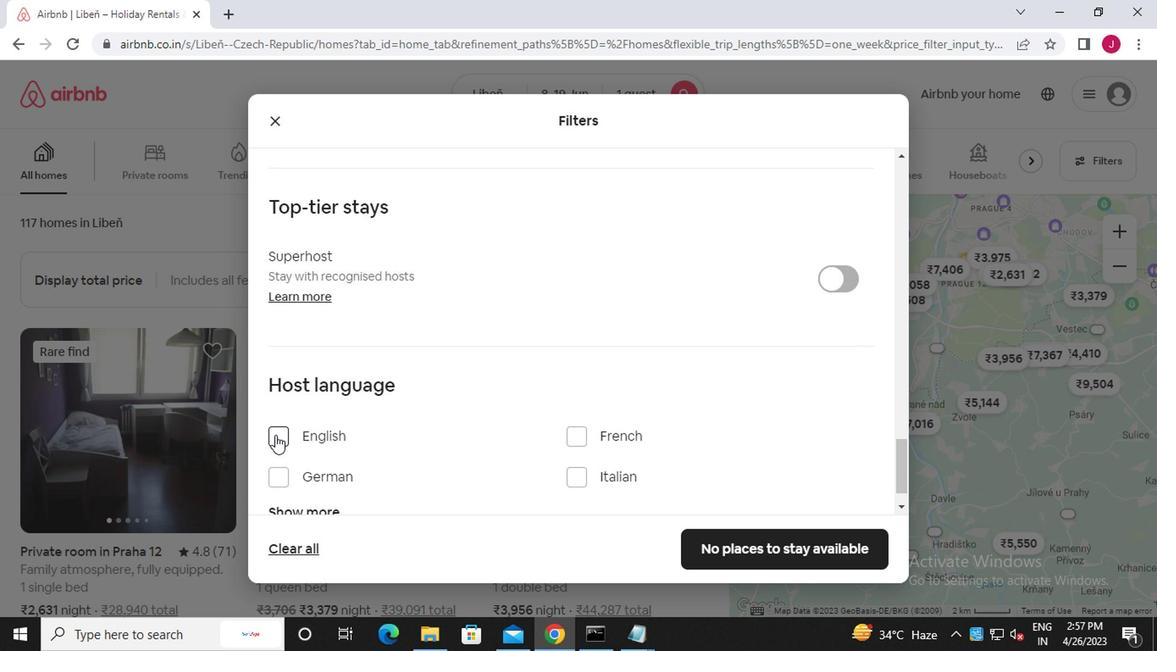
Action: Mouse pressed left at (277, 441)
Screenshot: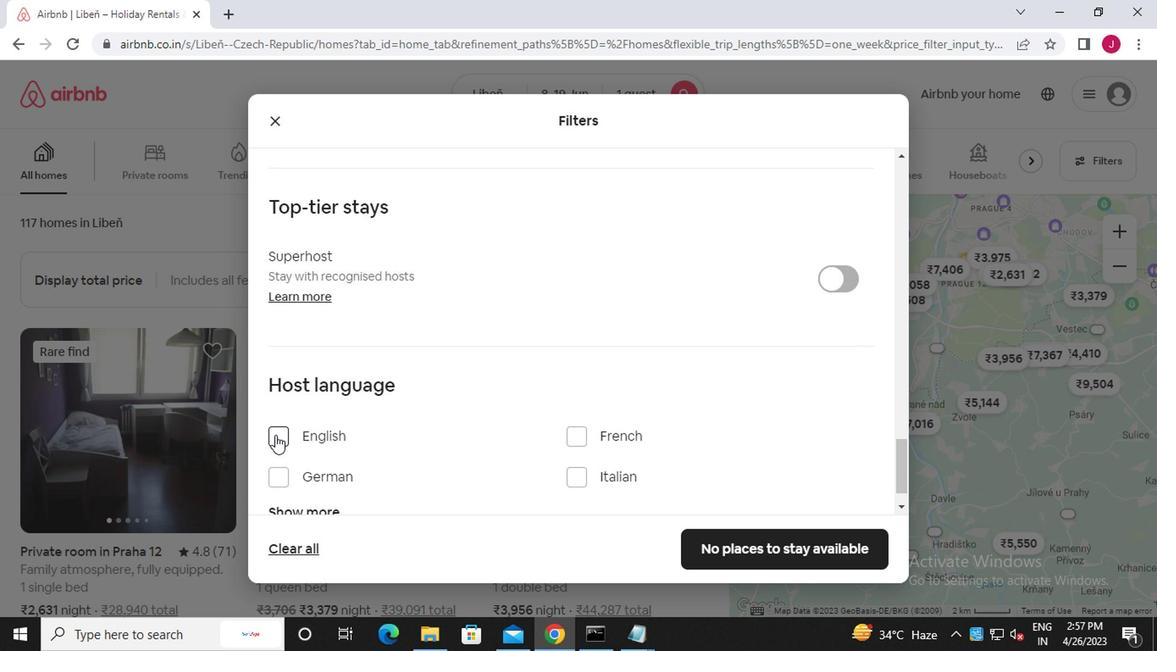 
Action: Mouse moved to (733, 563)
Screenshot: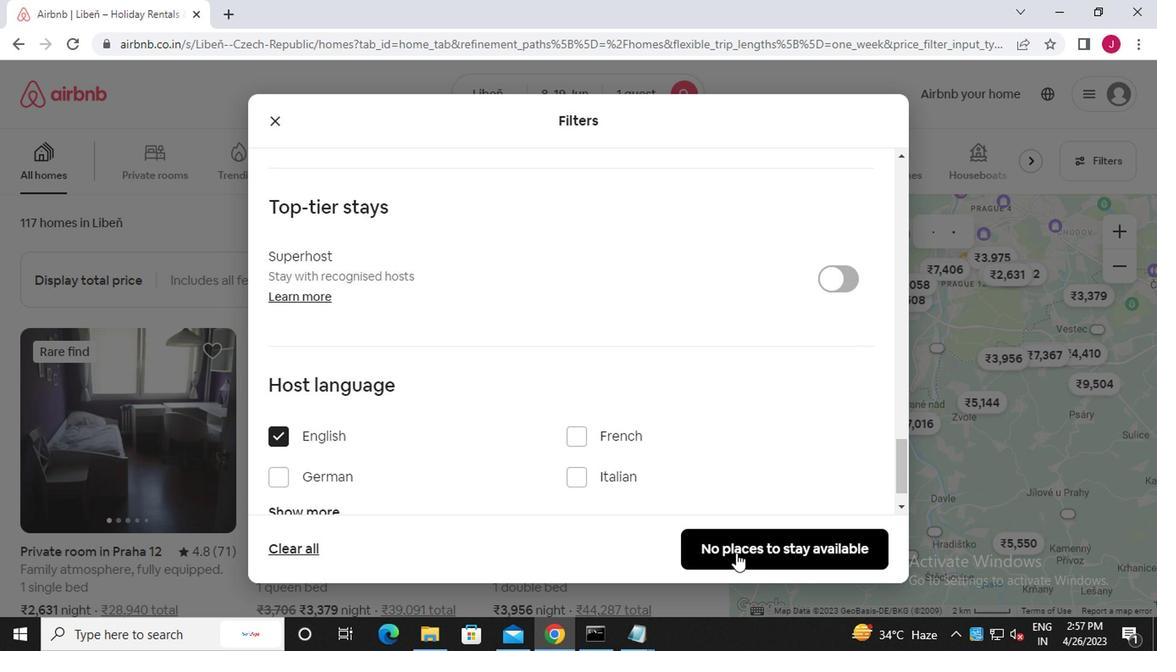 
Action: Mouse pressed left at (733, 563)
Screenshot: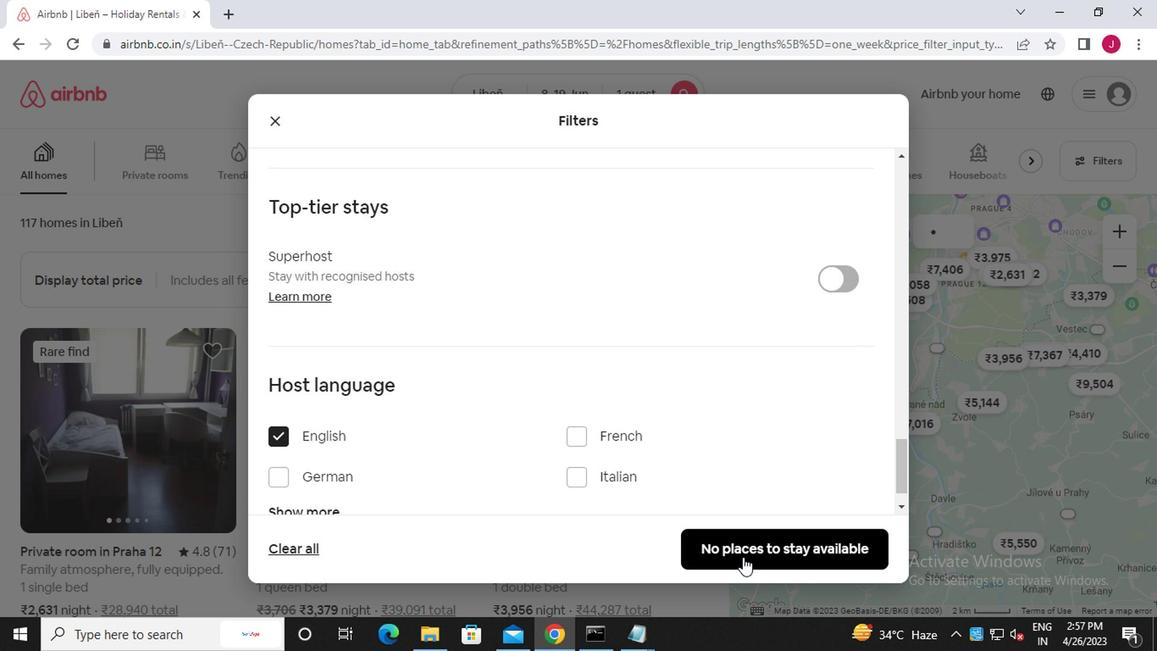 
Action: Mouse moved to (729, 540)
Screenshot: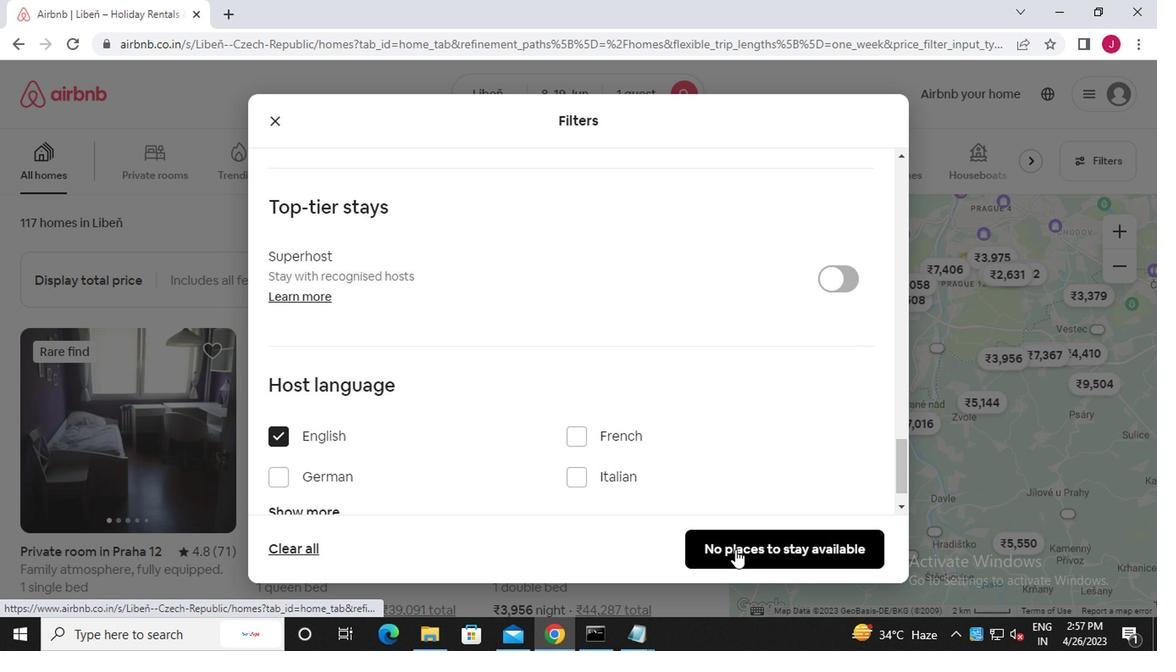 
